 Task: Slide 20 - Welcome-1.
Action: Mouse moved to (31, 76)
Screenshot: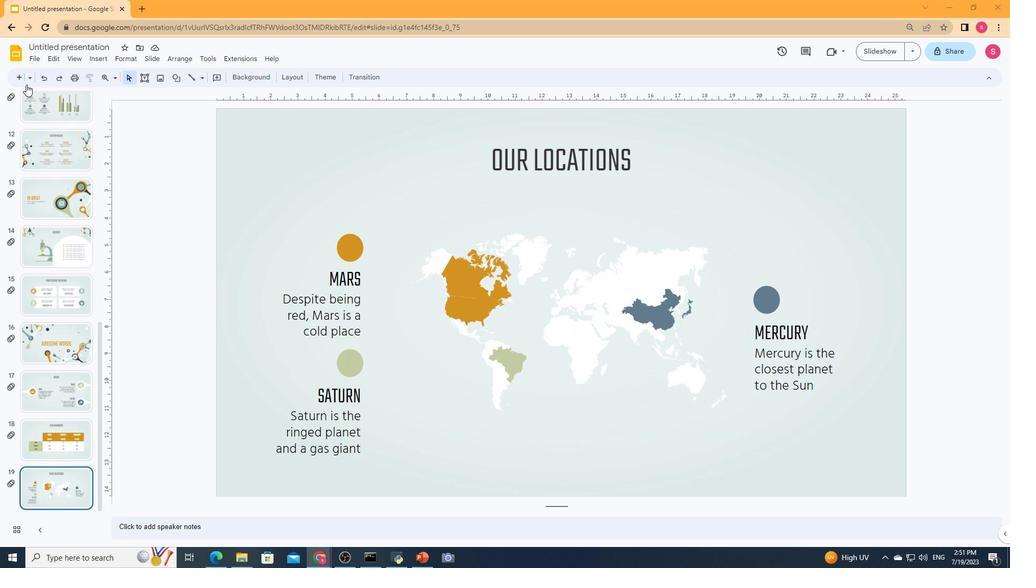 
Action: Mouse pressed left at (31, 76)
Screenshot: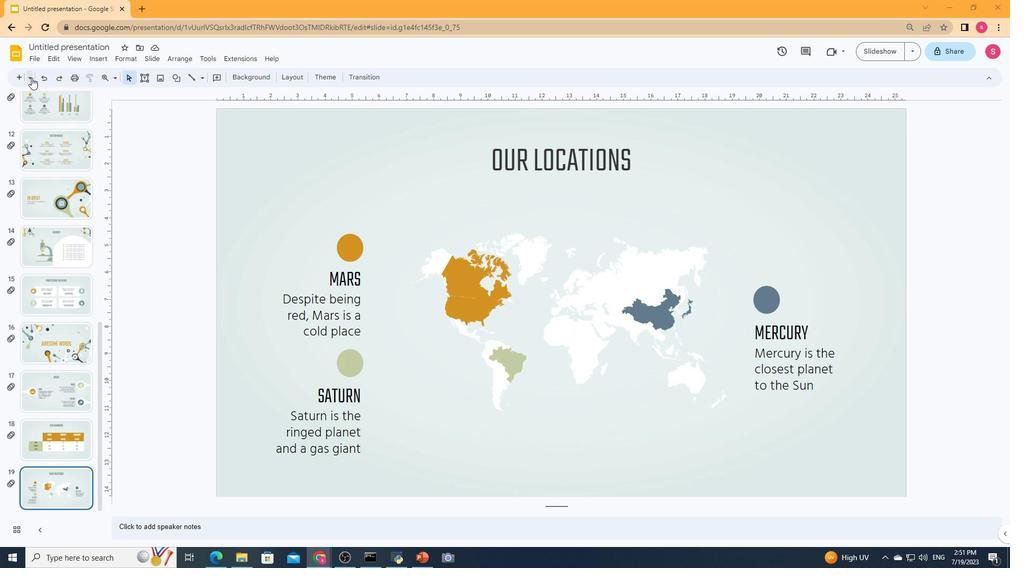 
Action: Mouse moved to (168, 300)
Screenshot: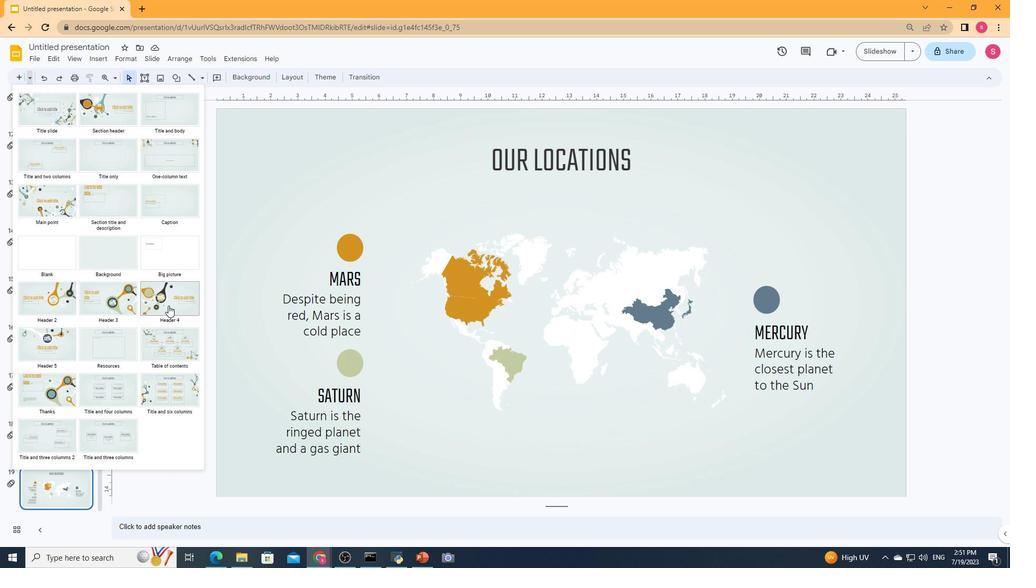 
Action: Mouse pressed left at (168, 300)
Screenshot: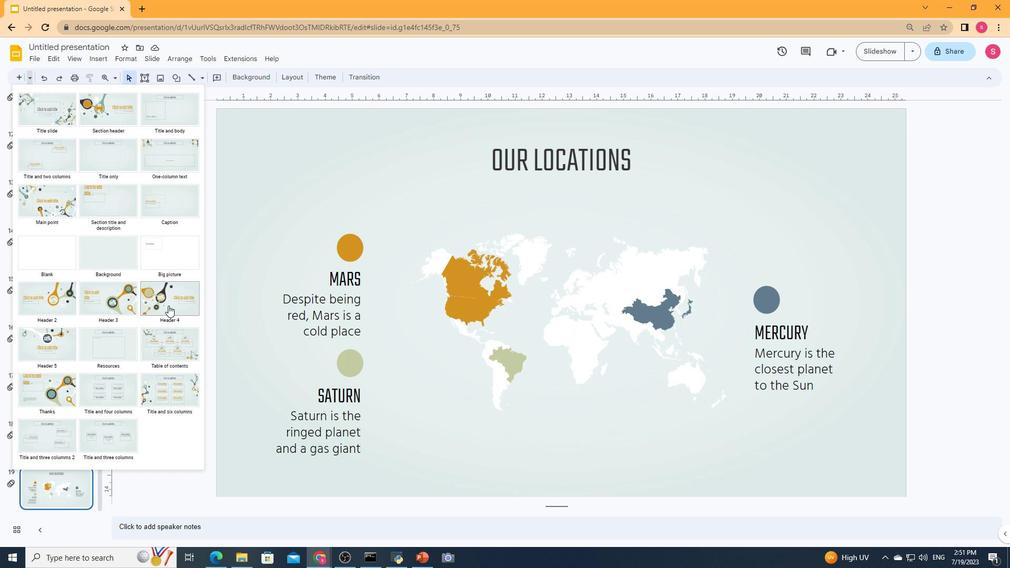 
Action: Mouse moved to (482, 300)
Screenshot: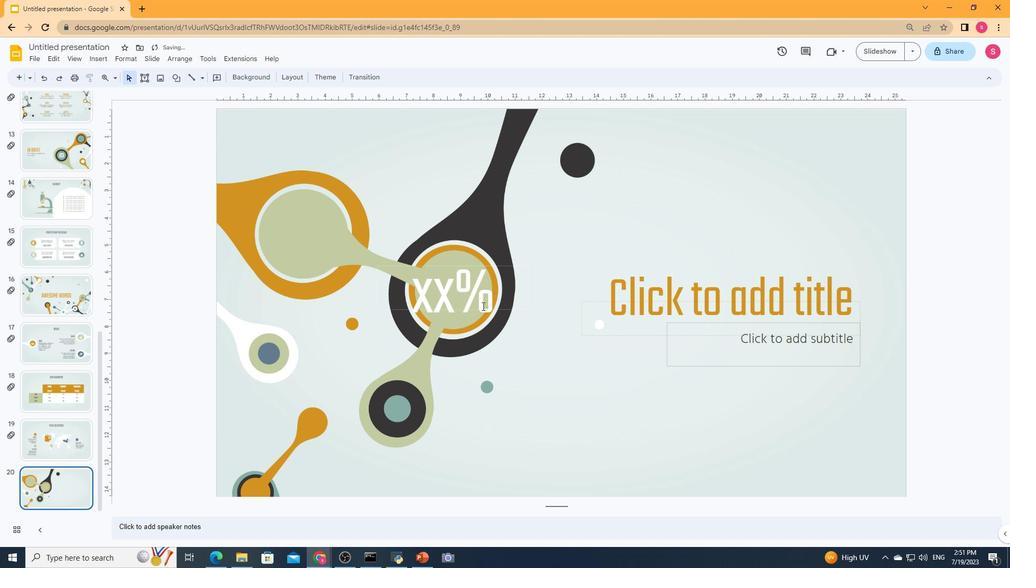 
Action: Mouse pressed left at (482, 300)
Screenshot: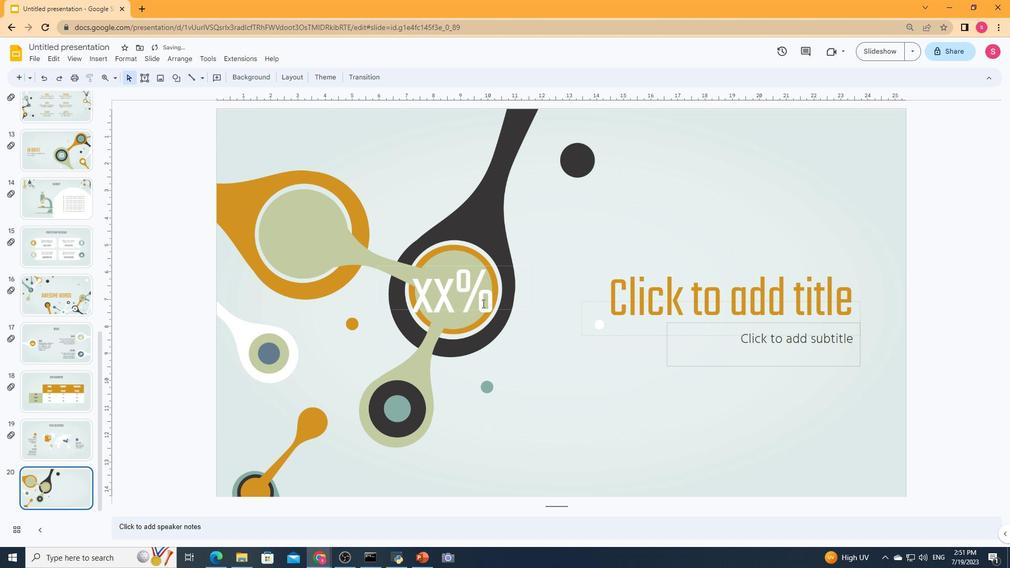 
Action: Key pressed 04
Screenshot: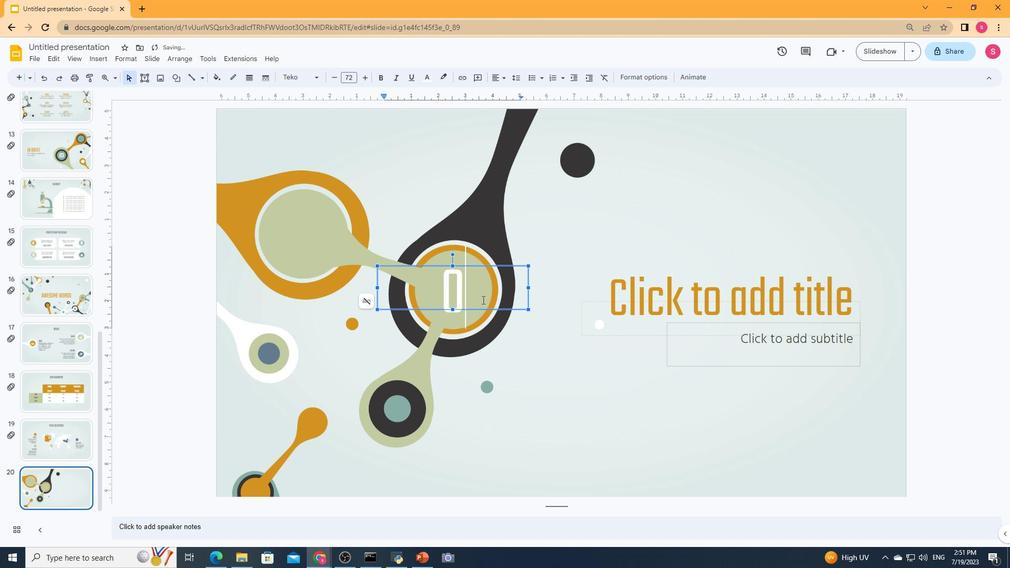 
Action: Mouse moved to (631, 307)
Screenshot: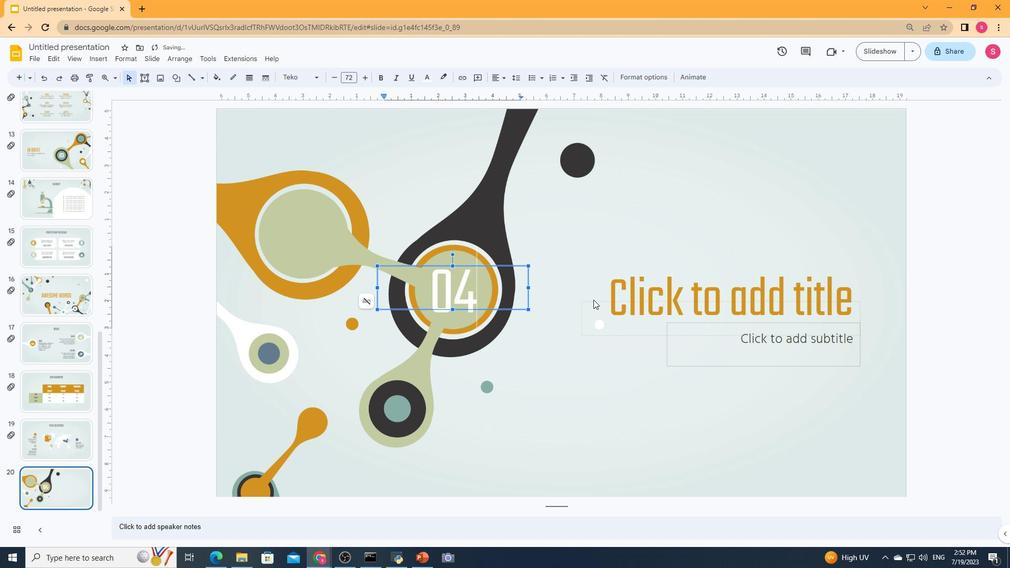 
Action: Mouse pressed left at (631, 307)
Screenshot: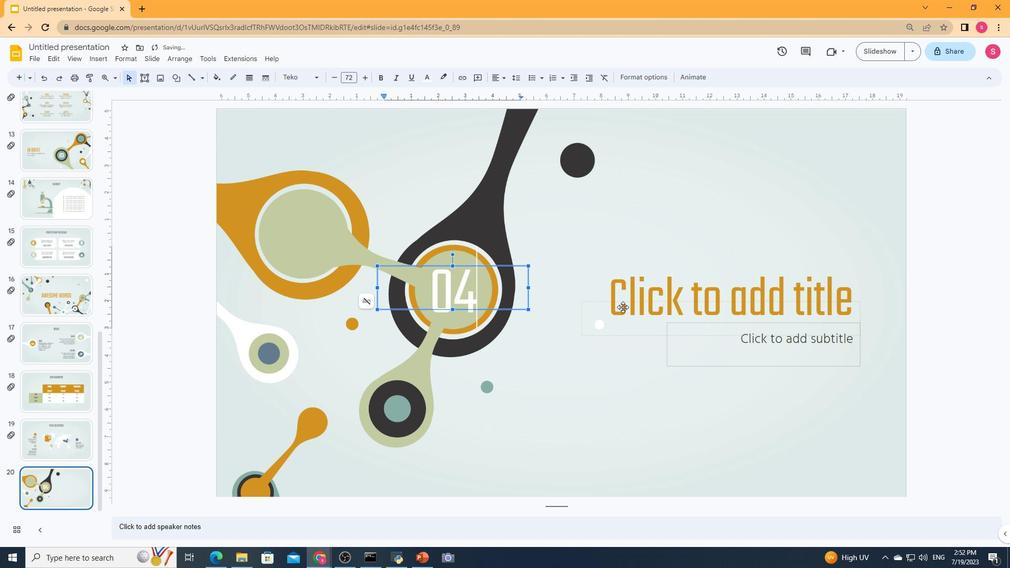 
Action: Mouse moved to (631, 308)
Screenshot: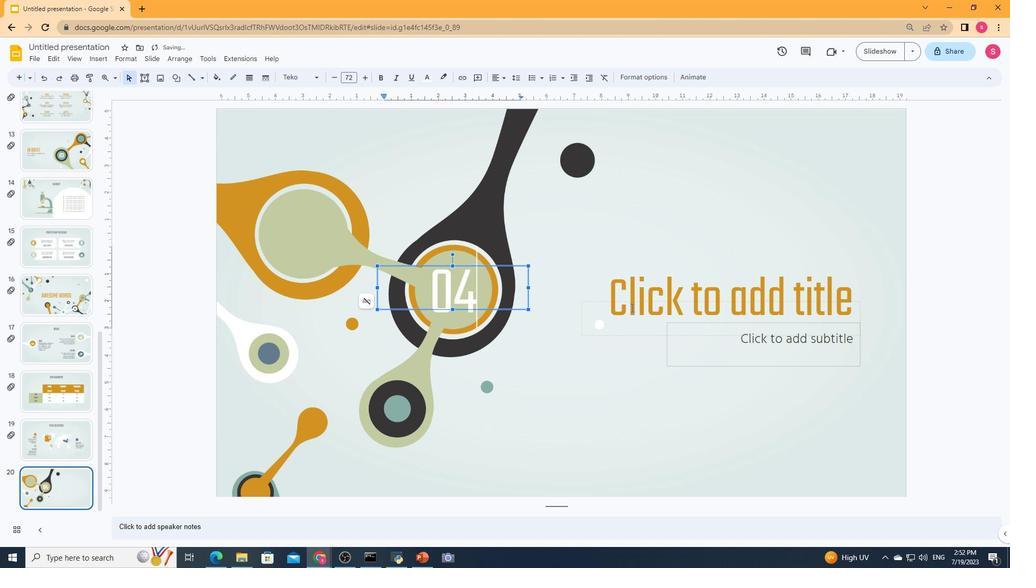 
Action: Key pressed <Key.shift><Key.shift><Key.shift><Key.shift><Key.shift><Key.shift>WELCOME
Screenshot: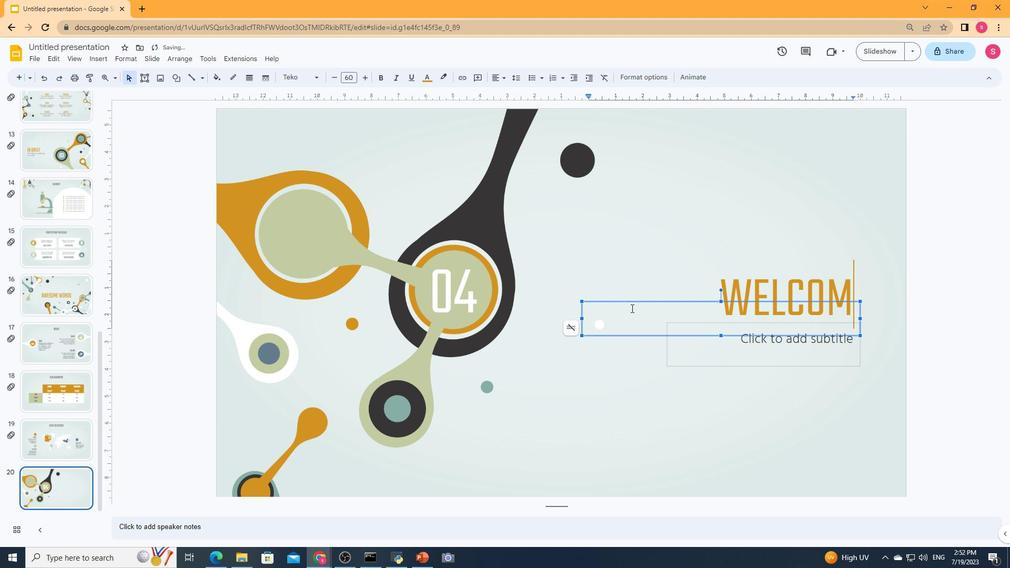 
Action: Mouse moved to (726, 347)
Screenshot: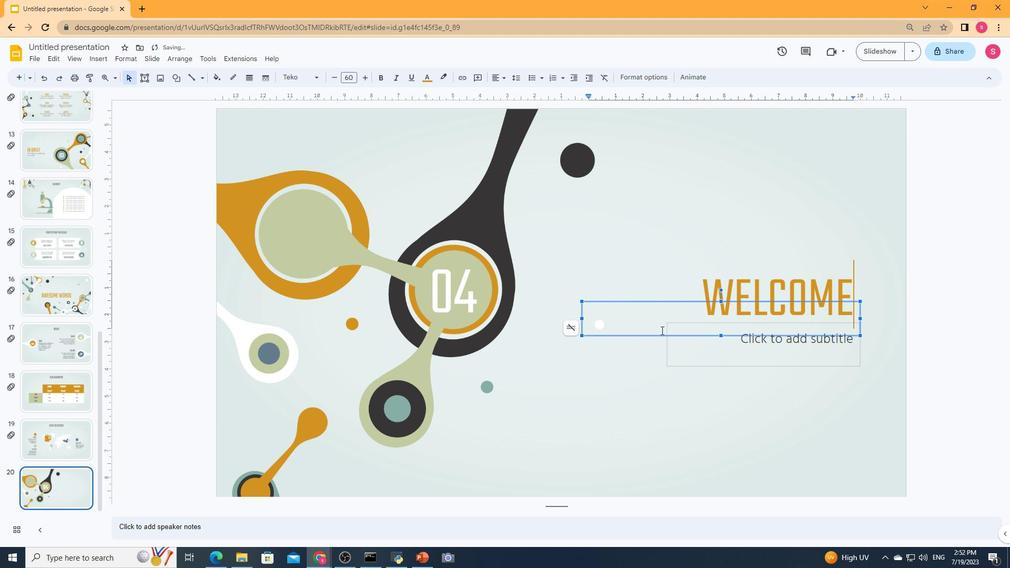 
Action: Mouse pressed left at (726, 347)
Screenshot: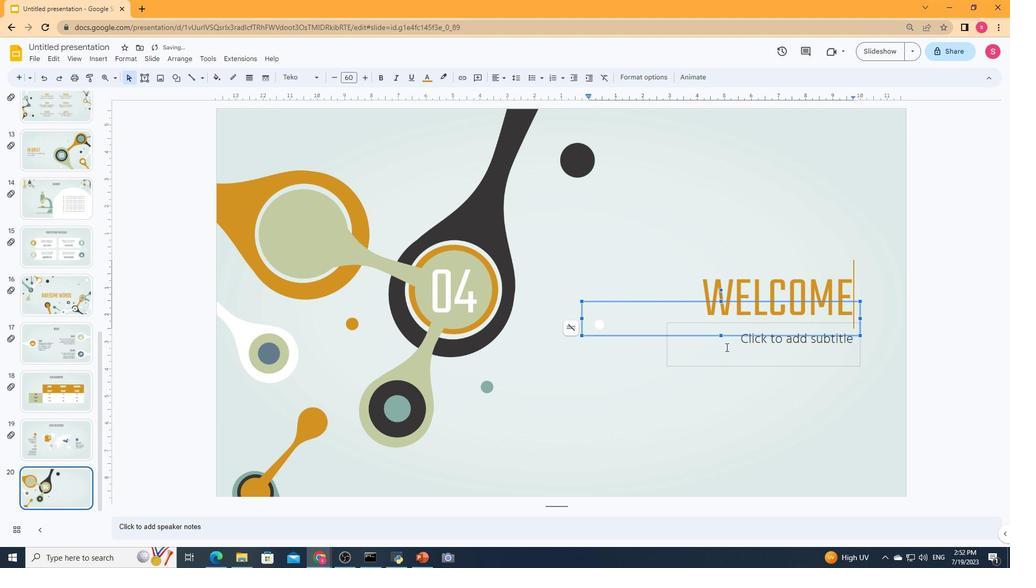 
Action: Key pressed <Key.shift><Key.shift><Key.shift><Key.shift><Key.shift><Key.shift><Key.shift><Key.shift><Key.shift><Key.shift>You<Key.space>could<Key.space>enter<Key.space>a<Key.space>subtitle<Key.space>here<Key.space>if<Key.space>you<Key.space>ned<Key.backspace><Key.backspace>eed<Key.space>it
Screenshot: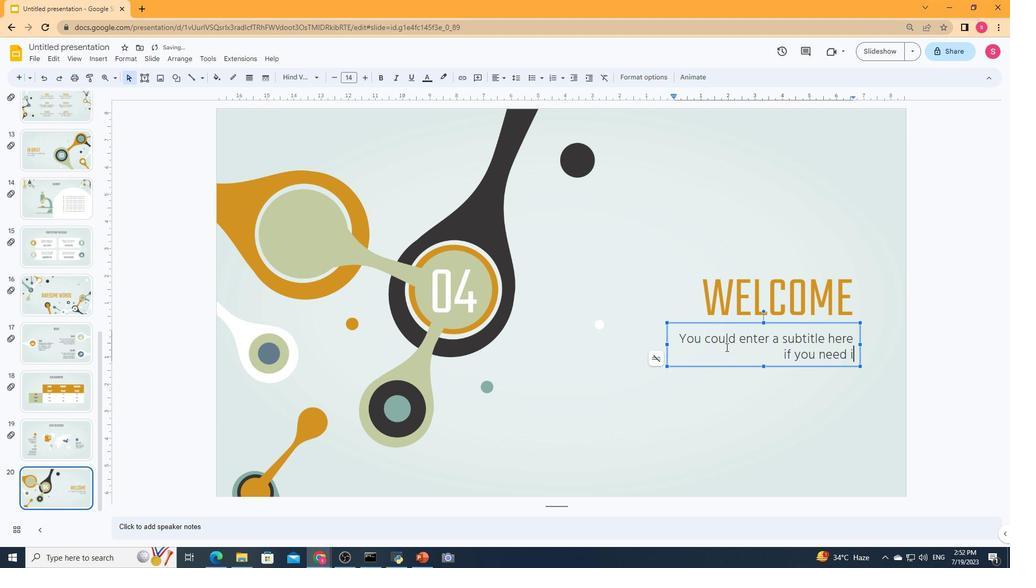 
Action: Mouse moved to (792, 235)
Screenshot: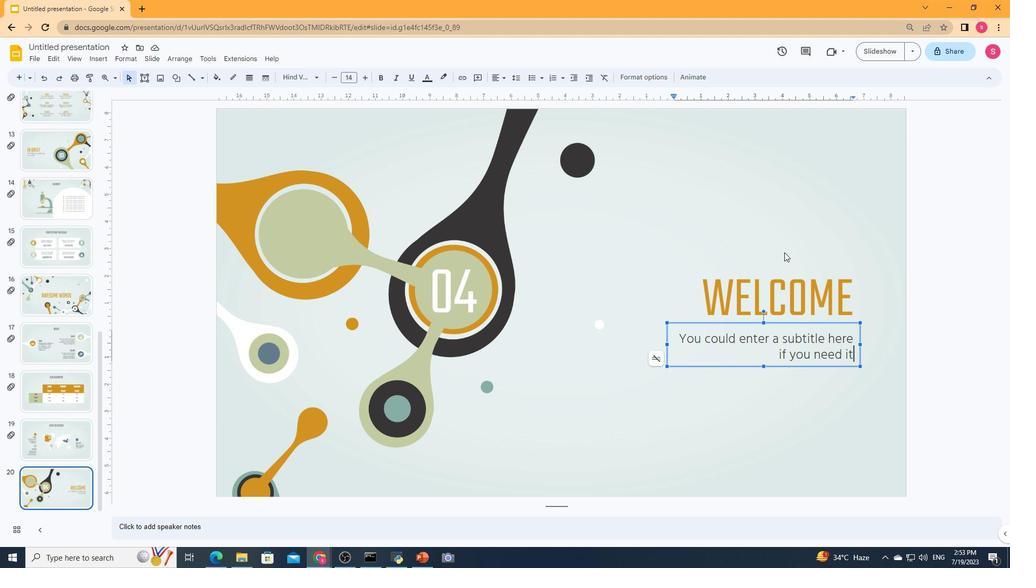 
Action: Mouse pressed left at (792, 235)
Screenshot: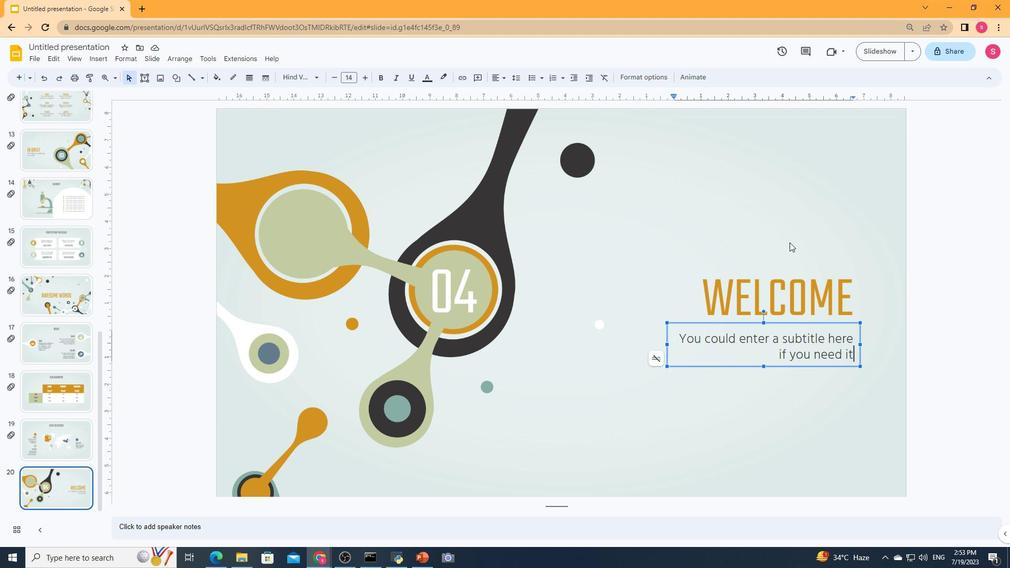 
Action: Mouse moved to (360, 81)
Screenshot: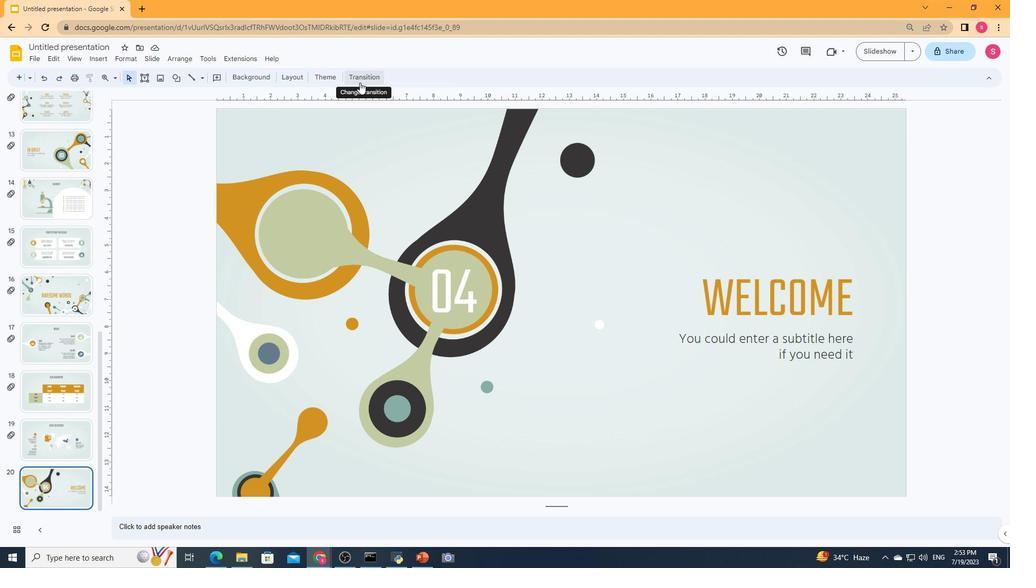 
Action: Mouse pressed left at (360, 81)
Screenshot: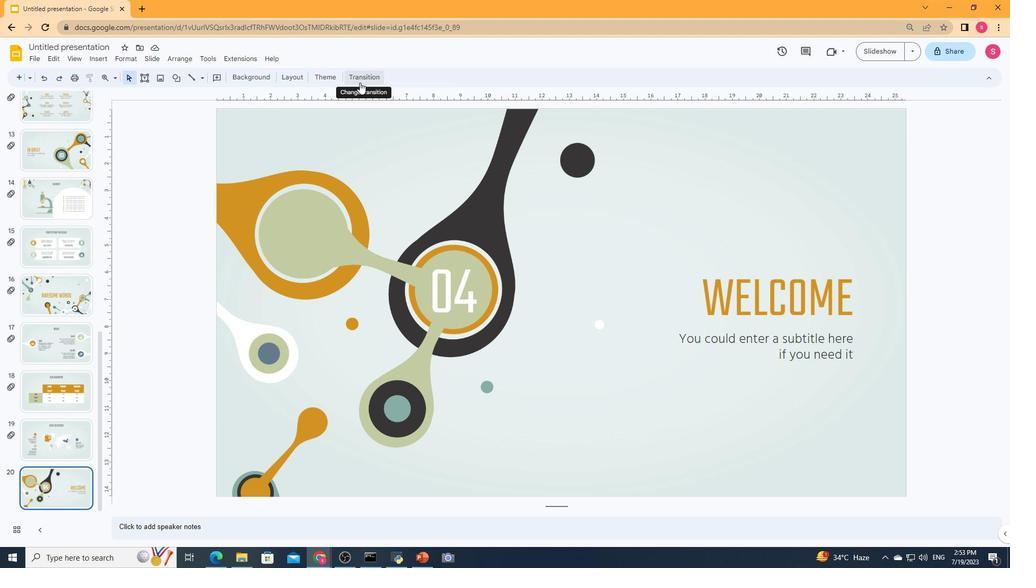 
Action: Mouse moved to (892, 168)
Screenshot: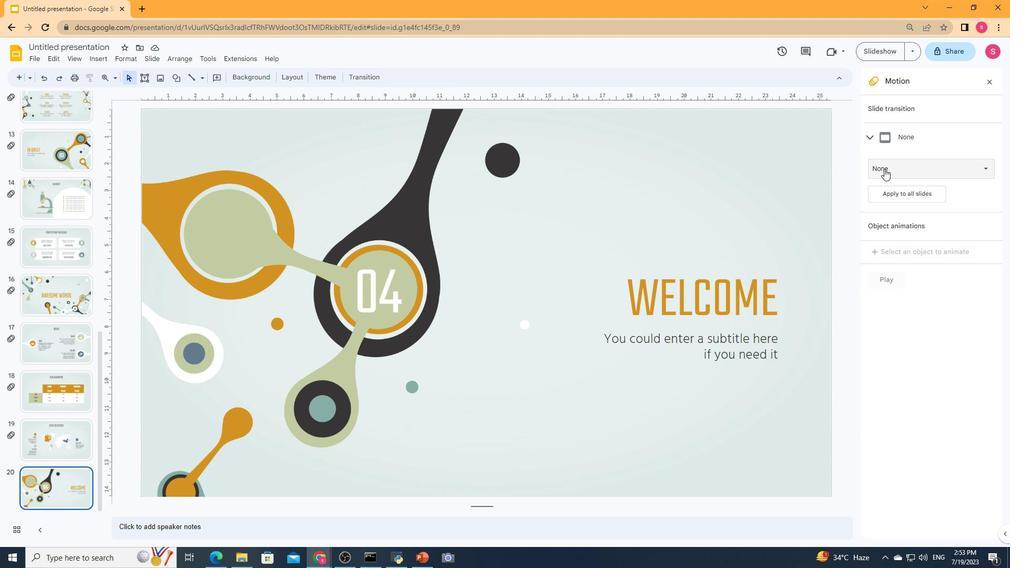 
Action: Mouse pressed left at (892, 168)
Screenshot: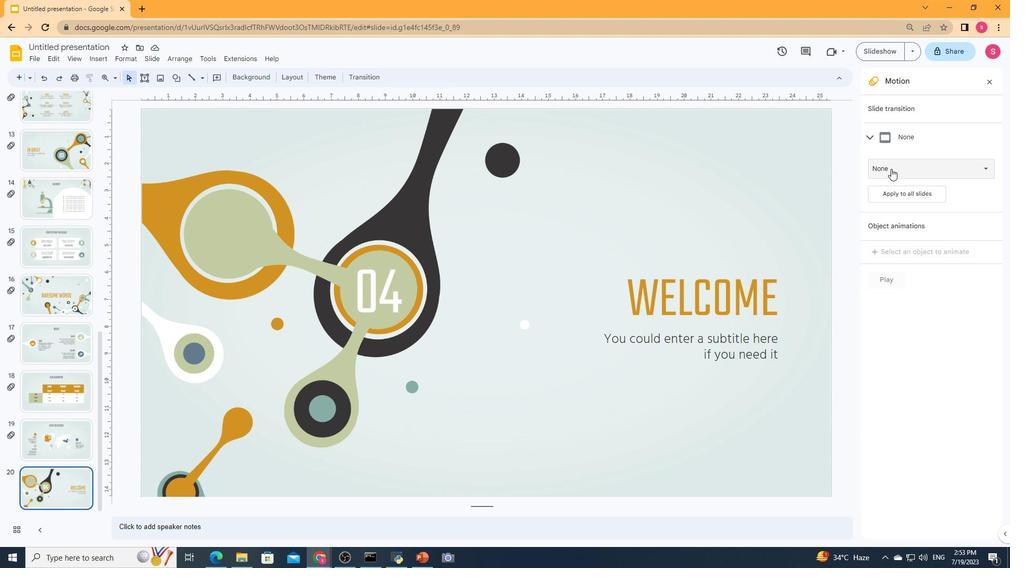 
Action: Mouse moved to (897, 299)
Screenshot: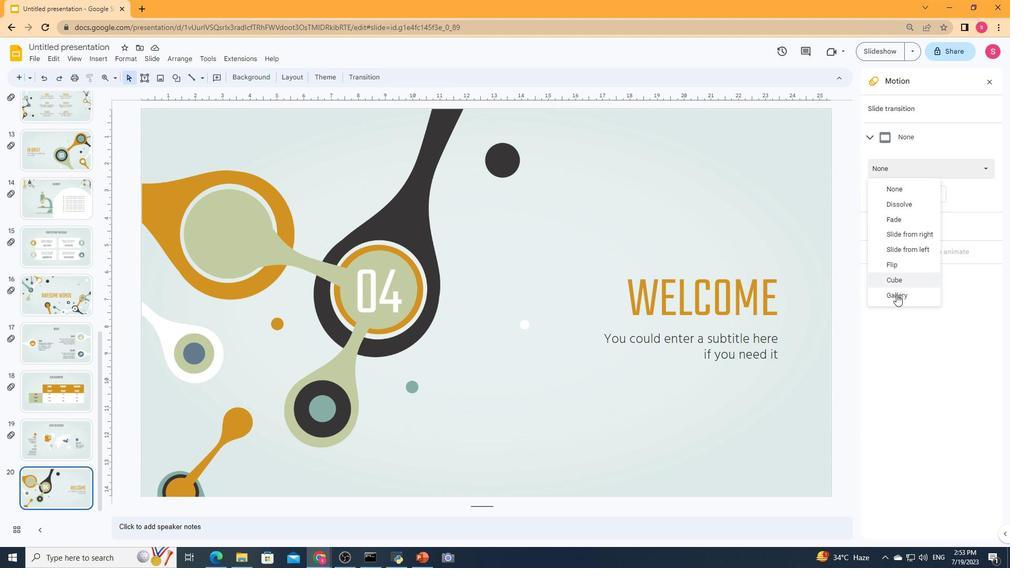 
Action: Mouse pressed left at (897, 299)
Screenshot: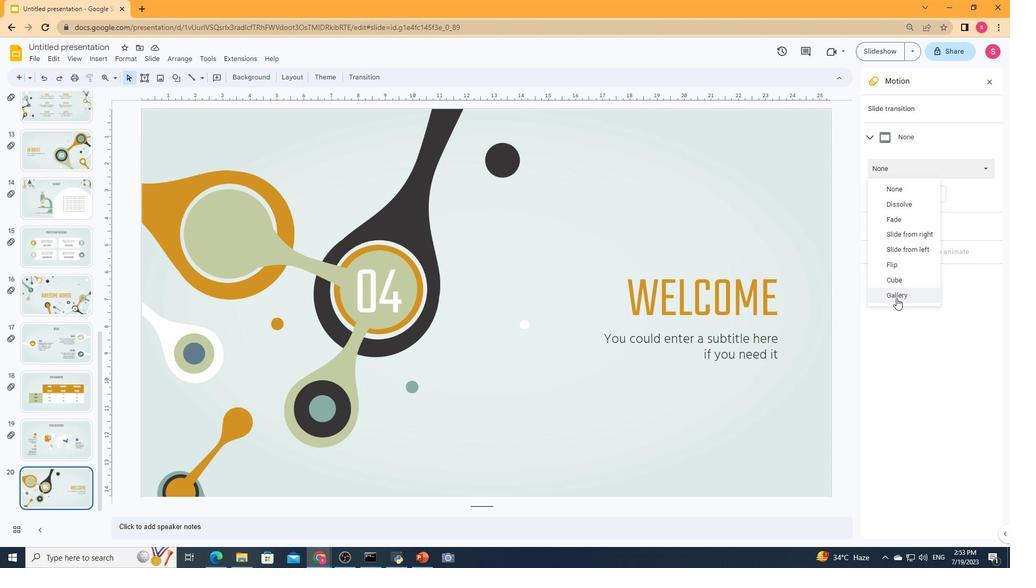 
Action: Mouse moved to (979, 189)
Screenshot: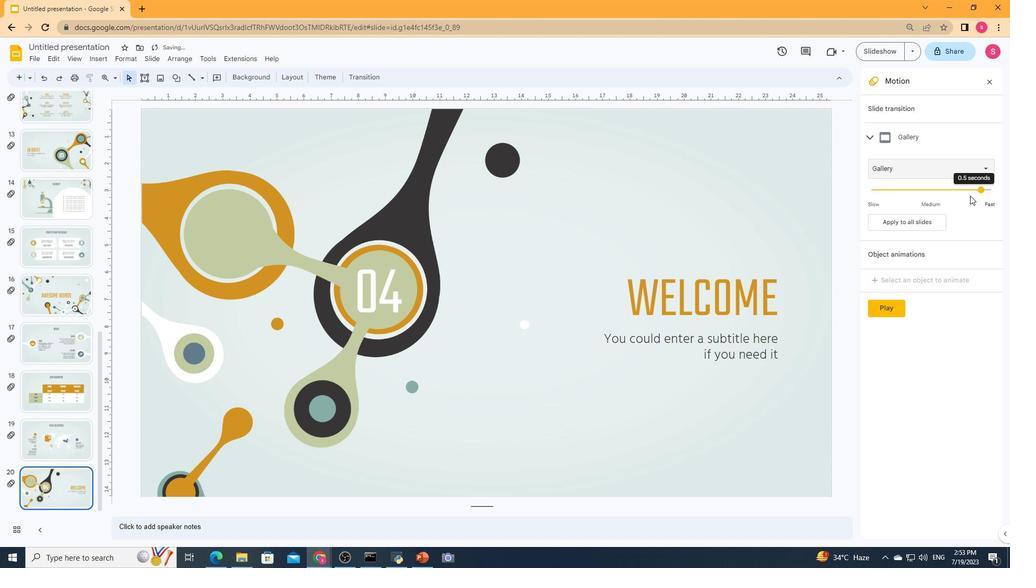 
Action: Mouse pressed left at (979, 189)
Screenshot: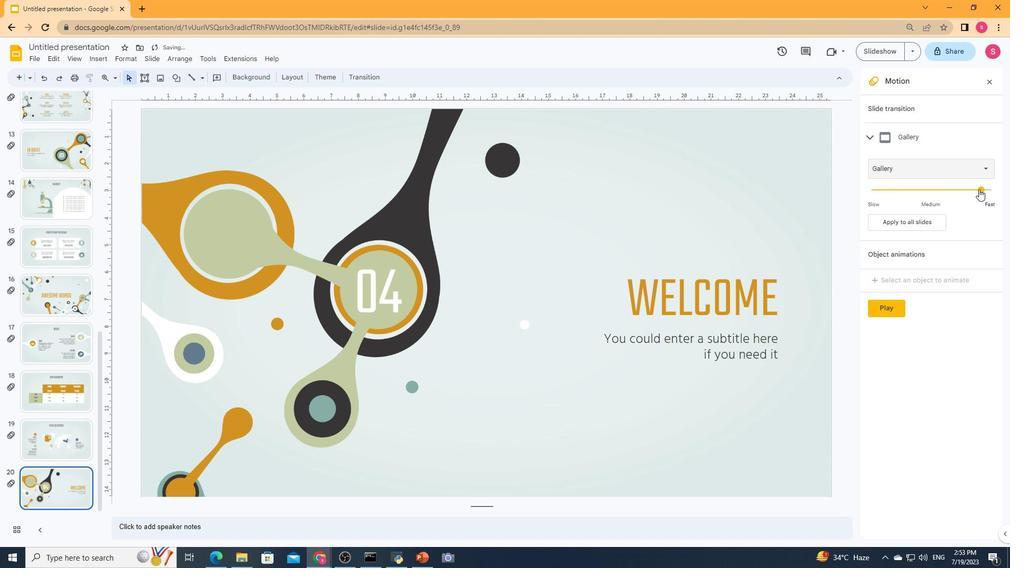 
Action: Mouse moved to (508, 310)
Screenshot: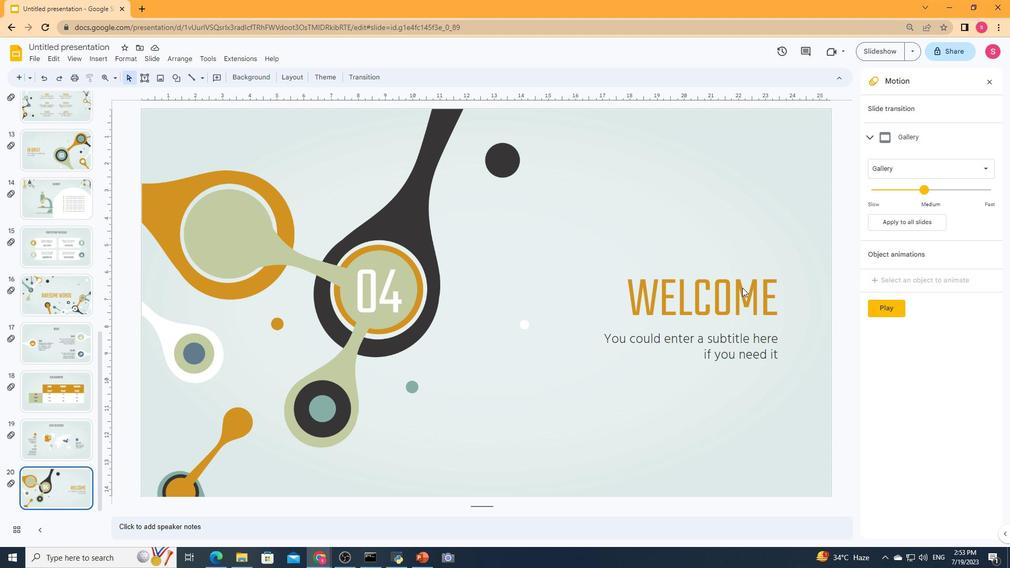 
Action: Mouse pressed left at (508, 310)
Screenshot: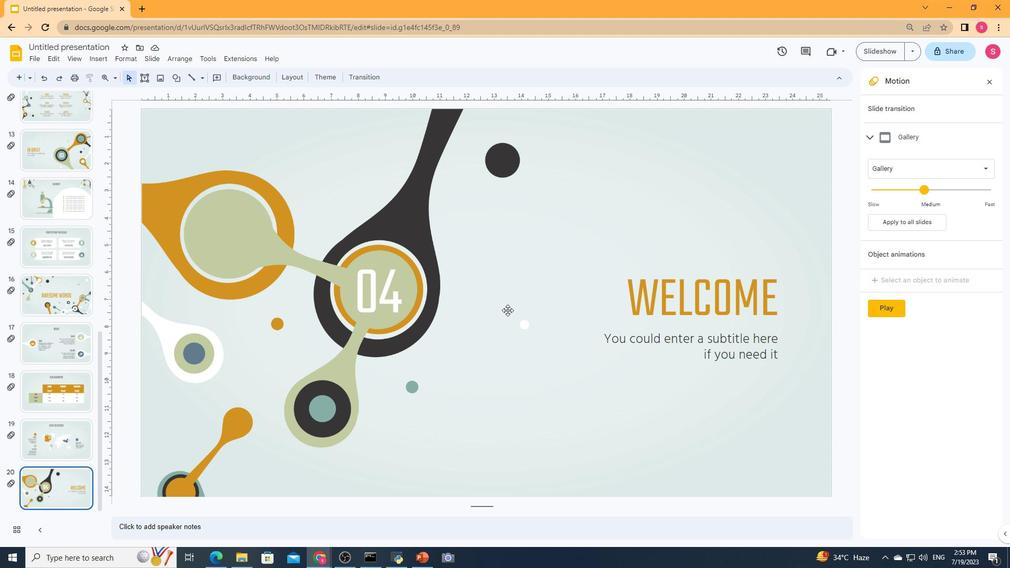 
Action: Mouse moved to (372, 301)
Screenshot: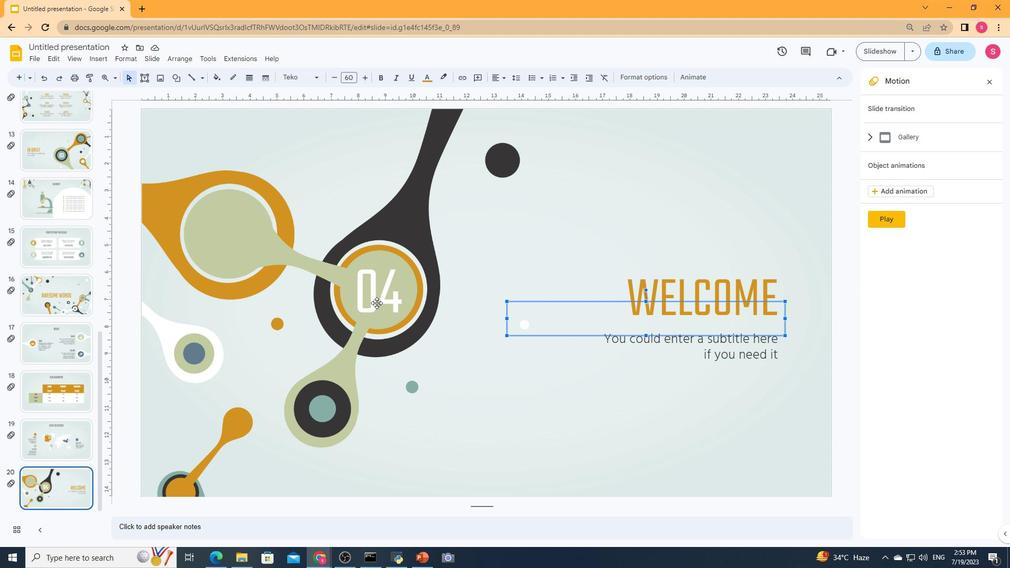 
Action: Mouse pressed left at (372, 301)
Screenshot: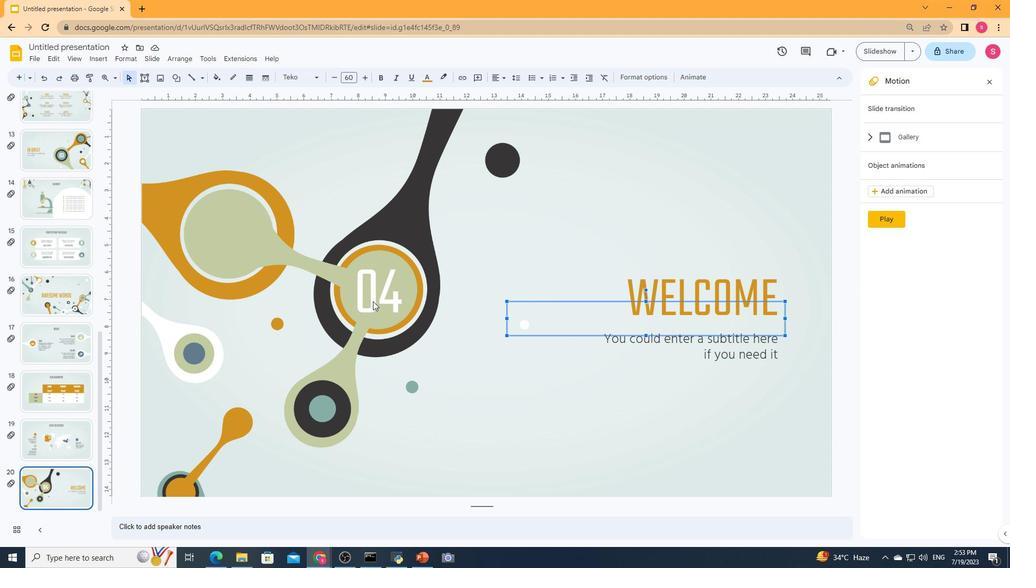 
Action: Mouse moved to (899, 194)
Screenshot: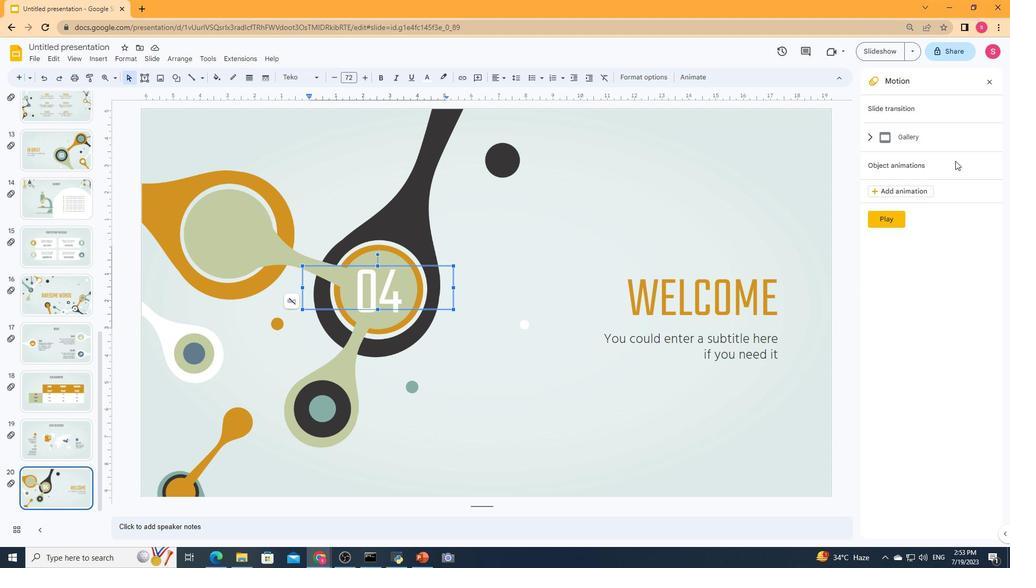 
Action: Mouse pressed left at (899, 194)
Screenshot: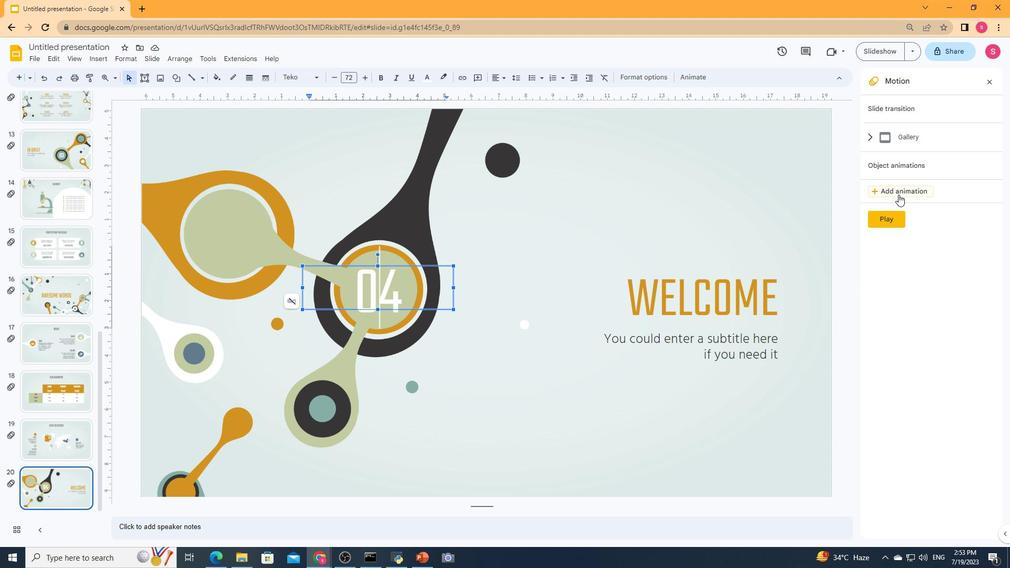 
Action: Mouse moved to (898, 224)
Screenshot: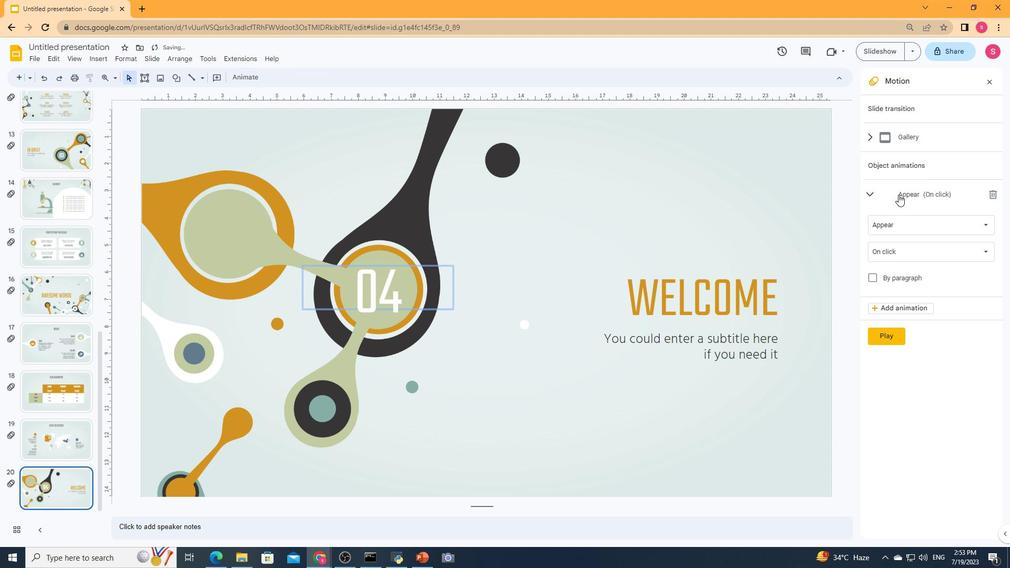 
Action: Mouse pressed left at (898, 224)
Screenshot: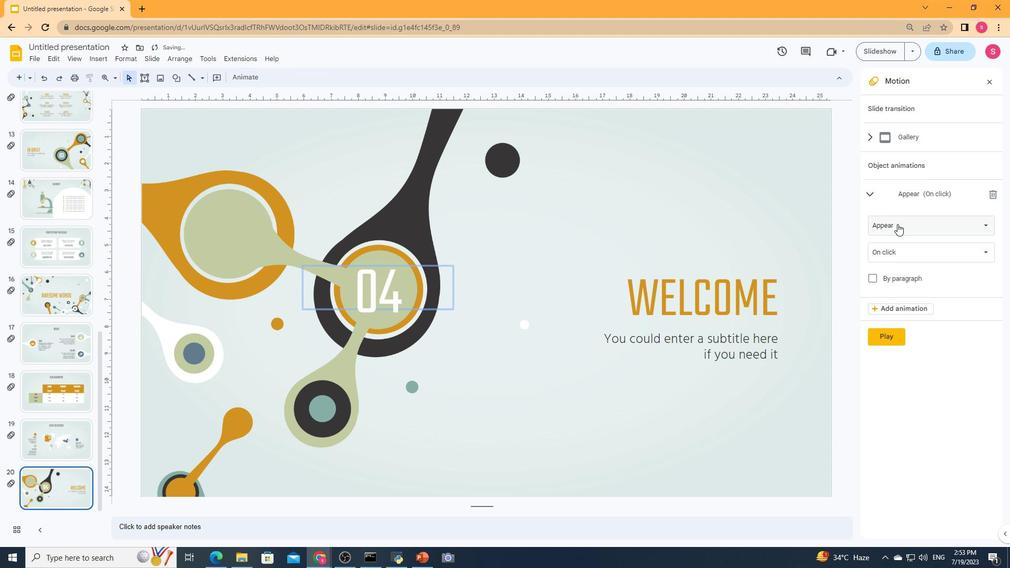 
Action: Mouse moved to (907, 433)
Screenshot: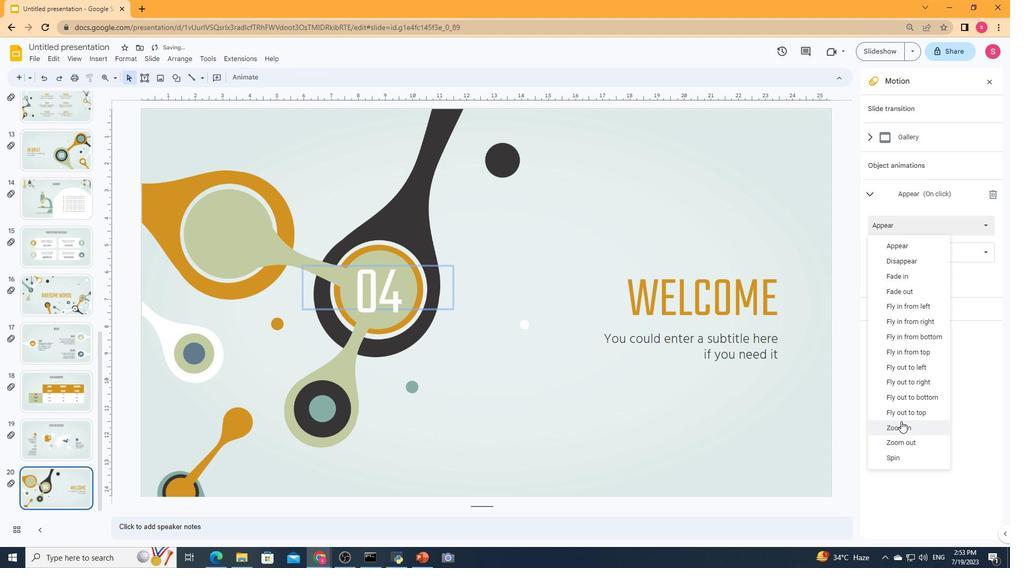
Action: Mouse pressed left at (907, 433)
Screenshot: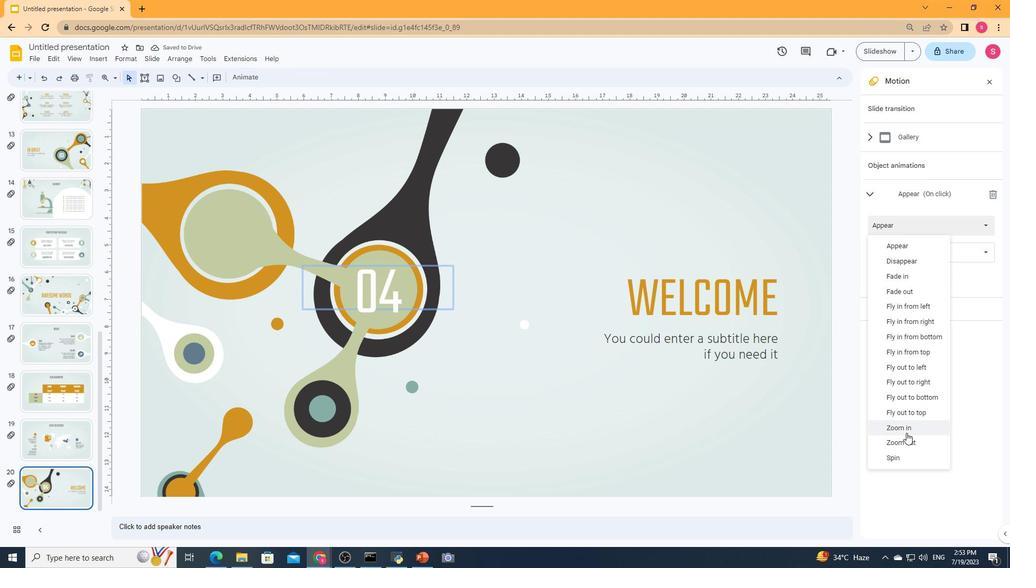 
Action: Mouse moved to (965, 297)
Screenshot: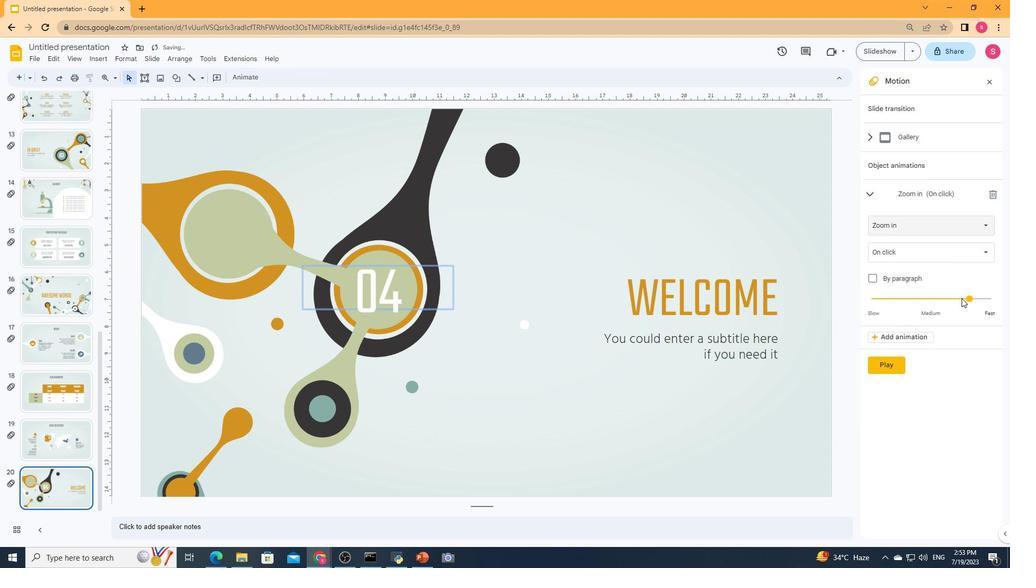
Action: Mouse pressed left at (965, 297)
Screenshot: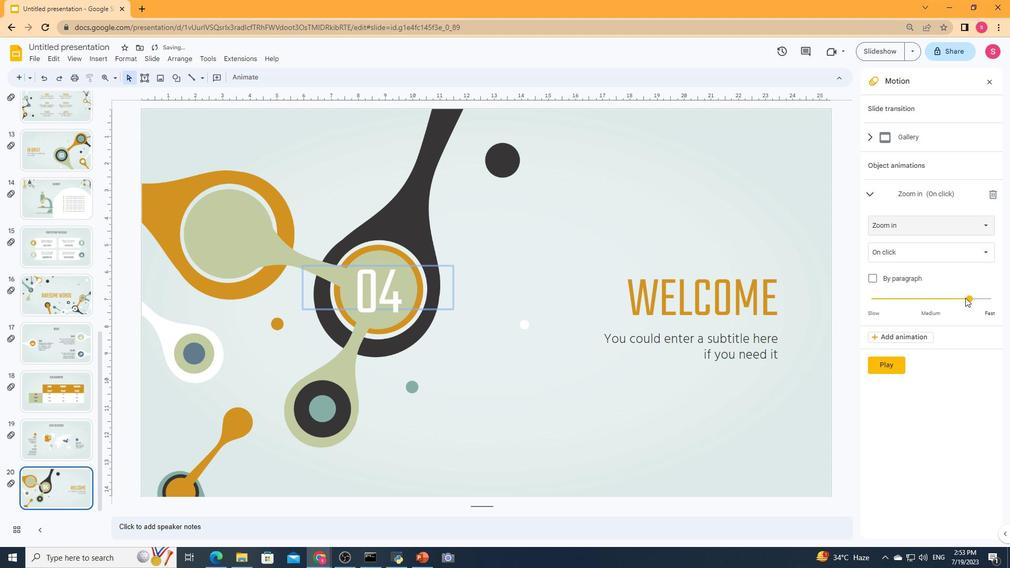 
Action: Mouse moved to (924, 253)
Screenshot: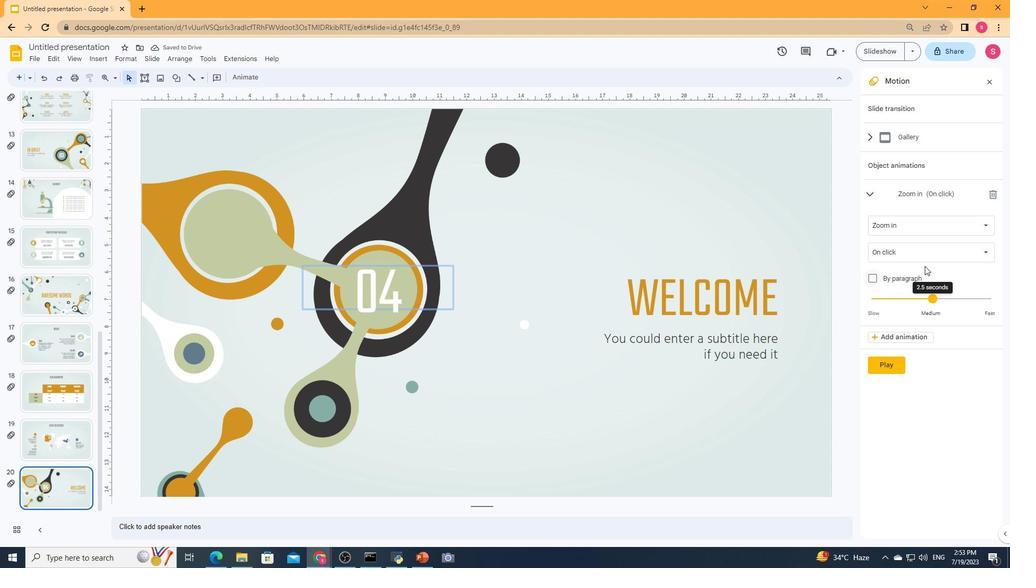
Action: Mouse pressed left at (924, 253)
Screenshot: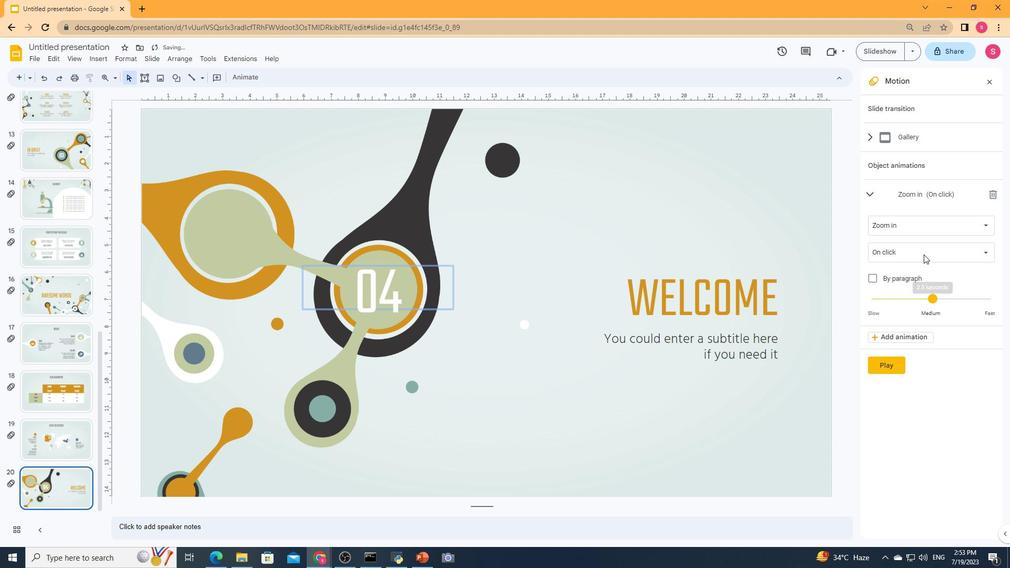
Action: Mouse moved to (919, 257)
Screenshot: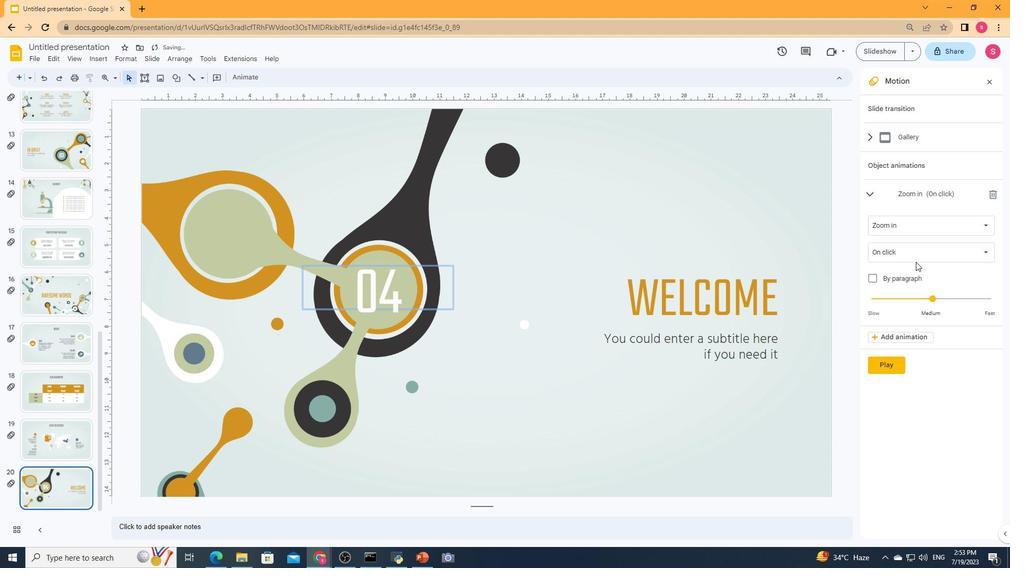 
Action: Mouse pressed left at (919, 257)
Screenshot: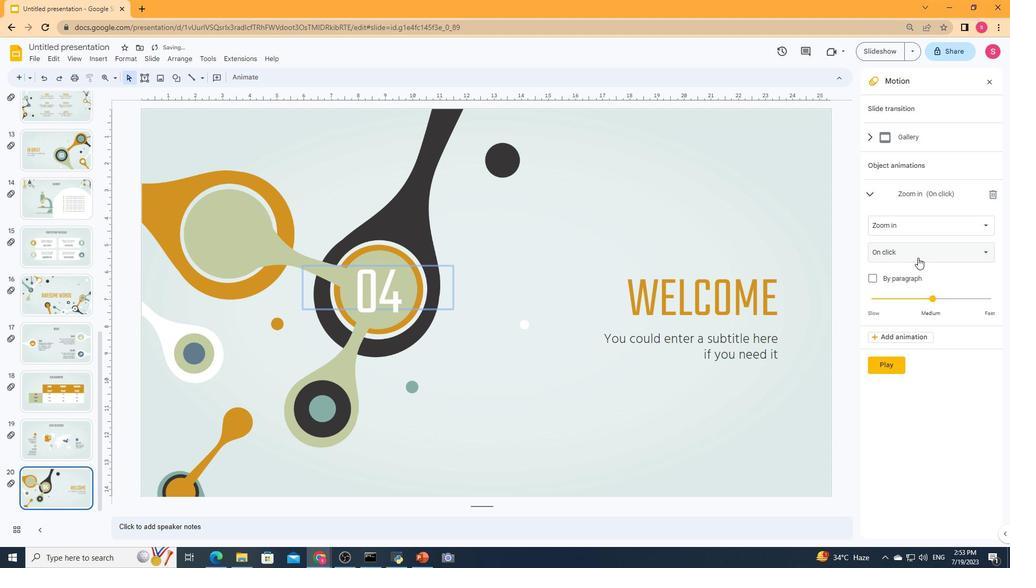
Action: Mouse moved to (908, 304)
Screenshot: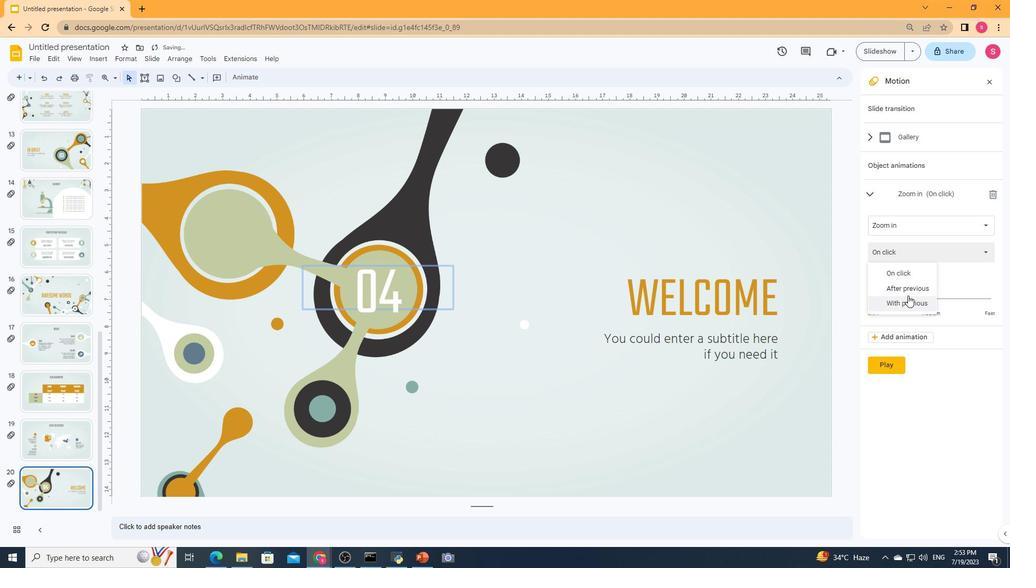 
Action: Mouse pressed left at (908, 304)
Screenshot: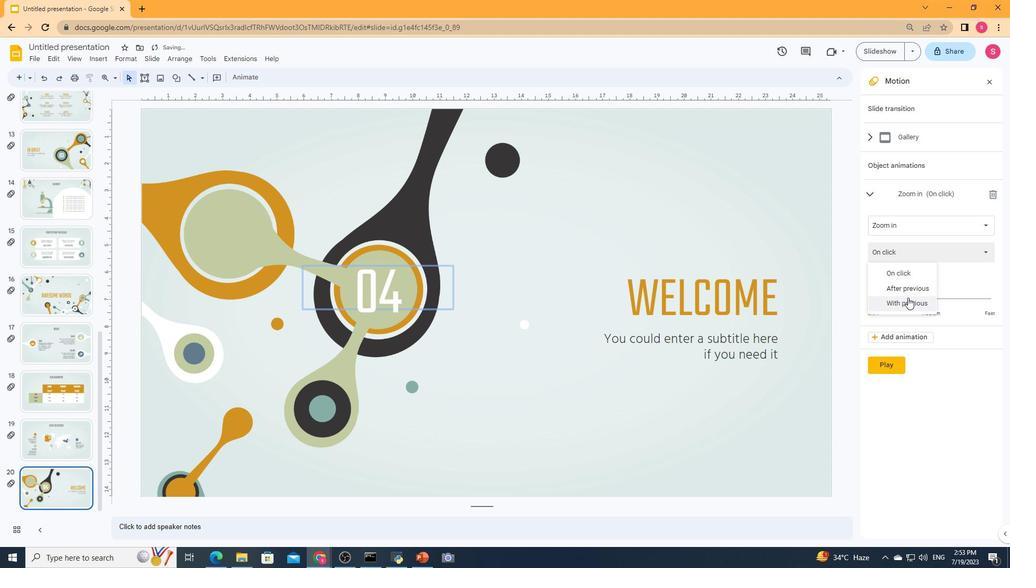 
Action: Mouse moved to (889, 364)
Screenshot: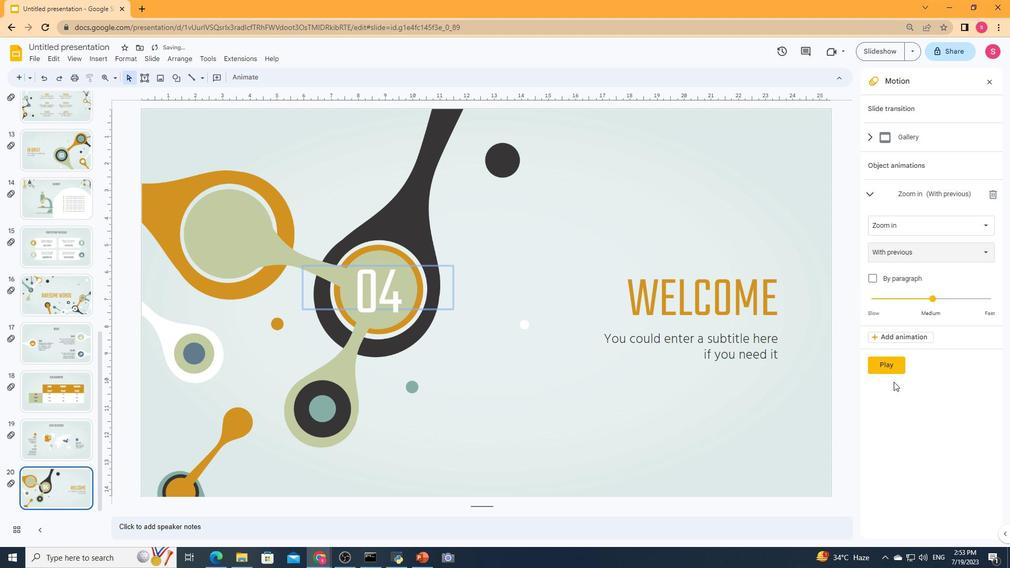 
Action: Mouse pressed left at (889, 364)
Screenshot: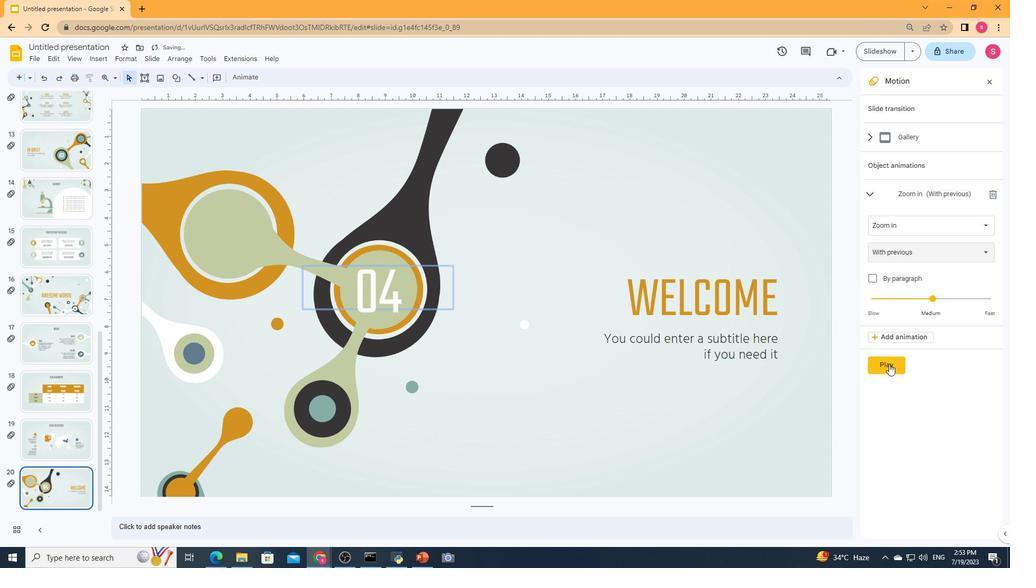 
Action: Mouse moved to (715, 299)
Screenshot: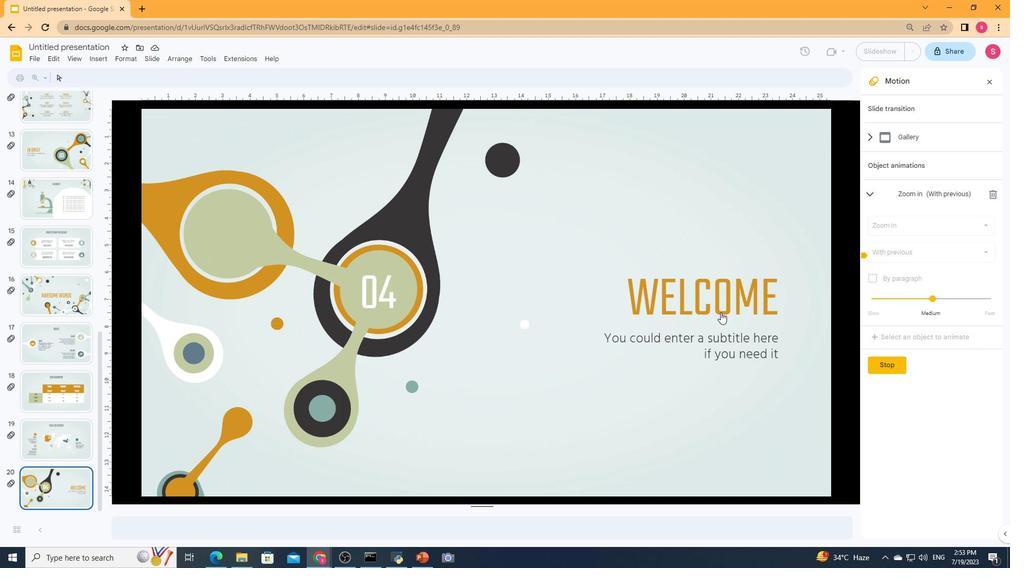 
Action: Mouse pressed left at (715, 299)
Screenshot: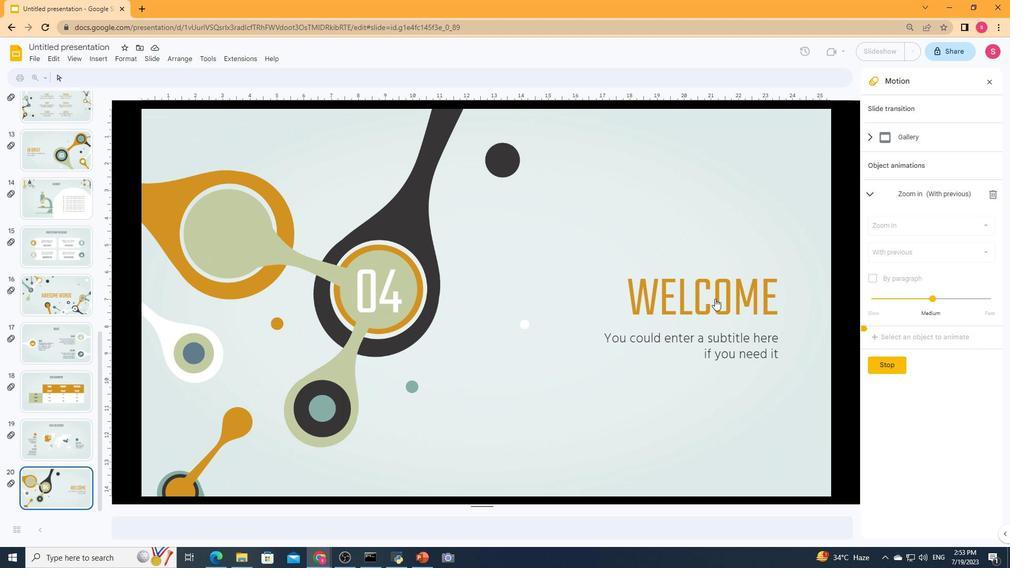 
Action: Mouse pressed left at (715, 299)
Screenshot: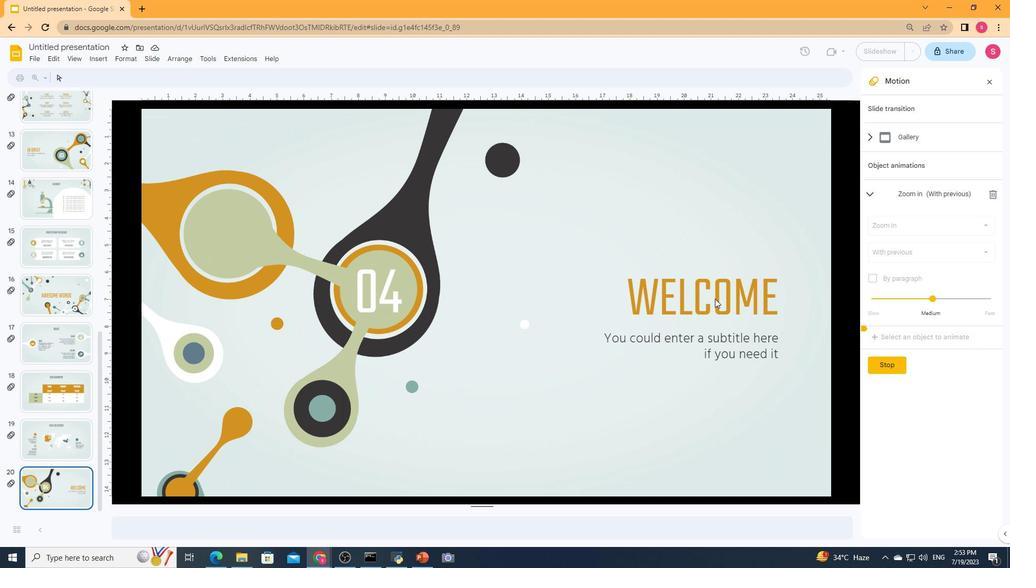 
Action: Mouse moved to (892, 227)
Screenshot: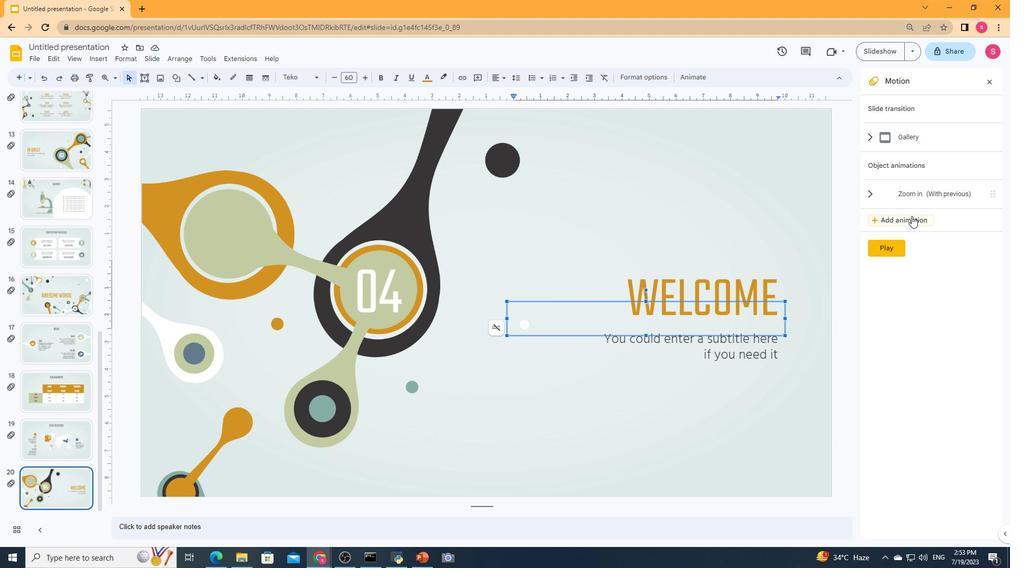 
Action: Mouse pressed left at (892, 227)
Screenshot: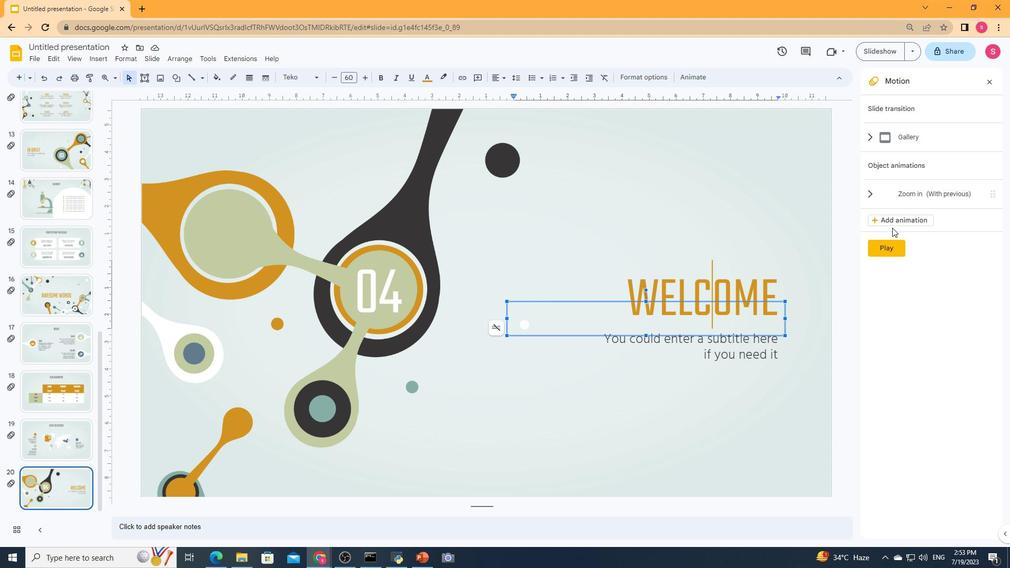 
Action: Mouse moved to (894, 220)
Screenshot: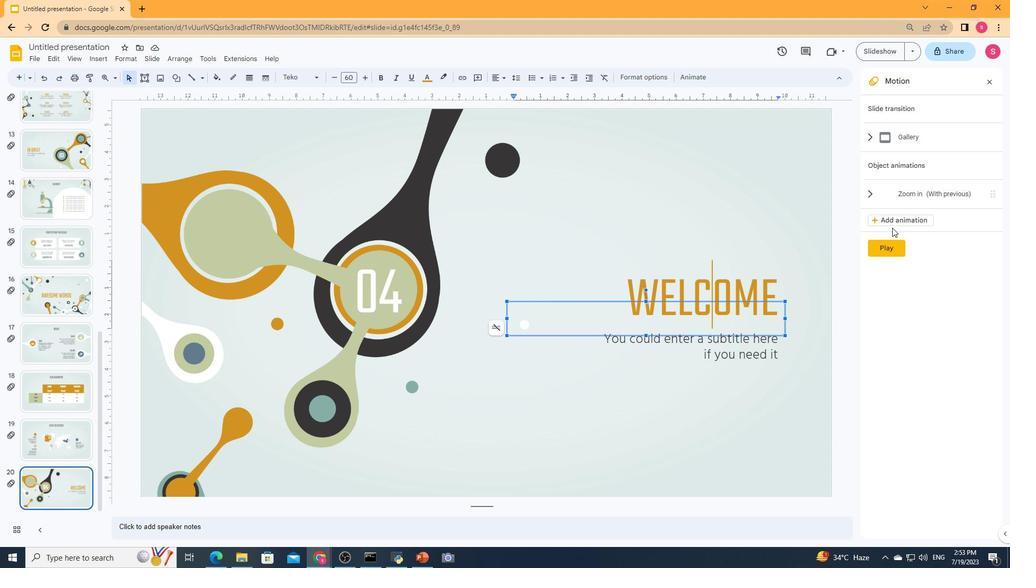 
Action: Mouse pressed left at (894, 220)
Screenshot: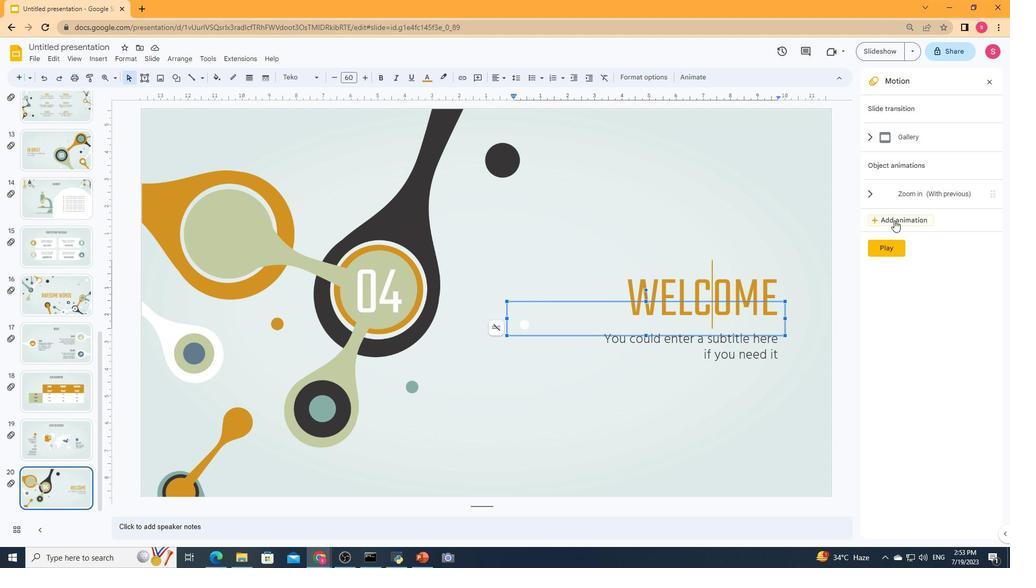 
Action: Mouse moved to (897, 255)
Screenshot: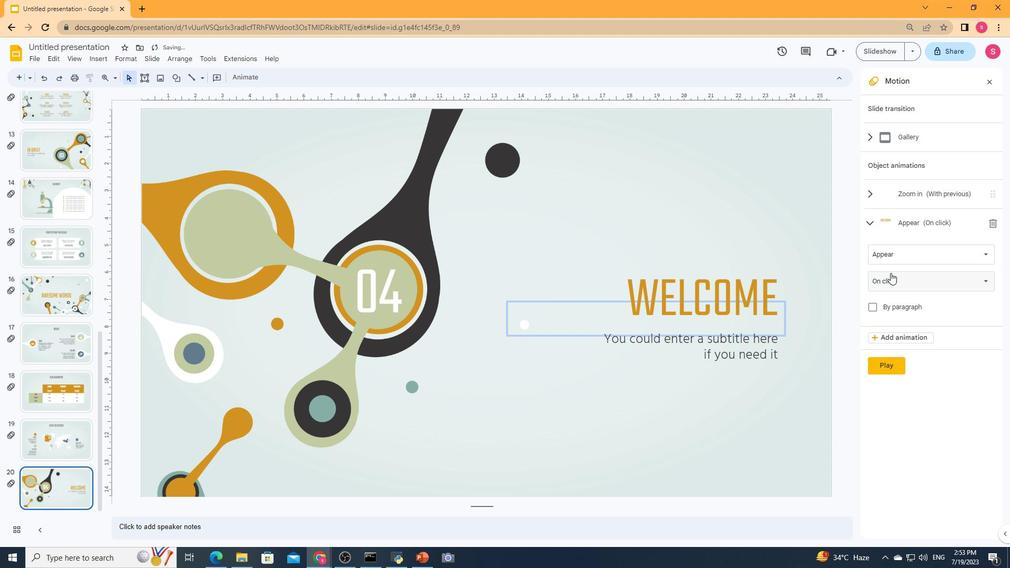 
Action: Mouse pressed left at (897, 255)
Screenshot: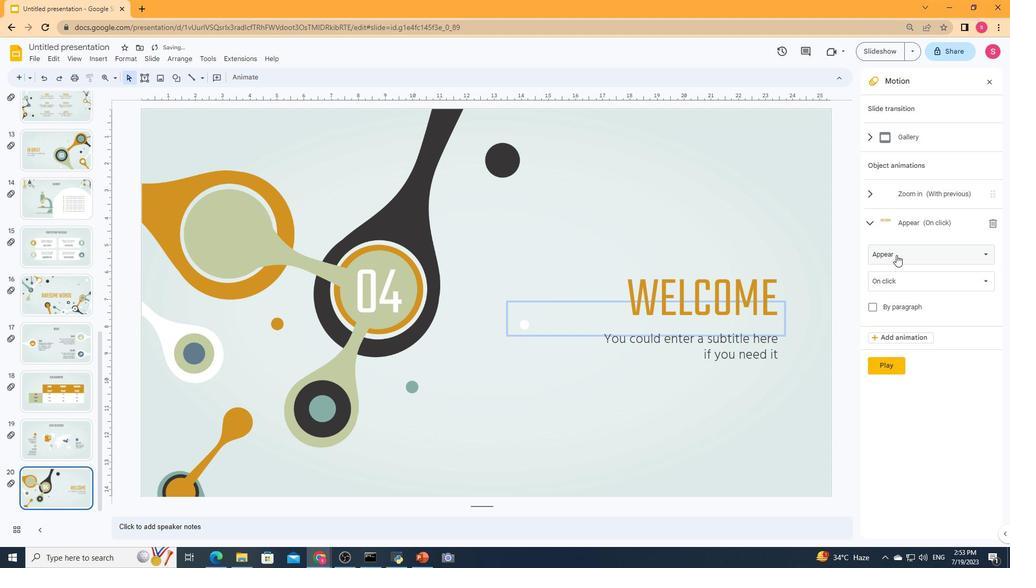 
Action: Mouse moved to (918, 378)
Screenshot: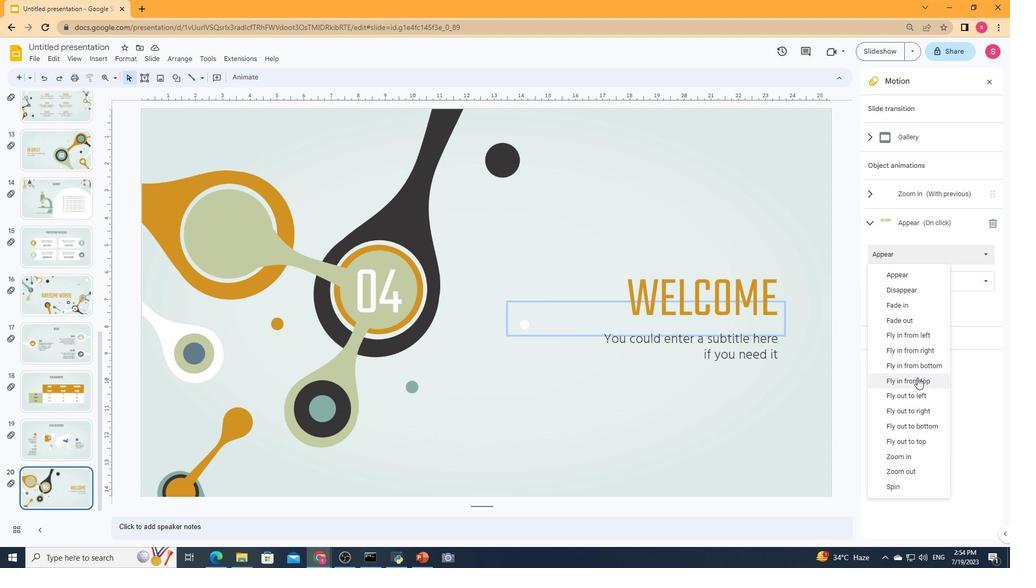 
Action: Mouse pressed left at (918, 378)
Screenshot: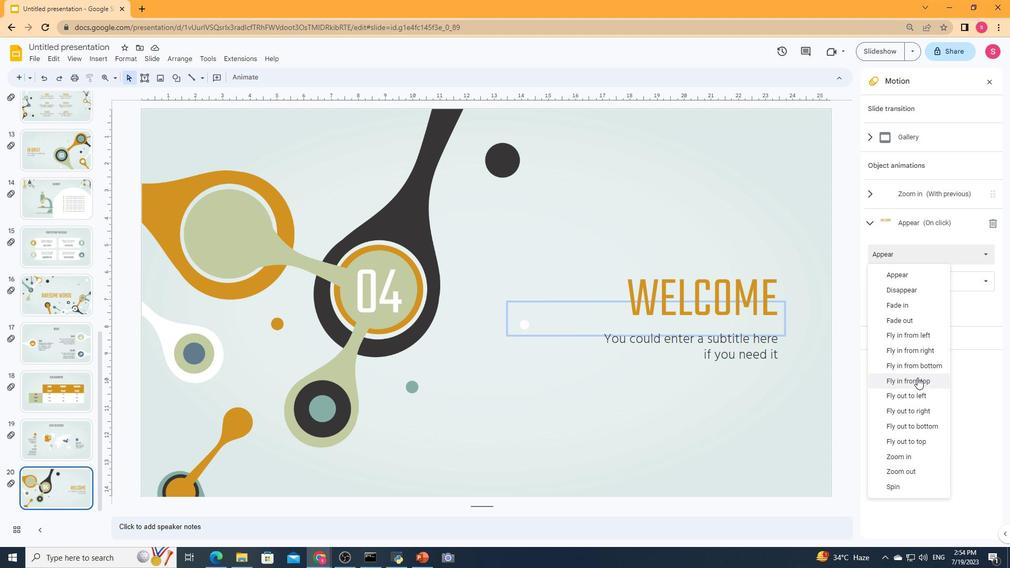 
Action: Mouse moved to (971, 330)
Screenshot: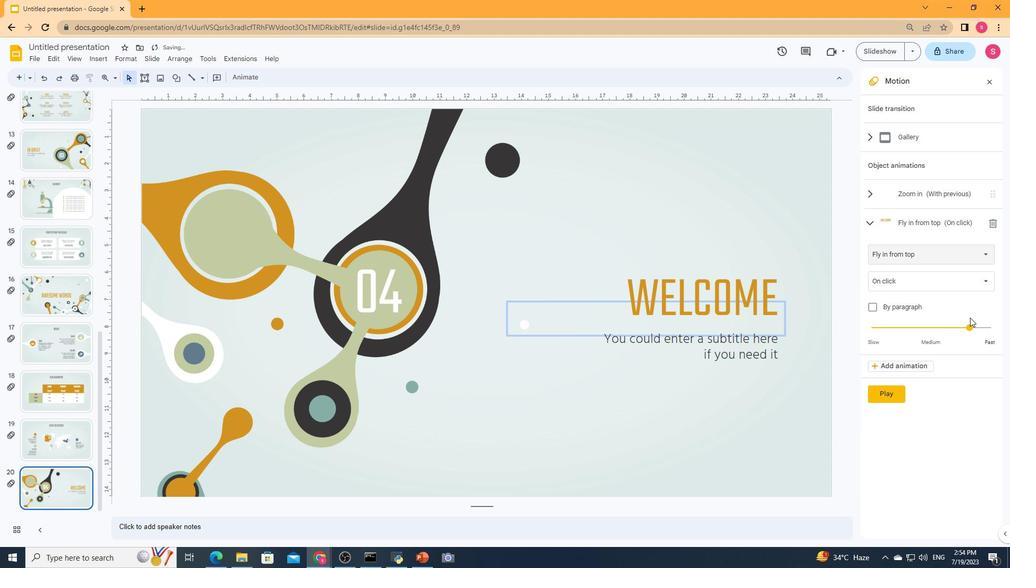 
Action: Mouse pressed left at (971, 330)
Screenshot: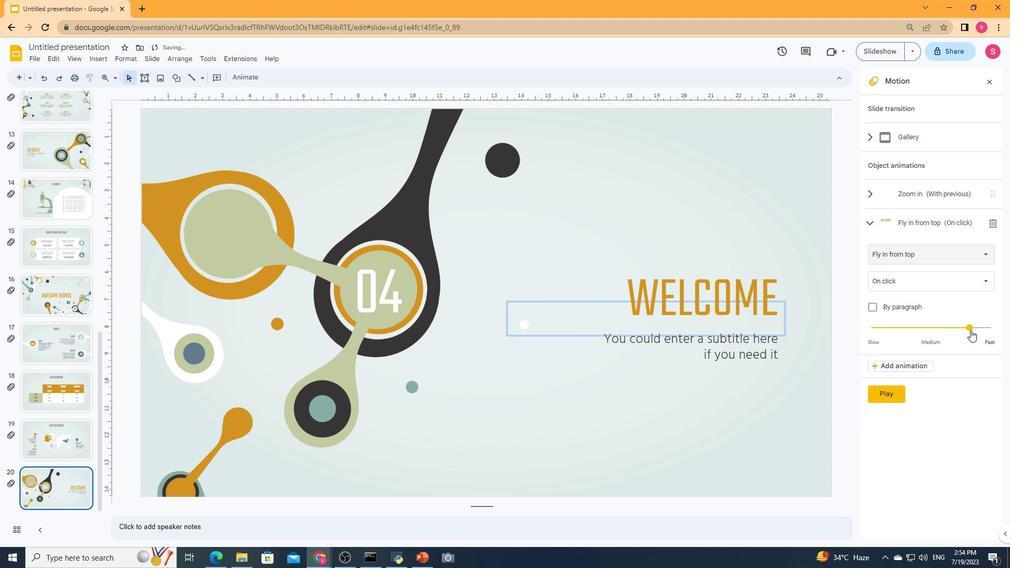
Action: Mouse moved to (947, 282)
Screenshot: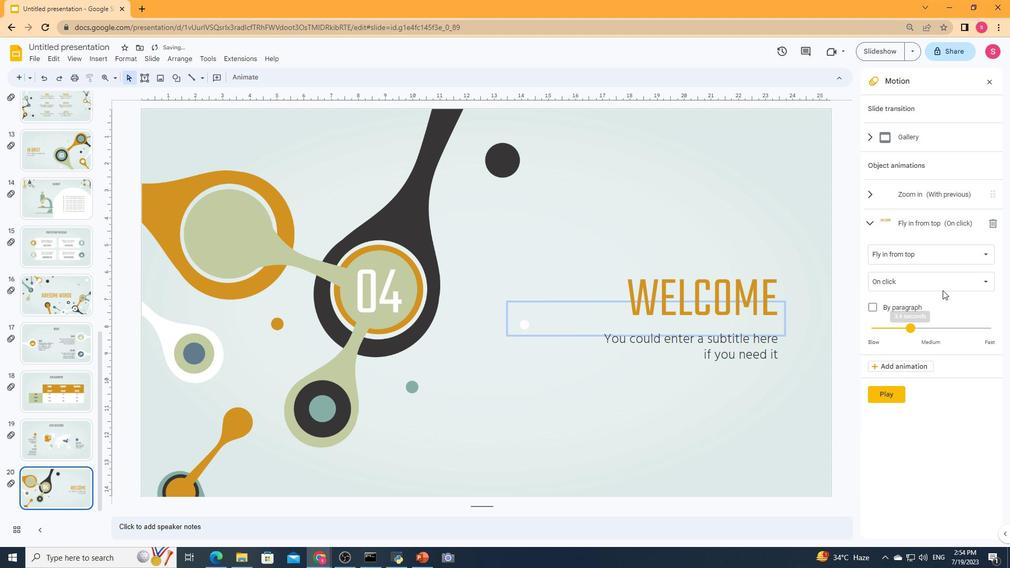 
Action: Mouse pressed left at (947, 282)
Screenshot: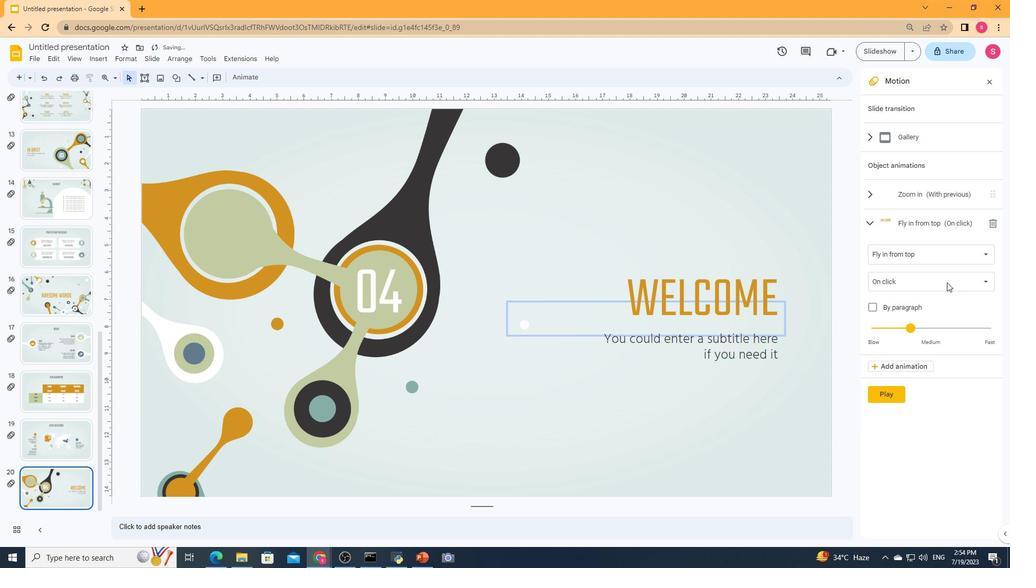 
Action: Mouse moved to (952, 277)
Screenshot: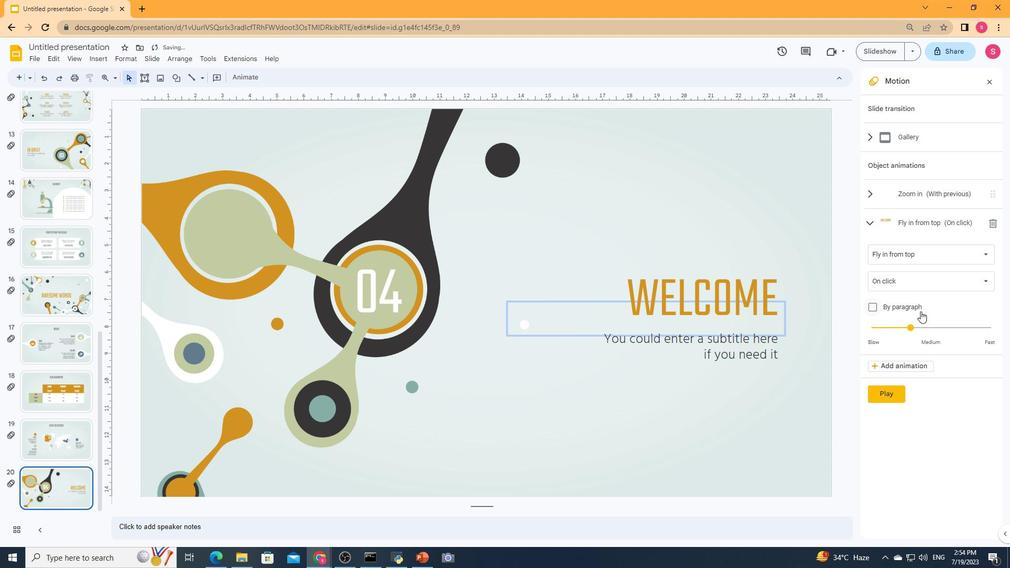 
Action: Mouse pressed left at (952, 277)
Screenshot: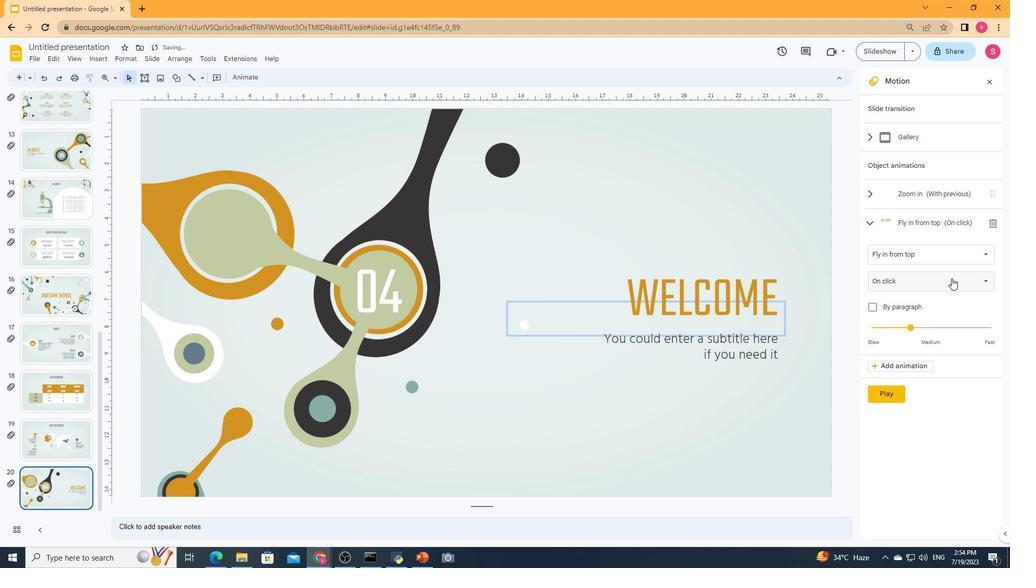 
Action: Mouse moved to (905, 329)
Screenshot: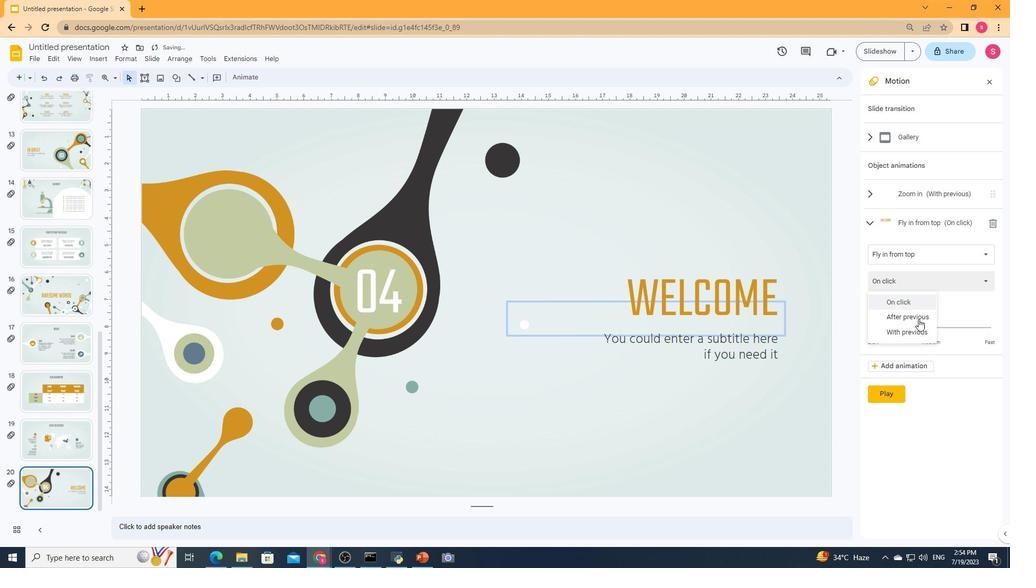 
Action: Mouse pressed left at (905, 329)
Screenshot: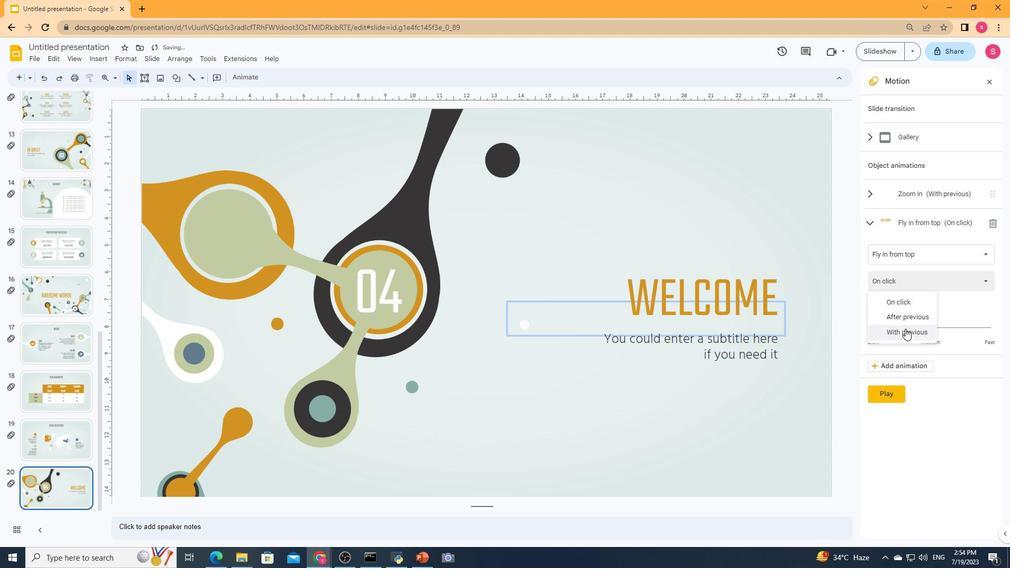 
Action: Mouse moved to (743, 353)
Screenshot: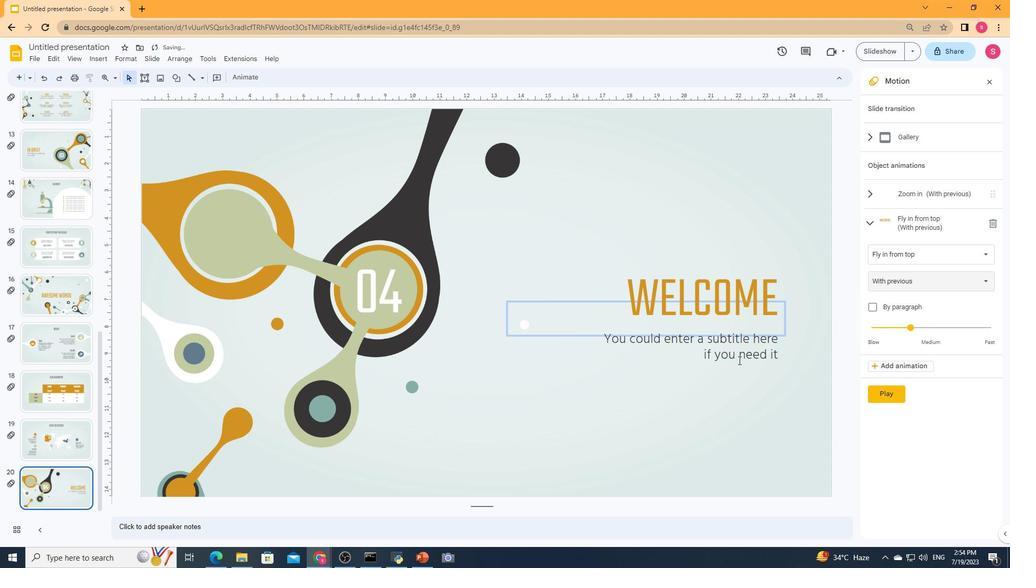 
Action: Mouse pressed left at (743, 353)
Screenshot: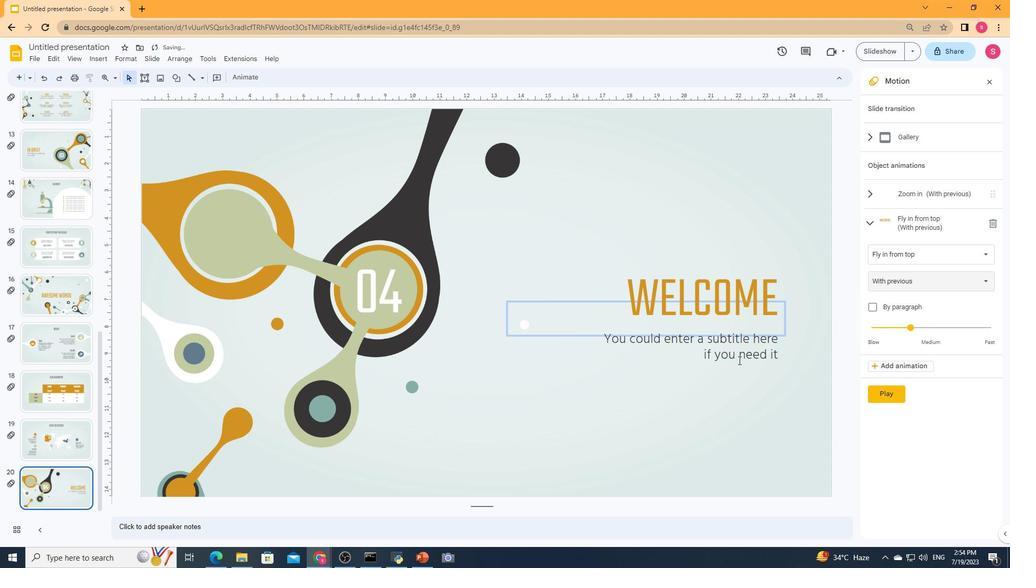 
Action: Mouse moved to (921, 246)
Screenshot: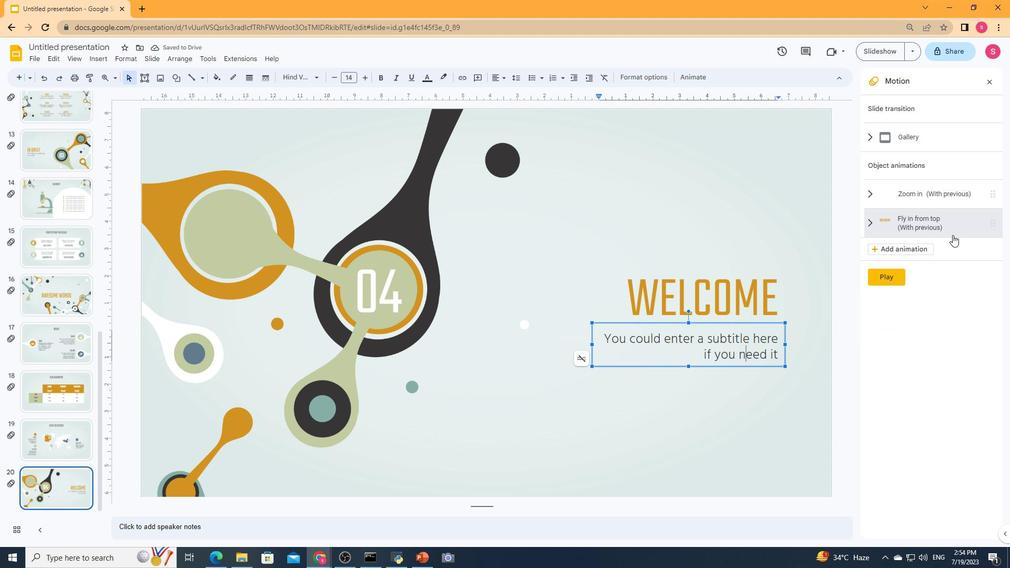 
Action: Mouse pressed left at (921, 246)
Screenshot: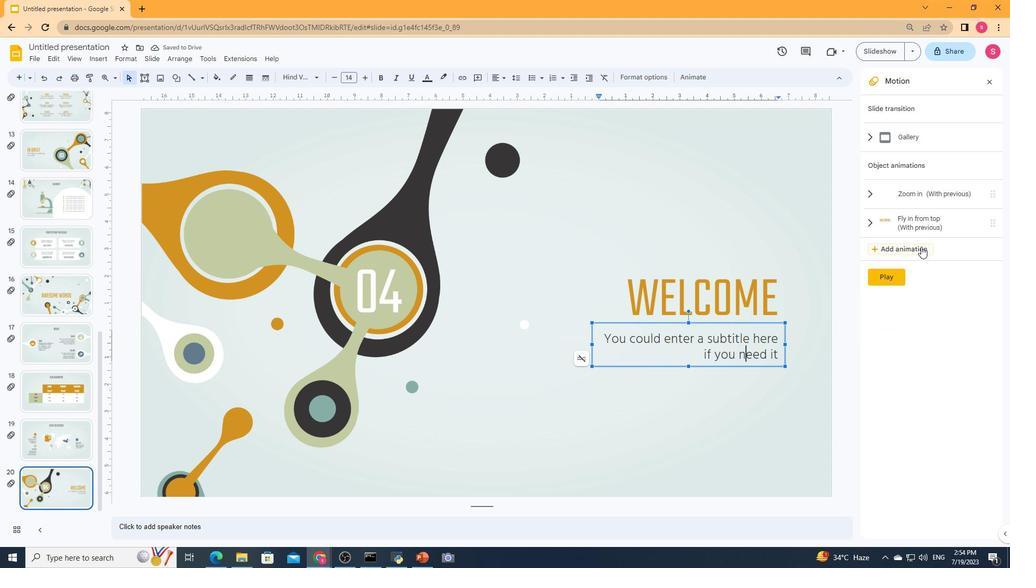 
Action: Mouse moved to (909, 281)
Screenshot: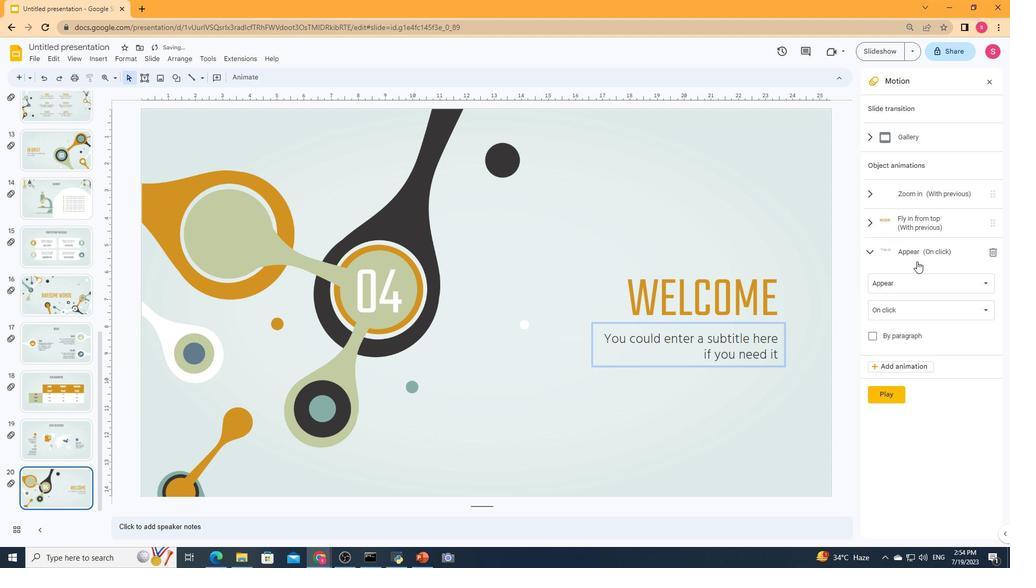 
Action: Mouse pressed left at (909, 281)
Screenshot: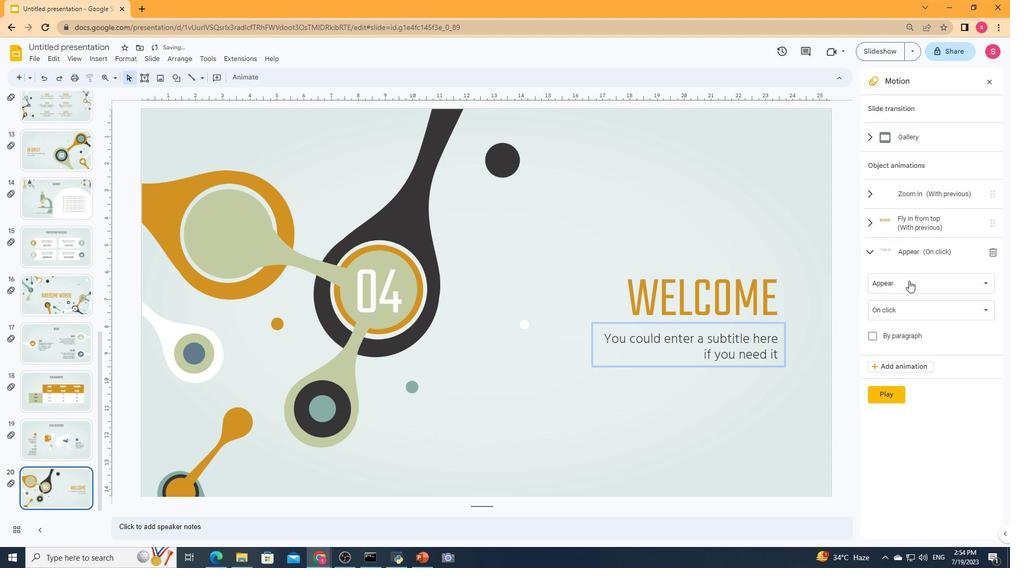 
Action: Mouse moved to (900, 400)
Screenshot: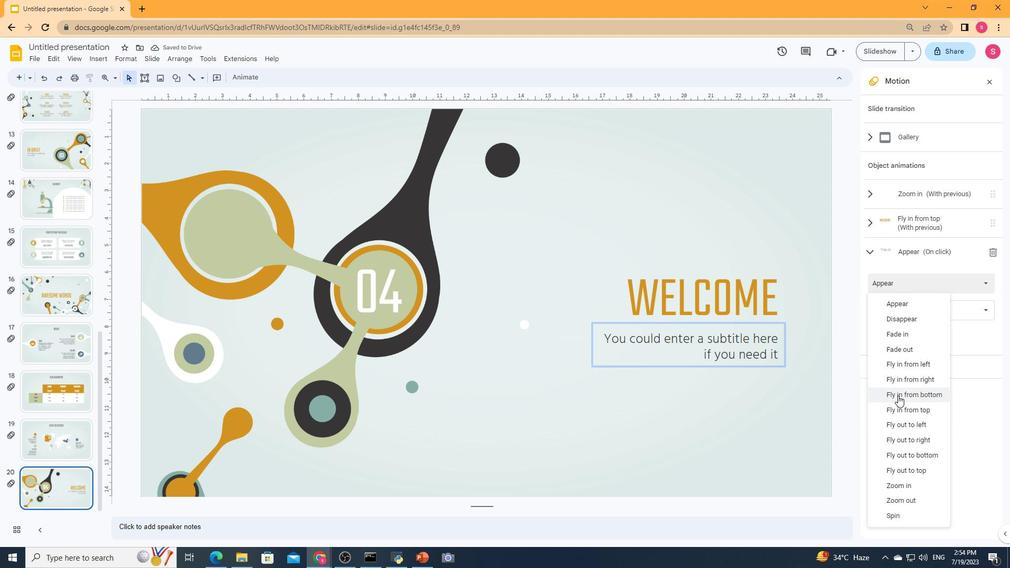 
Action: Mouse pressed left at (900, 400)
Screenshot: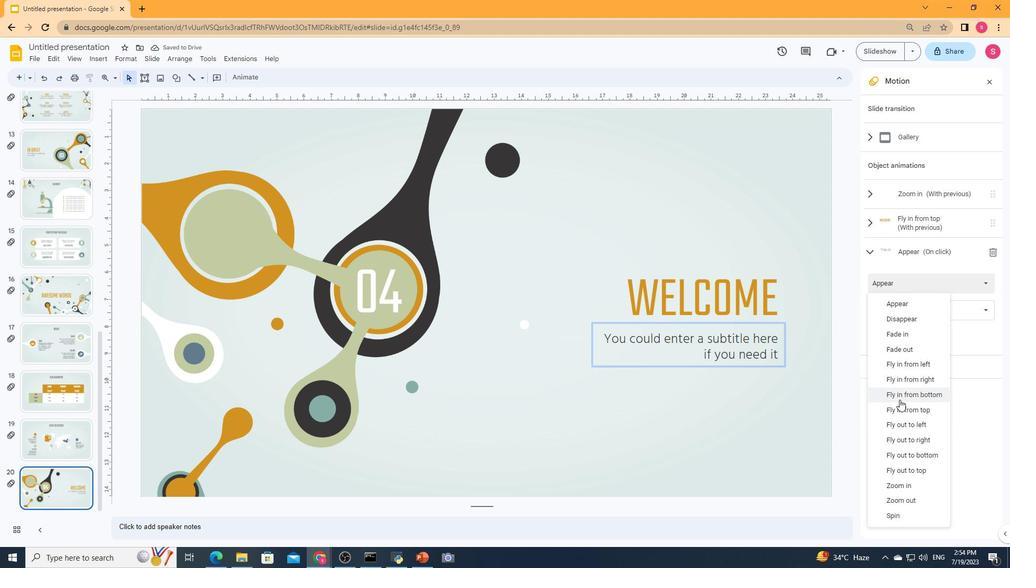 
Action: Mouse moved to (924, 310)
Screenshot: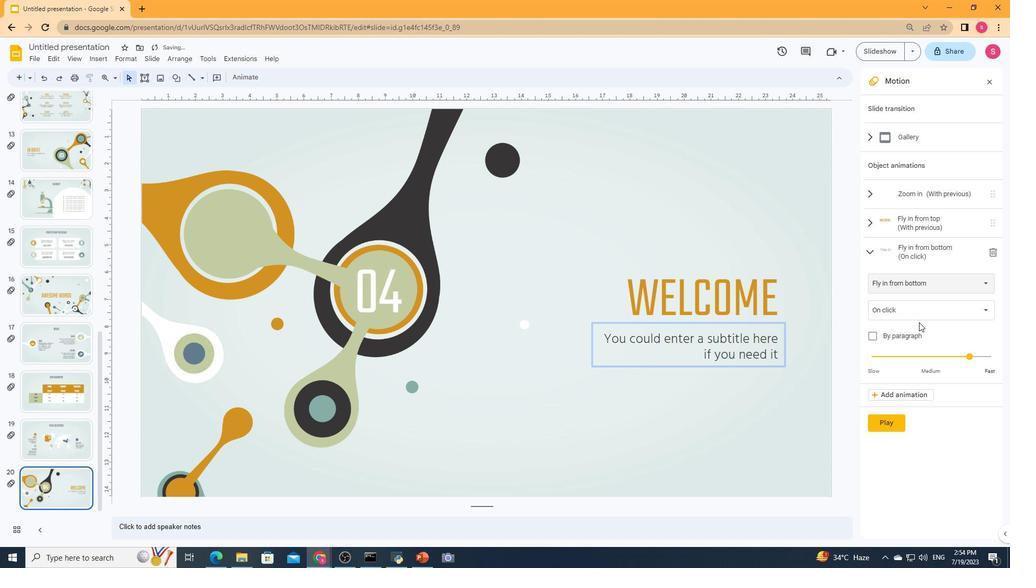 
Action: Mouse pressed left at (924, 310)
Screenshot: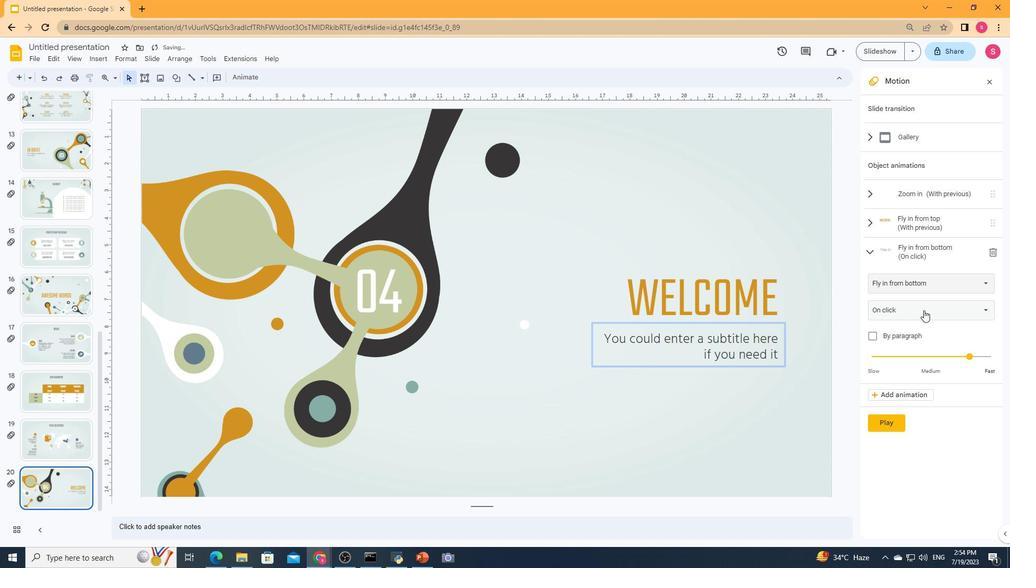 
Action: Mouse moved to (905, 362)
Screenshot: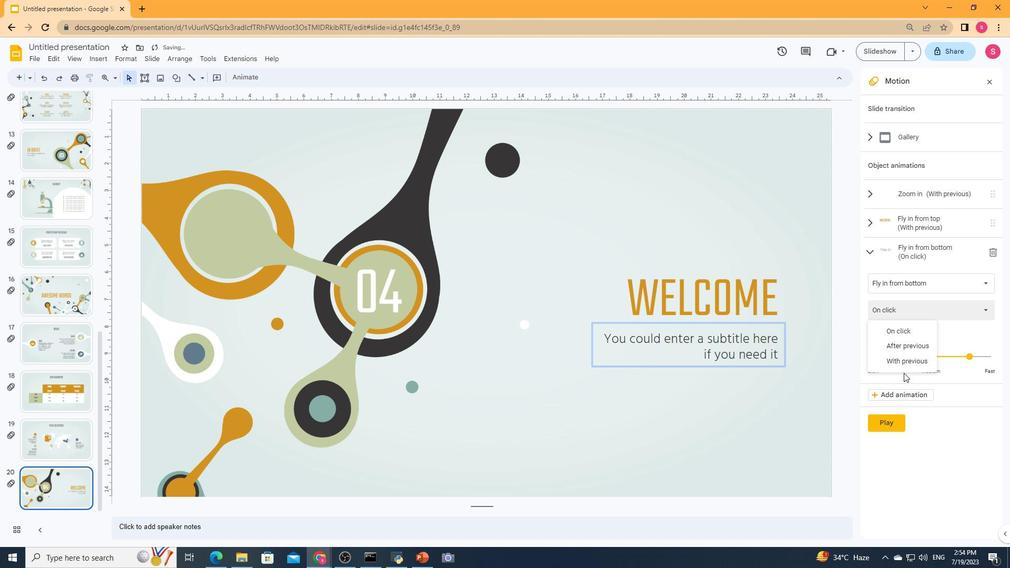 
Action: Mouse pressed left at (905, 362)
Screenshot: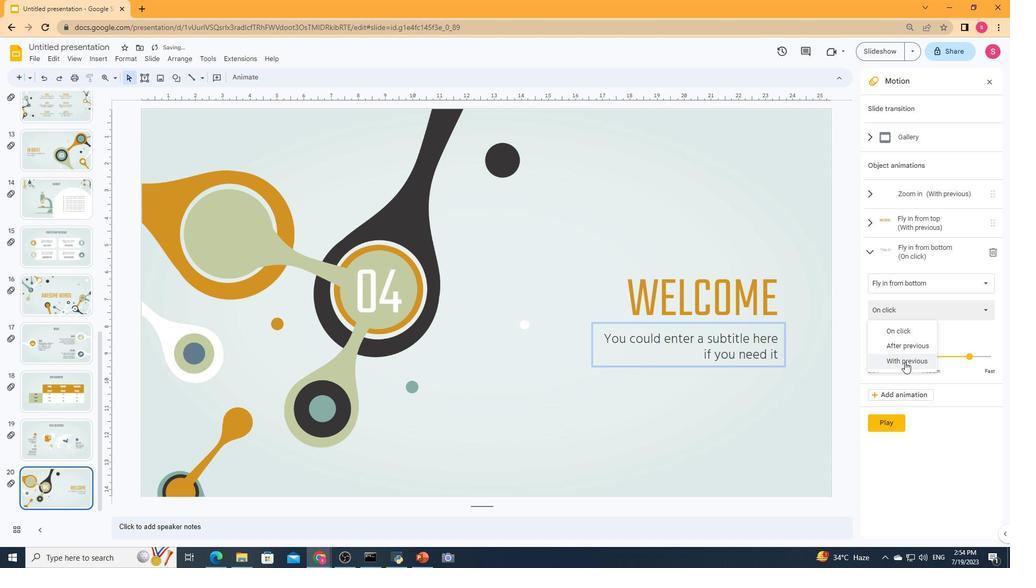 
Action: Mouse moved to (969, 357)
Screenshot: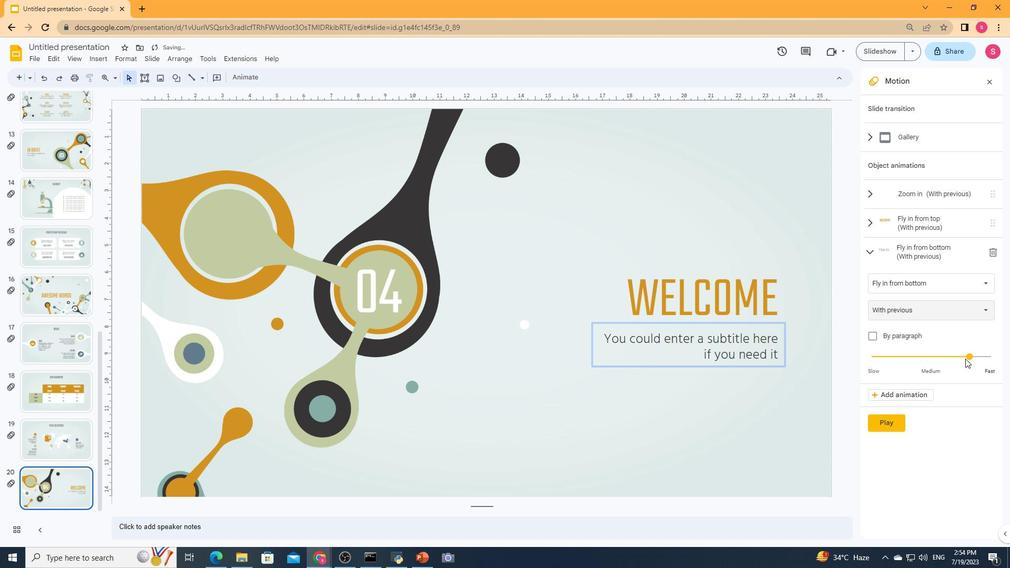 
Action: Mouse pressed left at (969, 357)
Screenshot: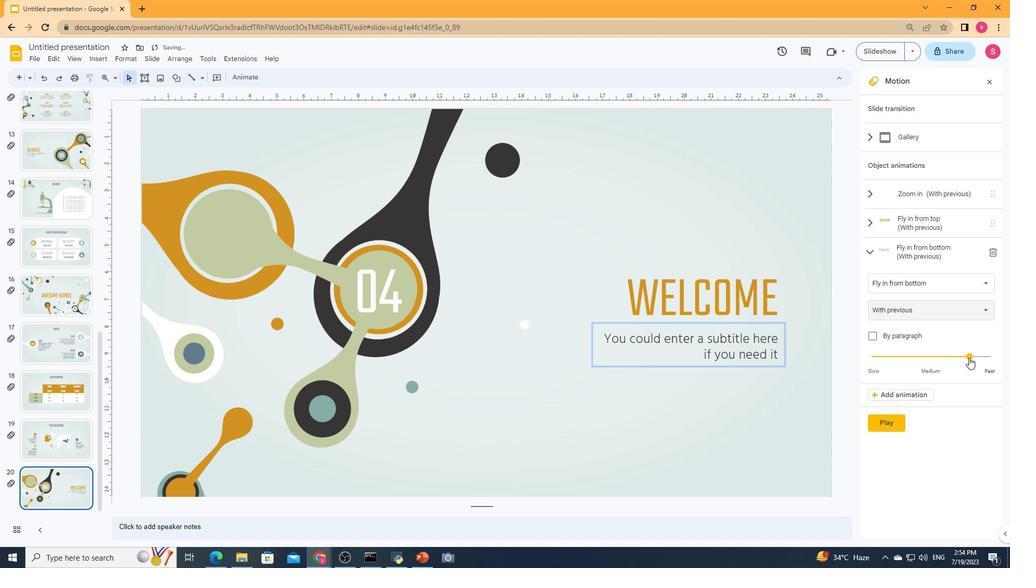 
Action: Mouse moved to (892, 419)
Screenshot: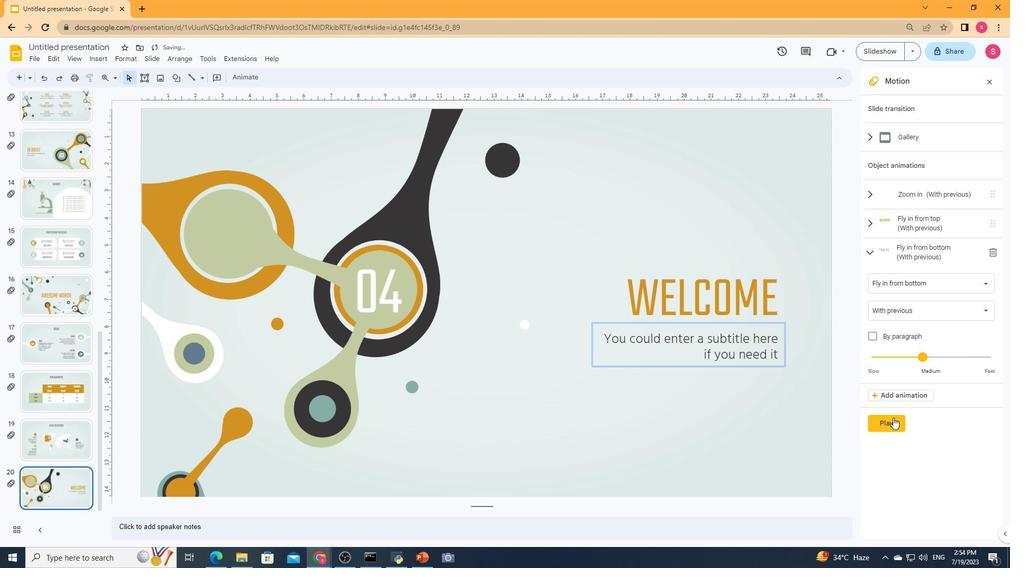 
Action: Mouse pressed left at (892, 419)
Screenshot: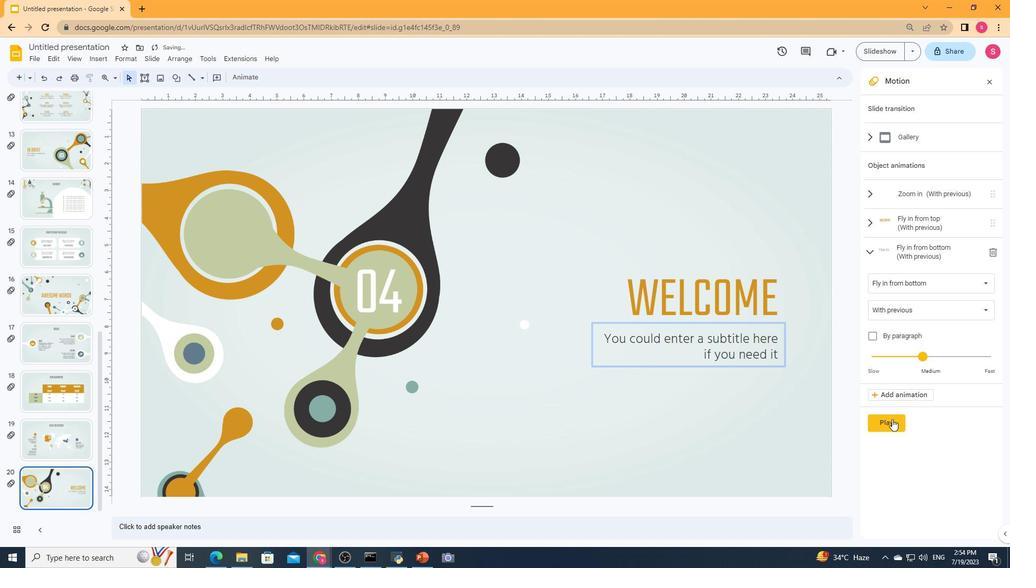 
Action: Mouse moved to (892, 420)
Screenshot: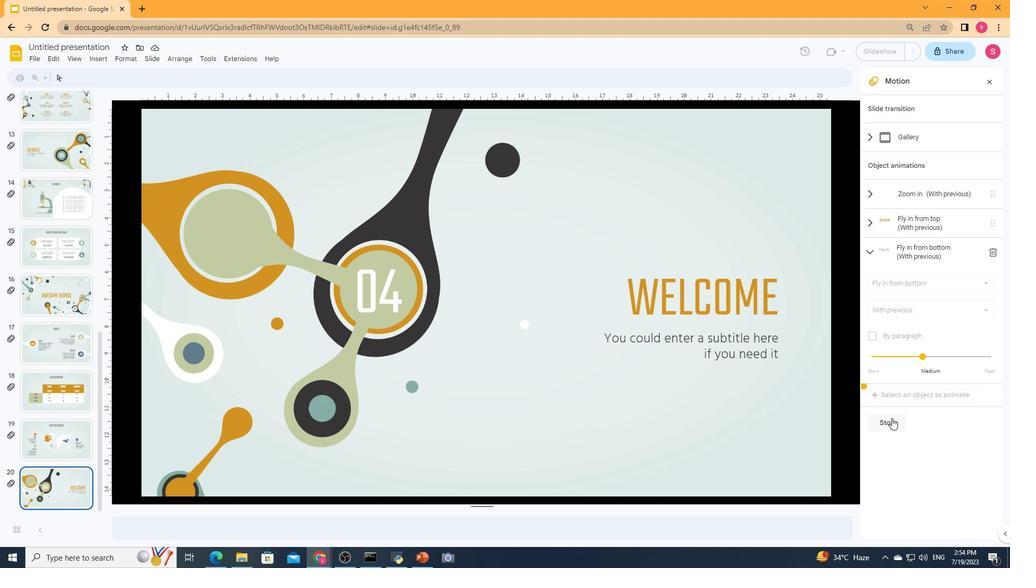 
Action: Mouse pressed left at (892, 420)
Screenshot: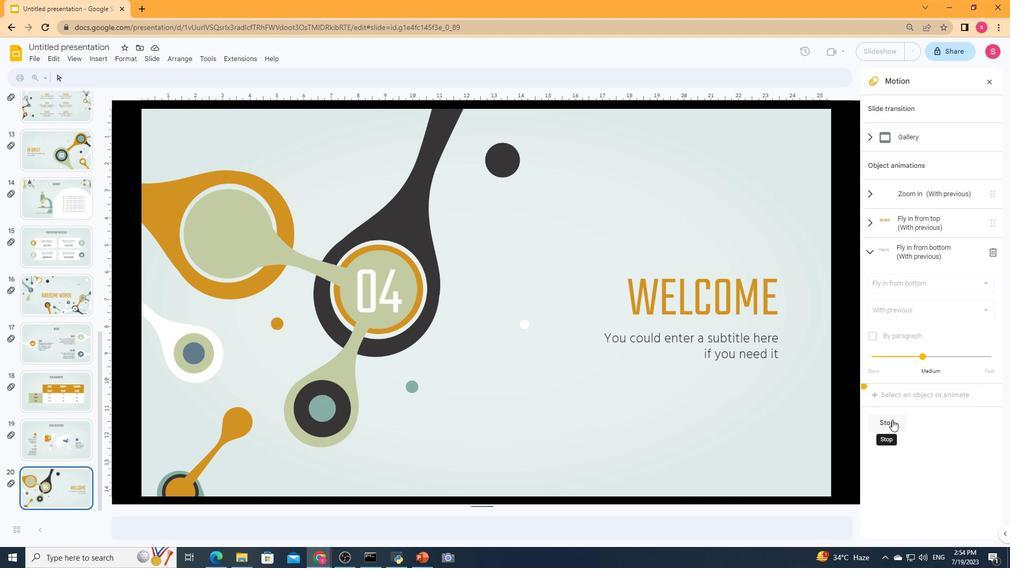 
Action: Mouse moved to (744, 306)
Screenshot: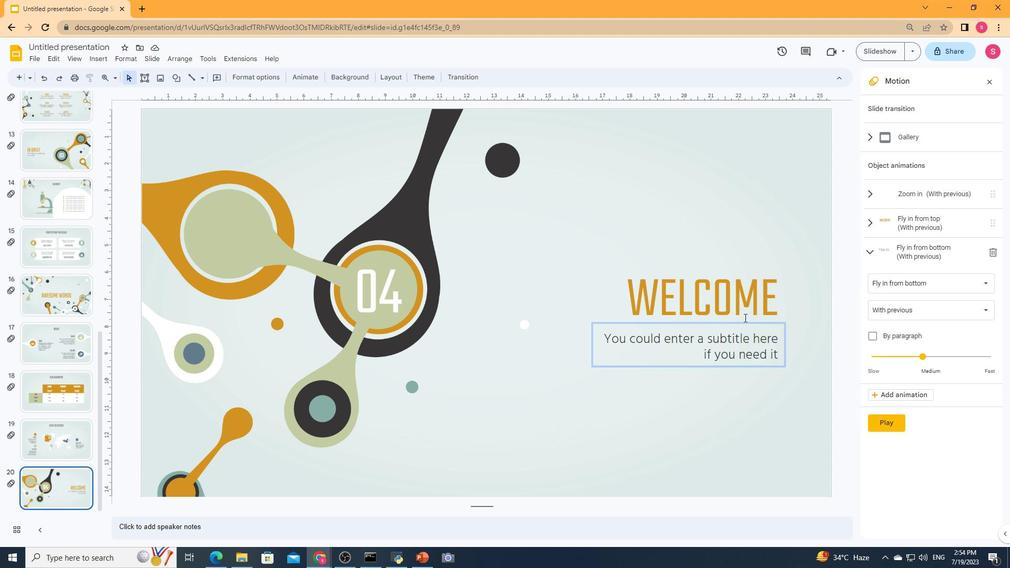 
Action: Mouse pressed left at (744, 306)
Screenshot: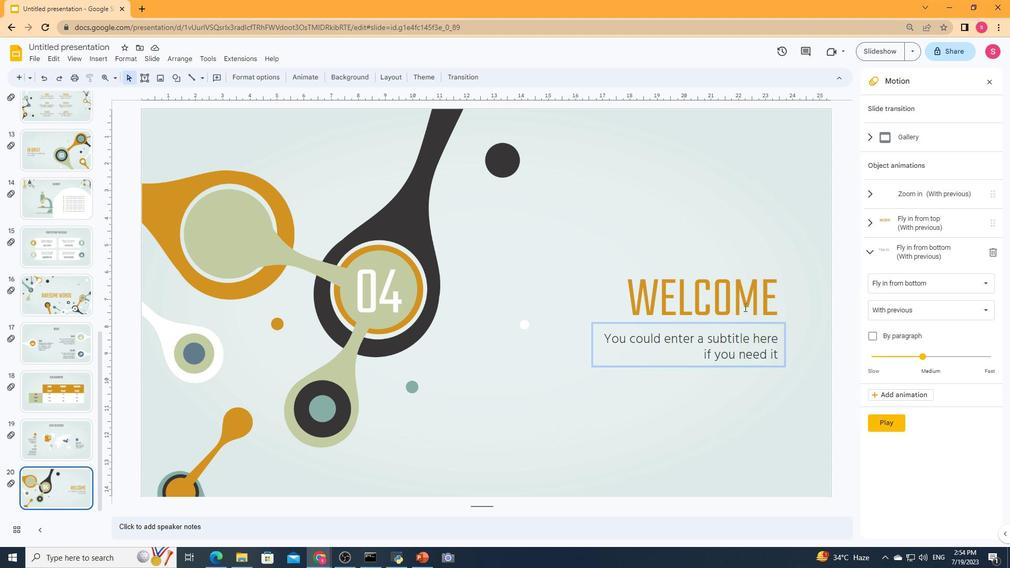 
Action: Mouse moved to (887, 276)
Screenshot: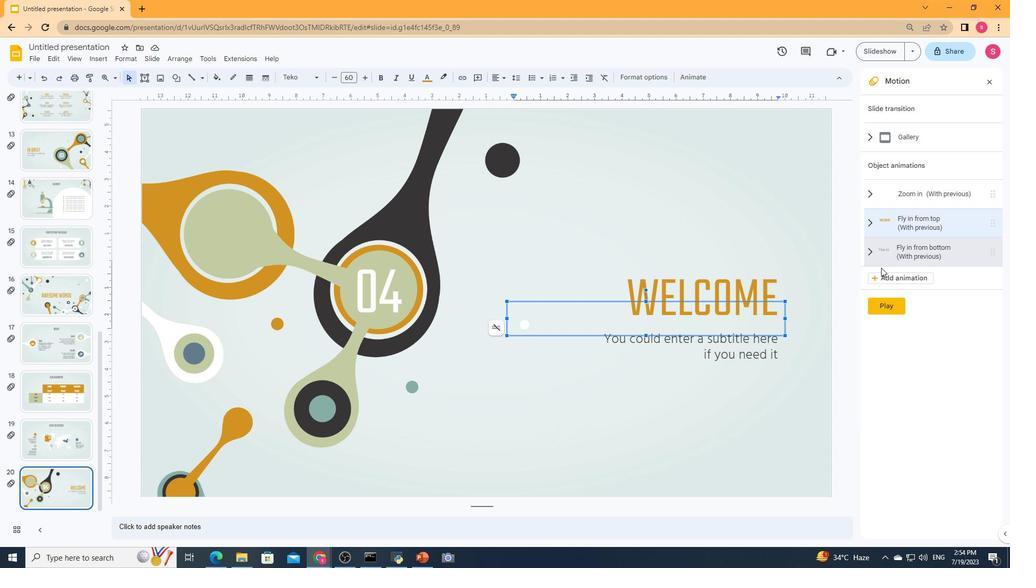 
Action: Mouse pressed left at (887, 276)
Screenshot: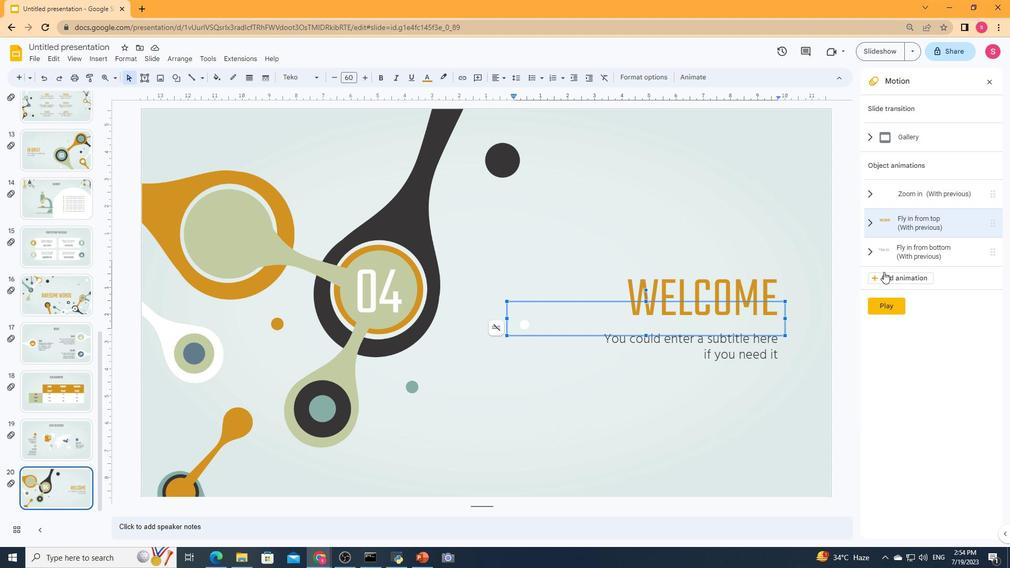 
Action: Mouse moved to (898, 314)
Screenshot: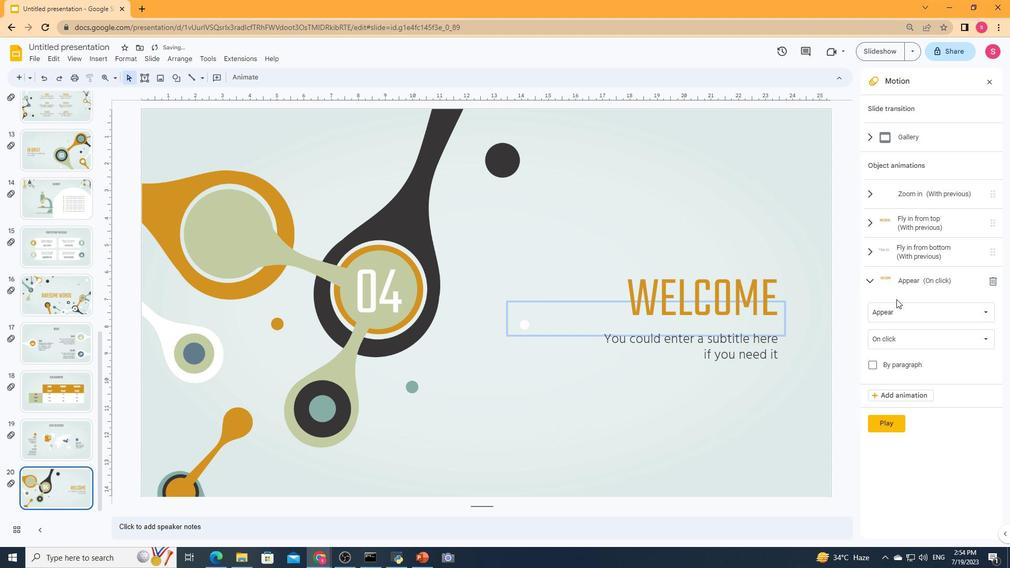 
Action: Mouse pressed left at (898, 314)
Screenshot: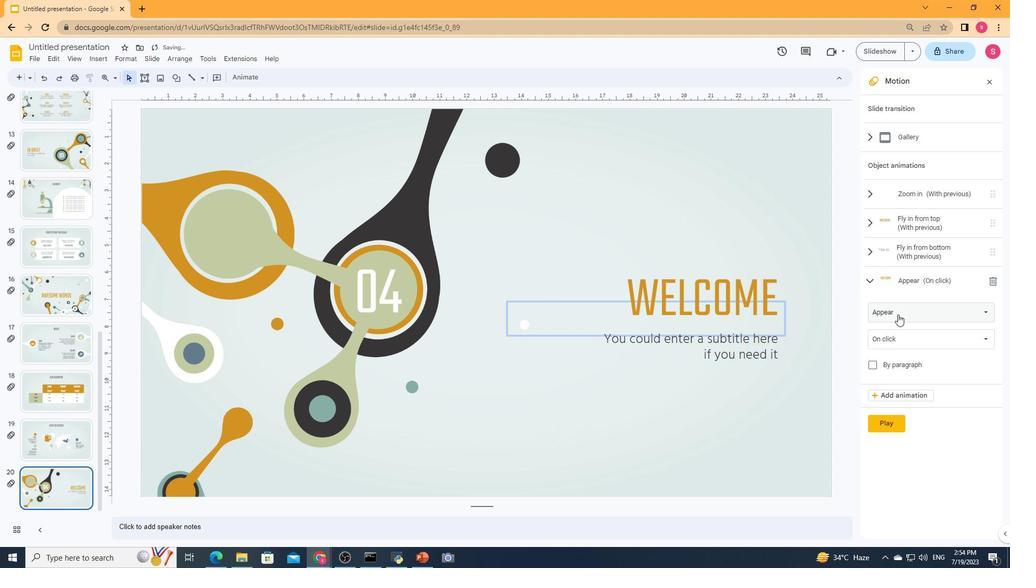 
Action: Mouse moved to (908, 243)
Screenshot: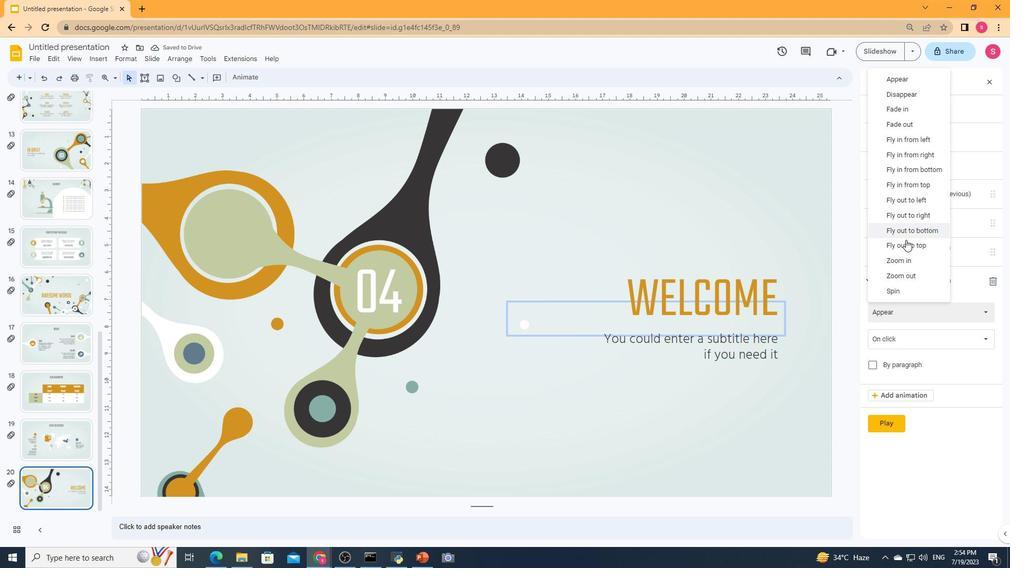 
Action: Mouse pressed left at (908, 243)
Screenshot: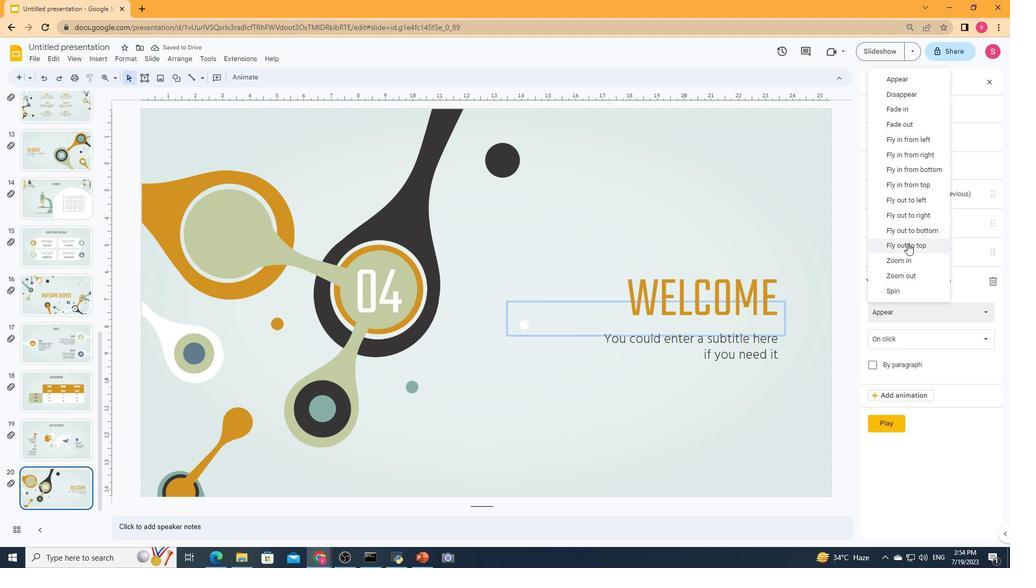 
Action: Mouse moved to (912, 344)
Screenshot: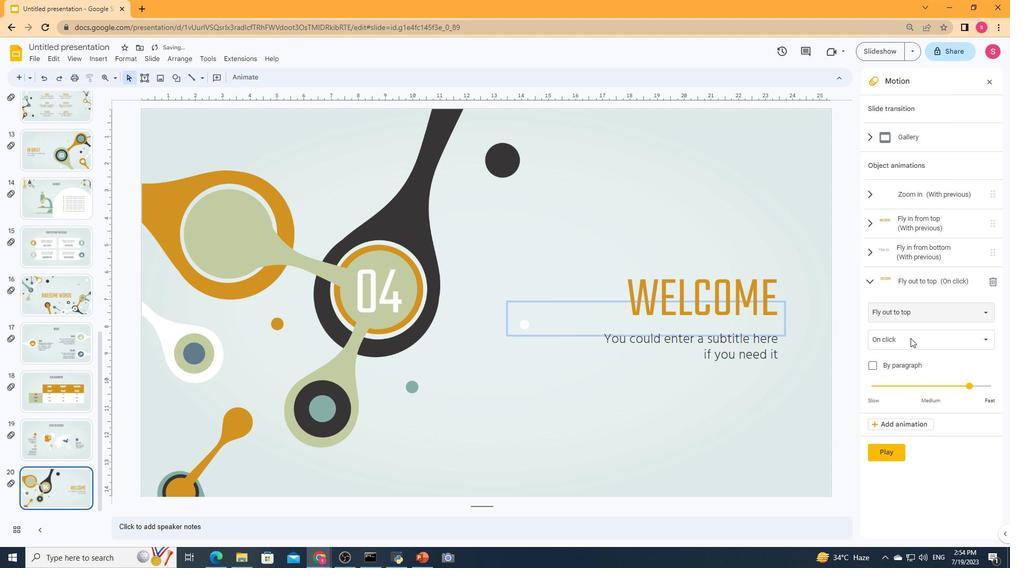 
Action: Mouse pressed left at (912, 344)
Screenshot: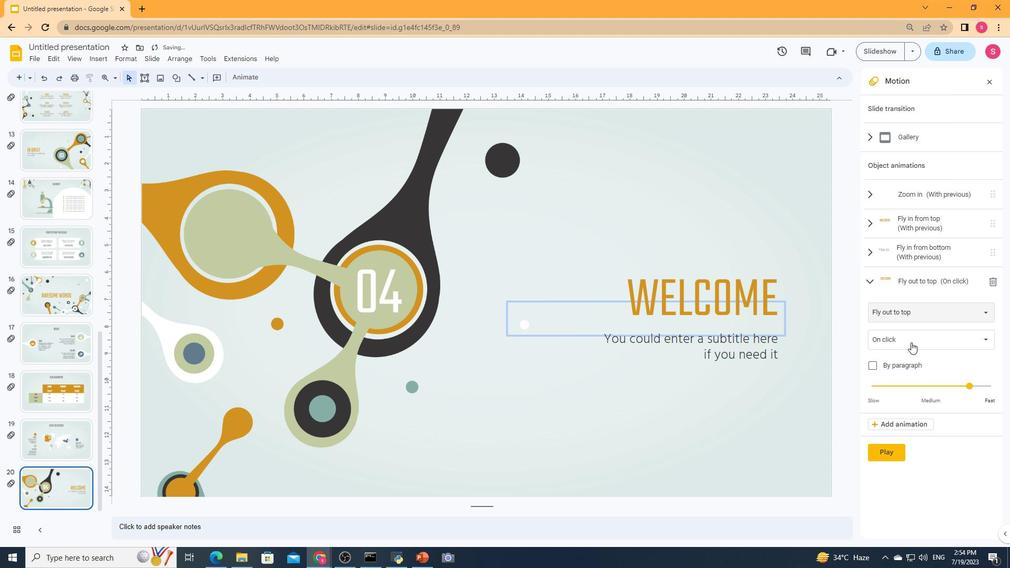 
Action: Mouse moved to (909, 369)
Screenshot: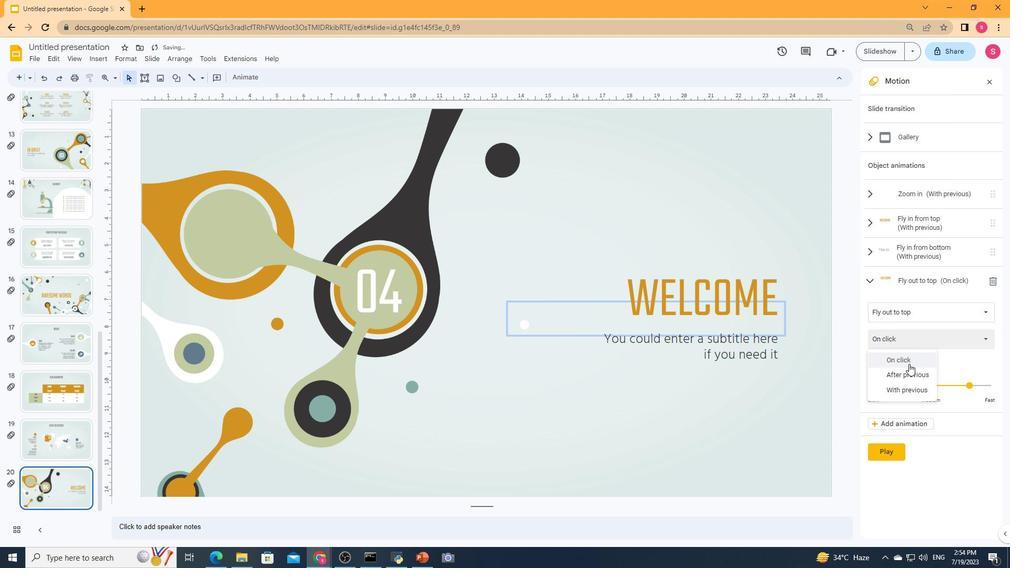 
Action: Mouse pressed left at (909, 369)
Screenshot: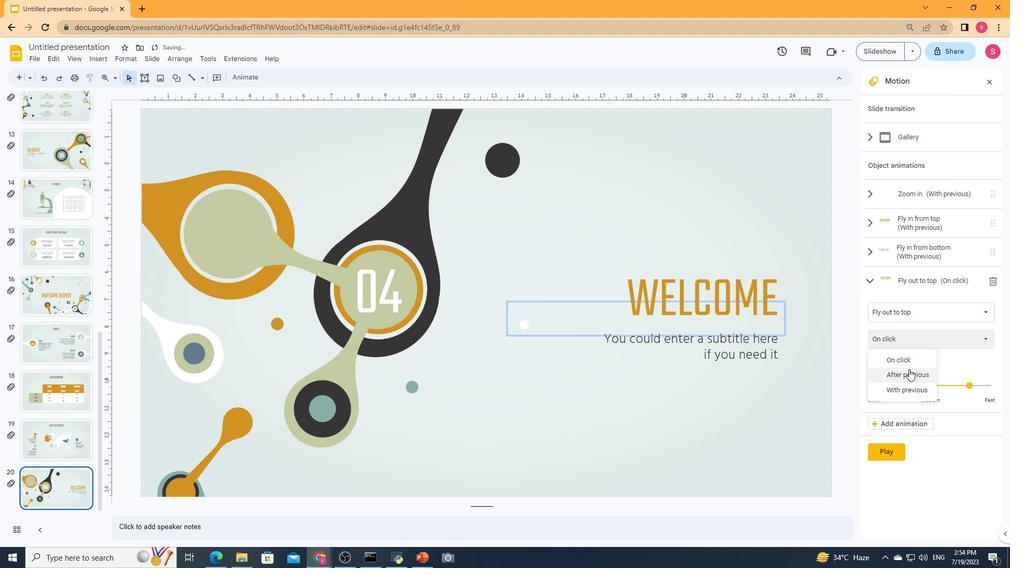 
Action: Mouse moved to (967, 385)
Screenshot: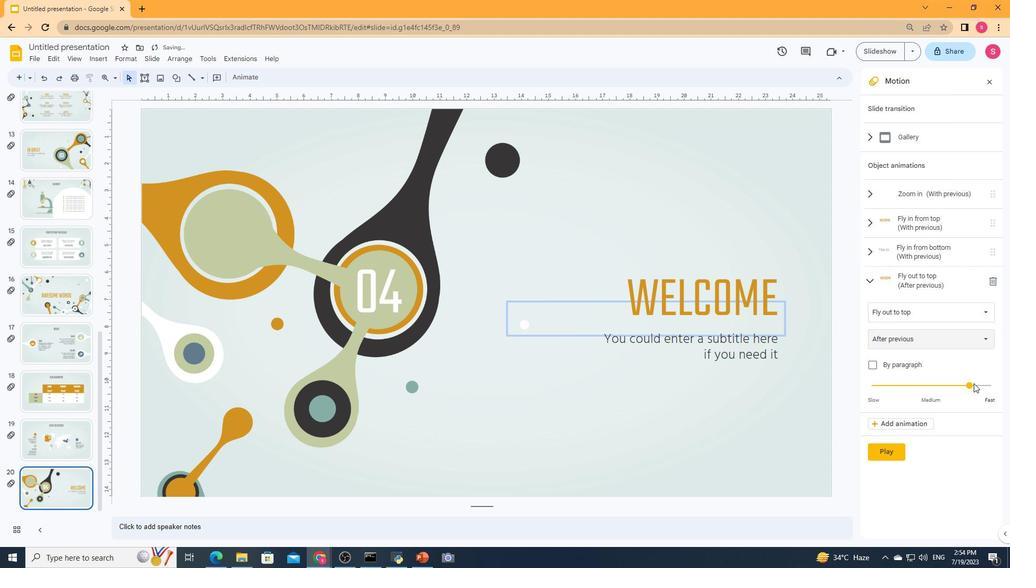 
Action: Mouse pressed left at (967, 385)
Screenshot: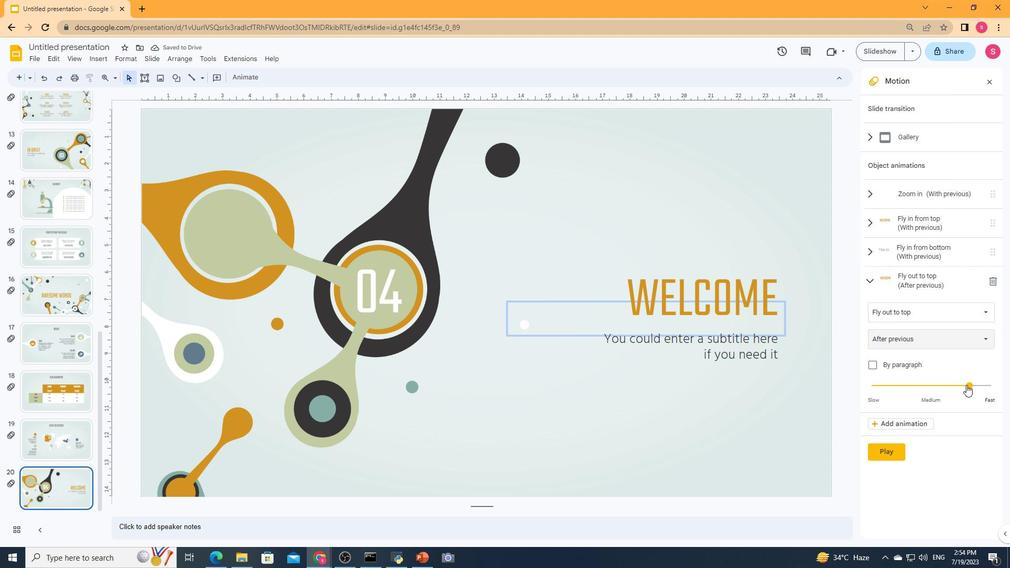 
Action: Mouse moved to (736, 354)
Screenshot: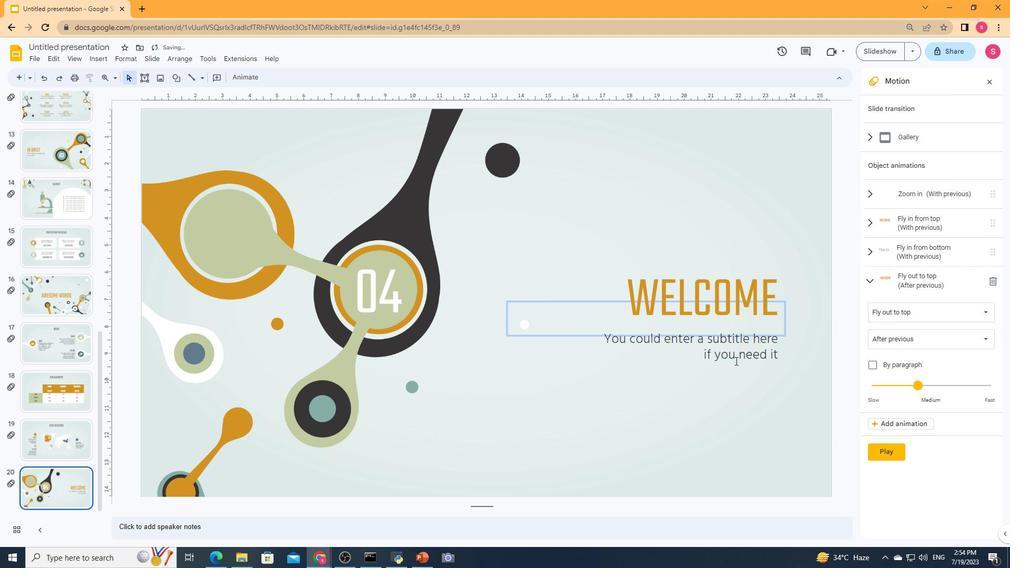 
Action: Mouse pressed left at (736, 354)
Screenshot: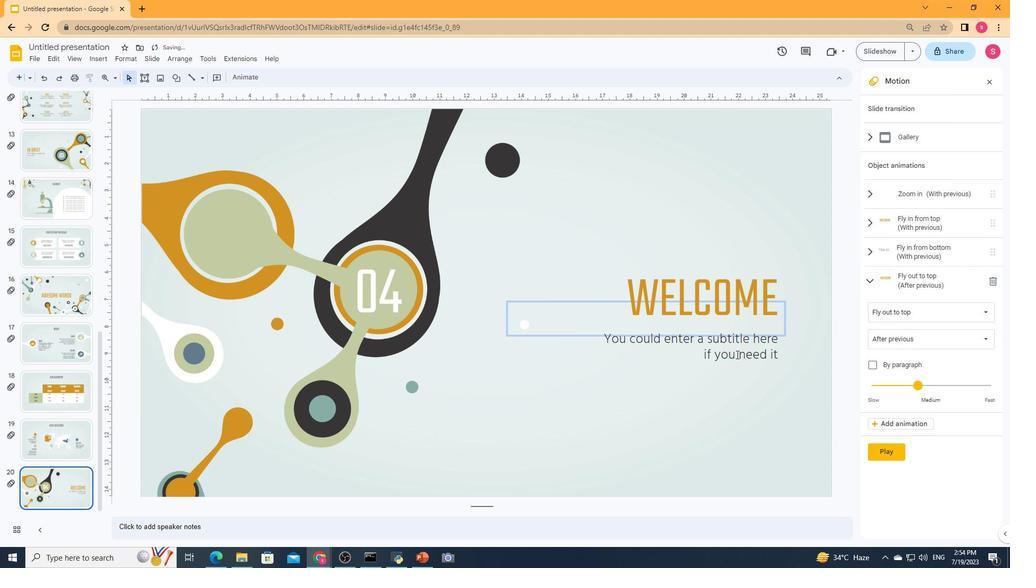 
Action: Mouse moved to (877, 303)
Screenshot: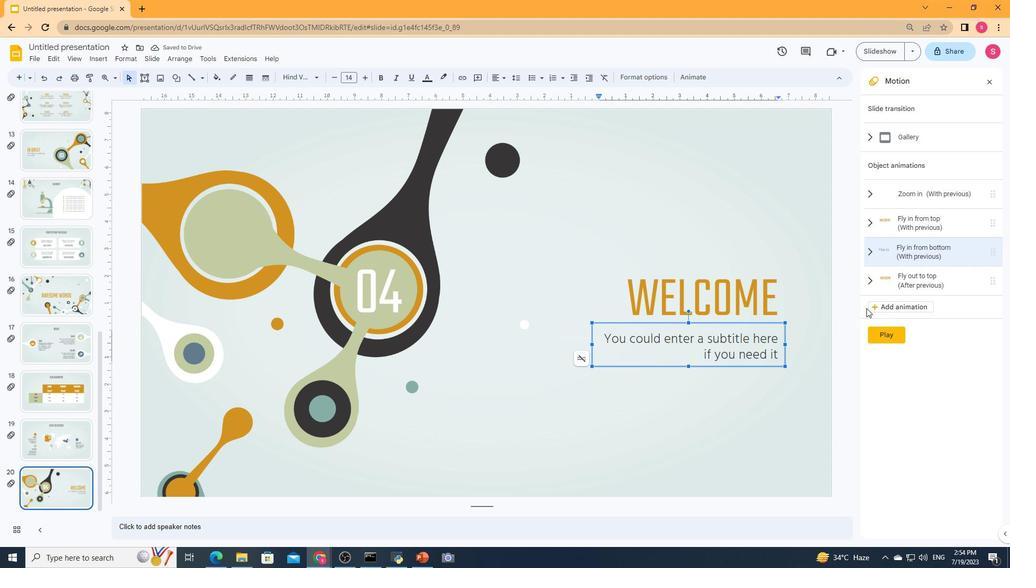 
Action: Mouse pressed left at (877, 303)
Screenshot: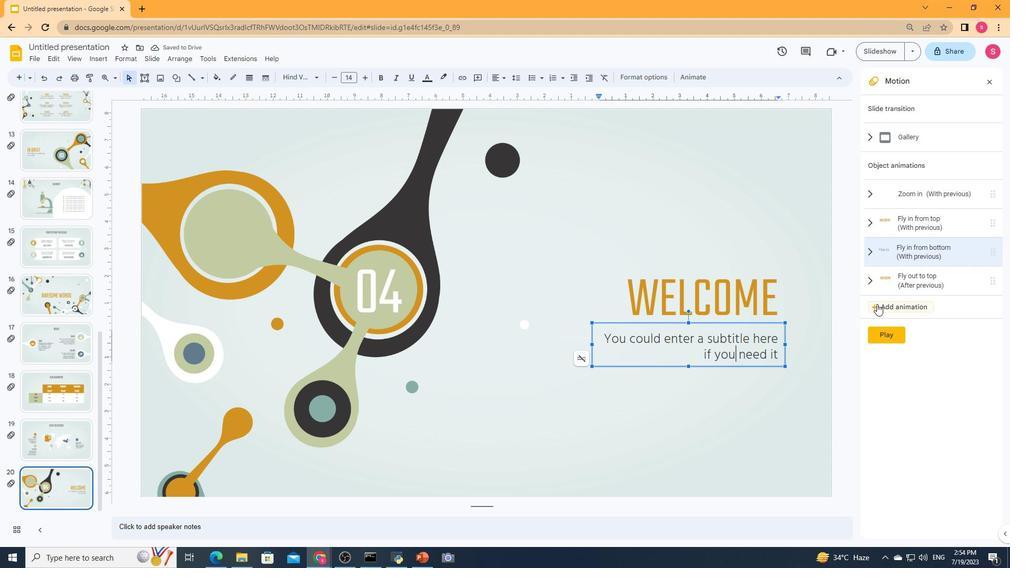 
Action: Mouse moved to (886, 339)
Screenshot: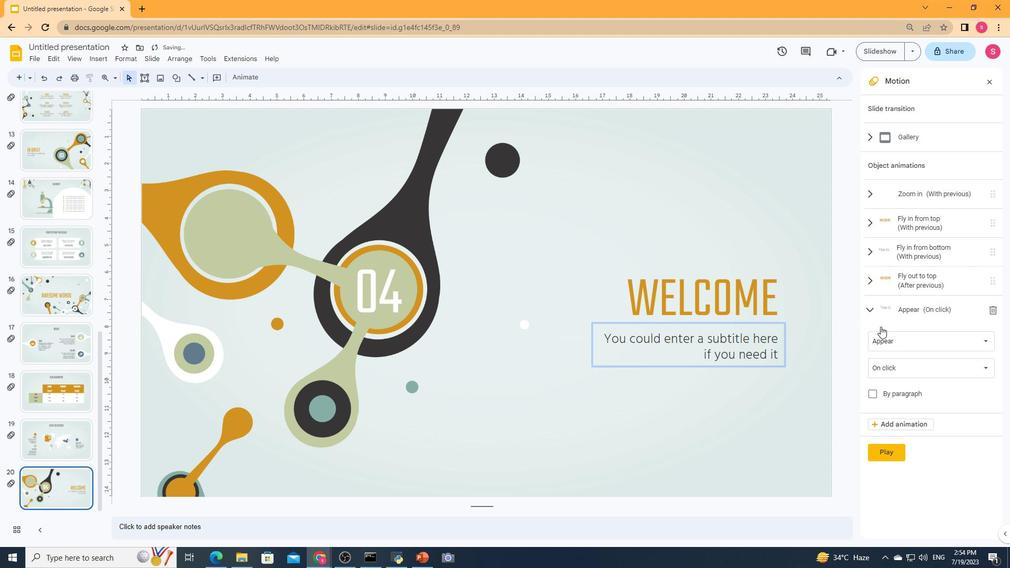 
Action: Mouse pressed left at (886, 339)
Screenshot: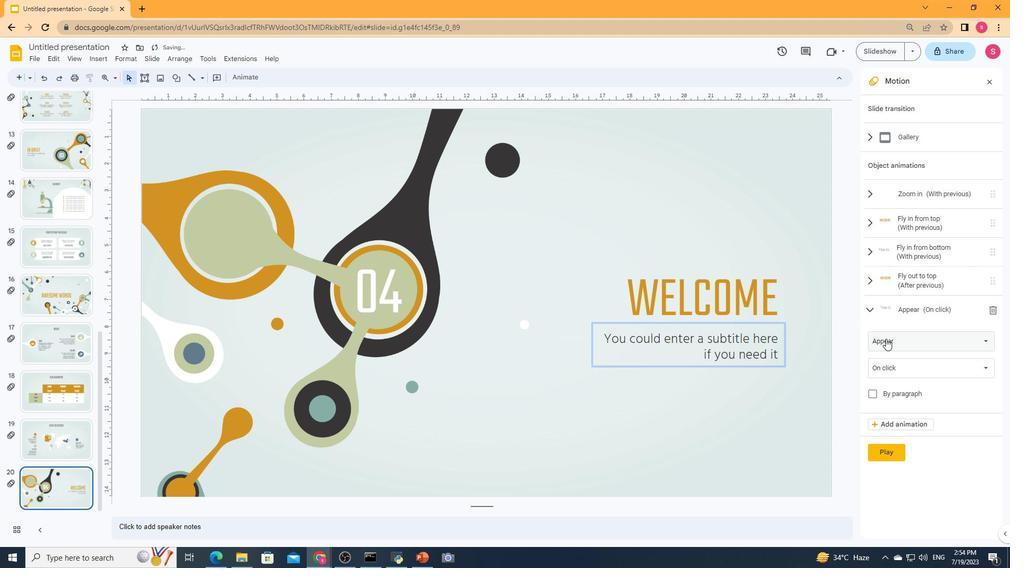
Action: Mouse moved to (908, 257)
Screenshot: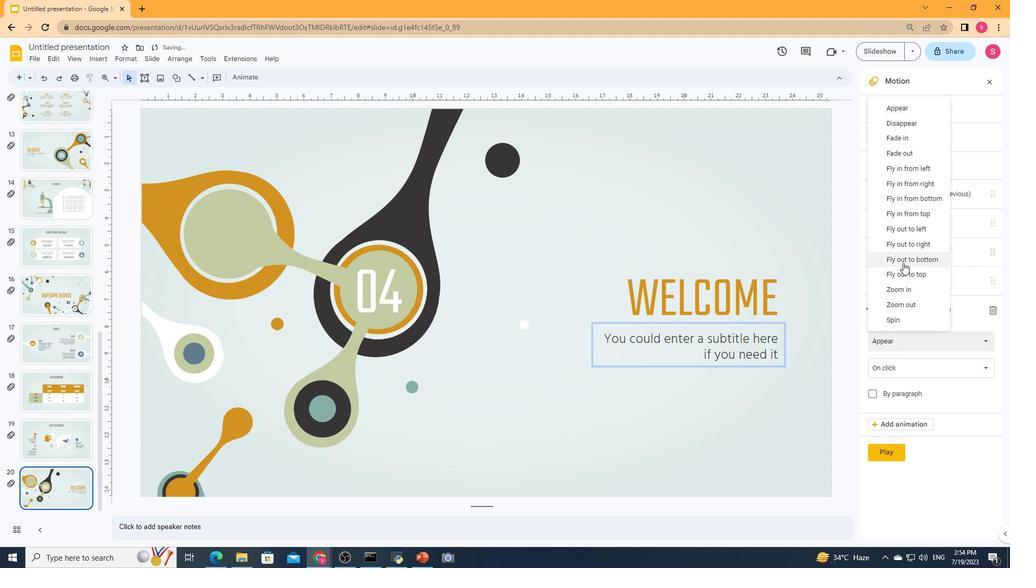 
Action: Mouse pressed left at (908, 257)
Screenshot: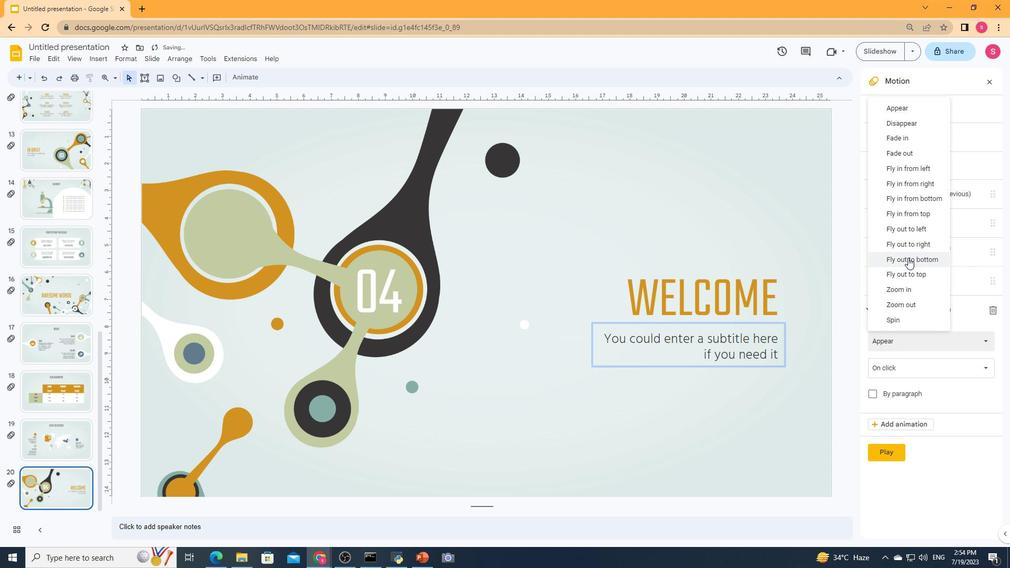
Action: Mouse moved to (917, 376)
Screenshot: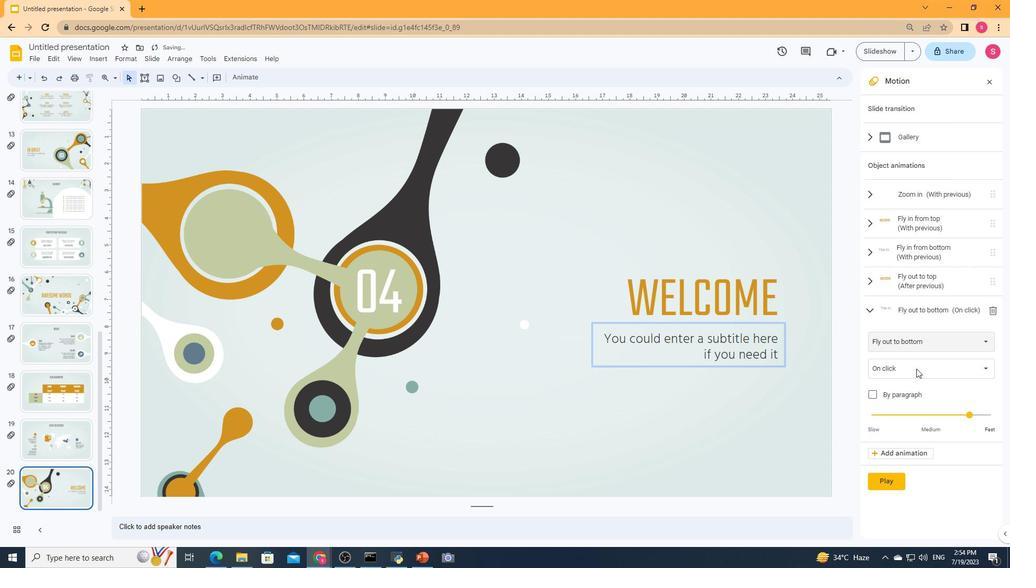 
Action: Mouse pressed left at (917, 376)
Screenshot: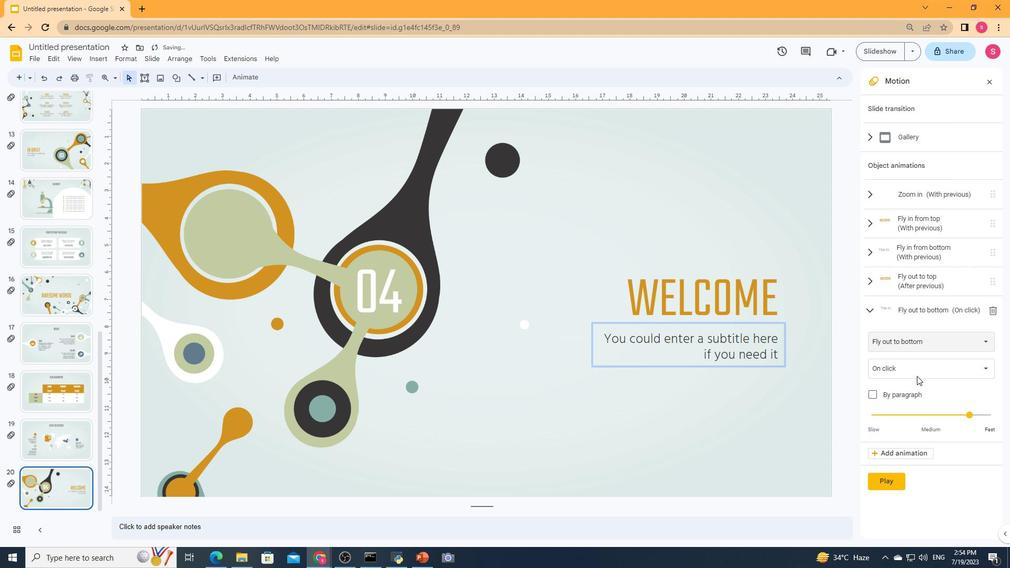 
Action: Mouse moved to (905, 420)
Screenshot: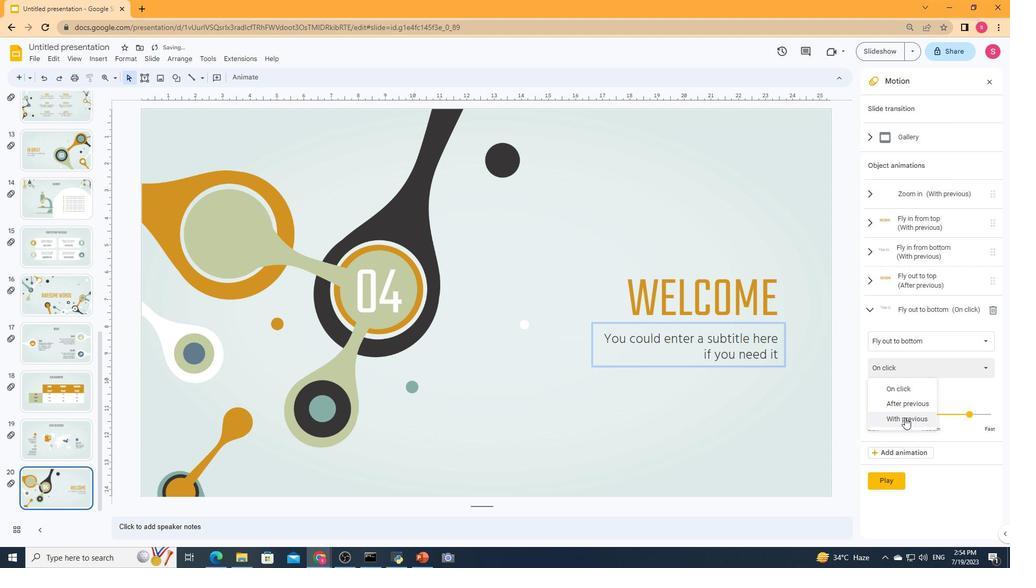 
Action: Mouse pressed left at (905, 420)
Screenshot: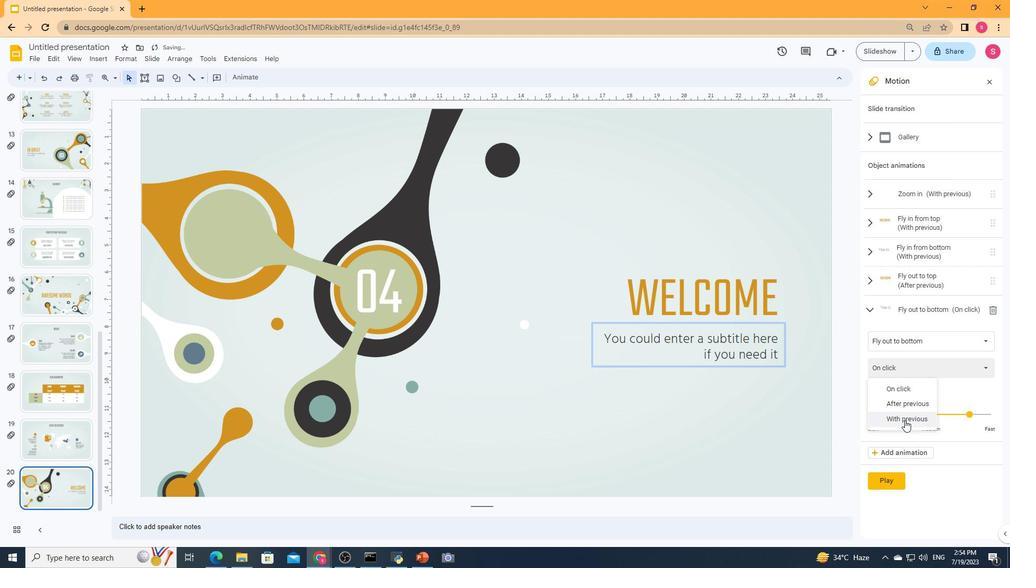 
Action: Mouse moved to (967, 415)
Screenshot: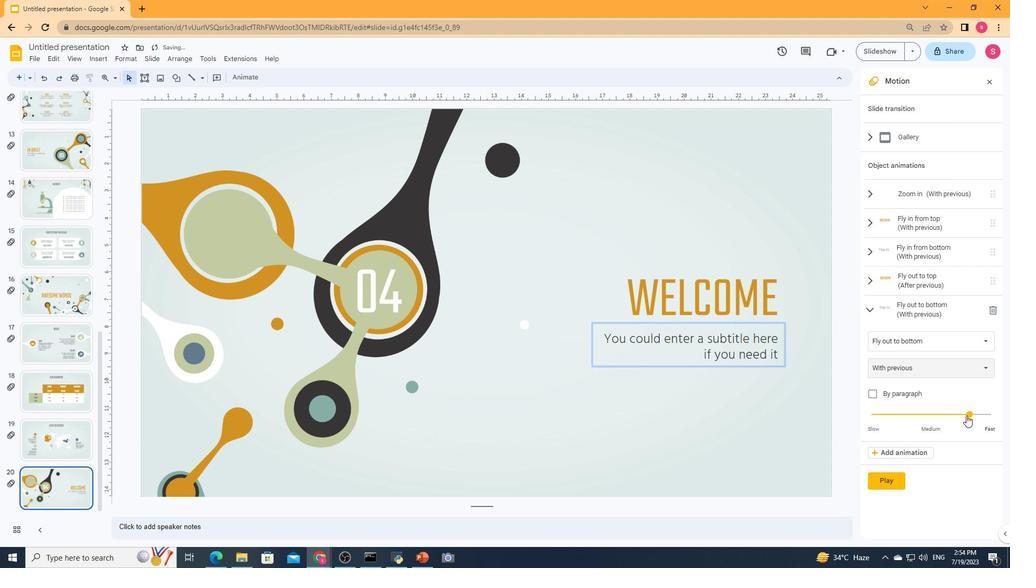 
Action: Mouse pressed left at (967, 415)
Screenshot: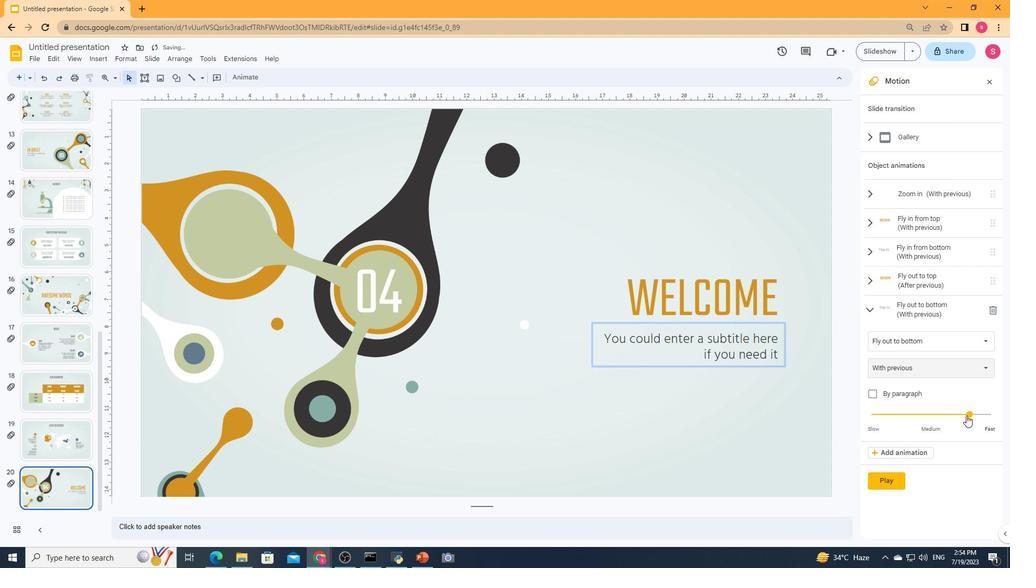 
Action: Mouse moved to (884, 486)
Screenshot: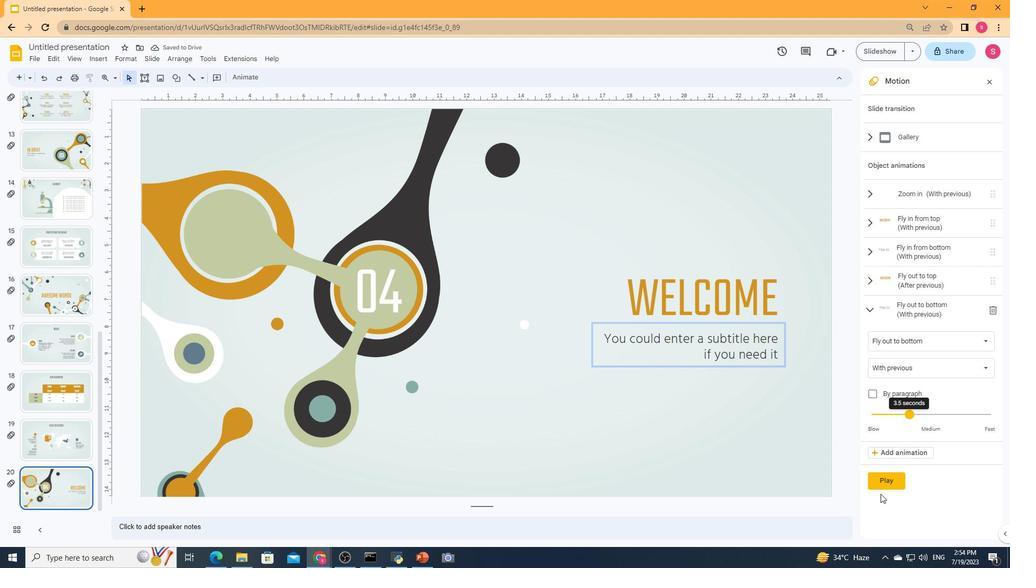 
Action: Mouse pressed left at (884, 486)
Screenshot: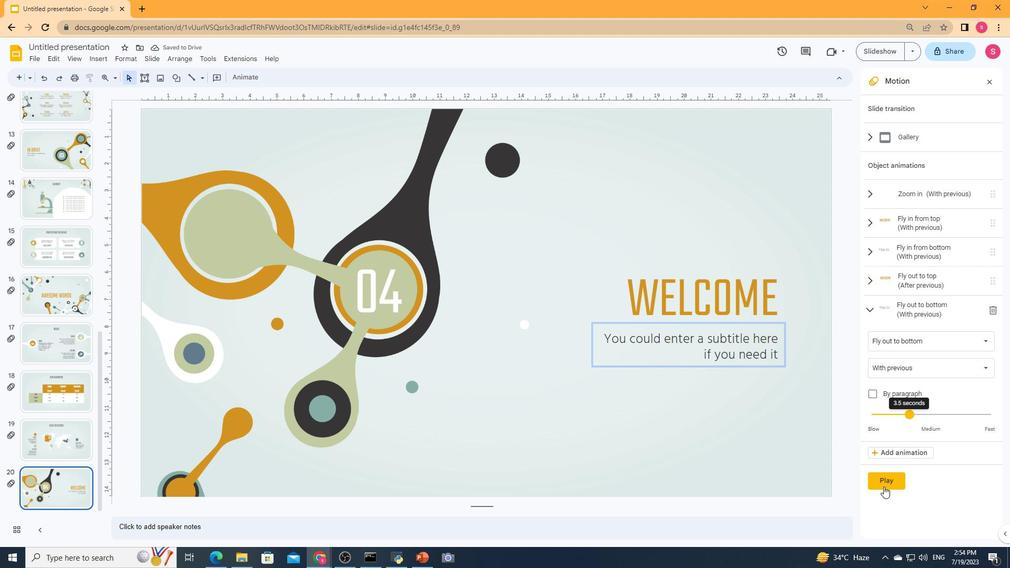 
Action: Mouse moved to (889, 484)
Screenshot: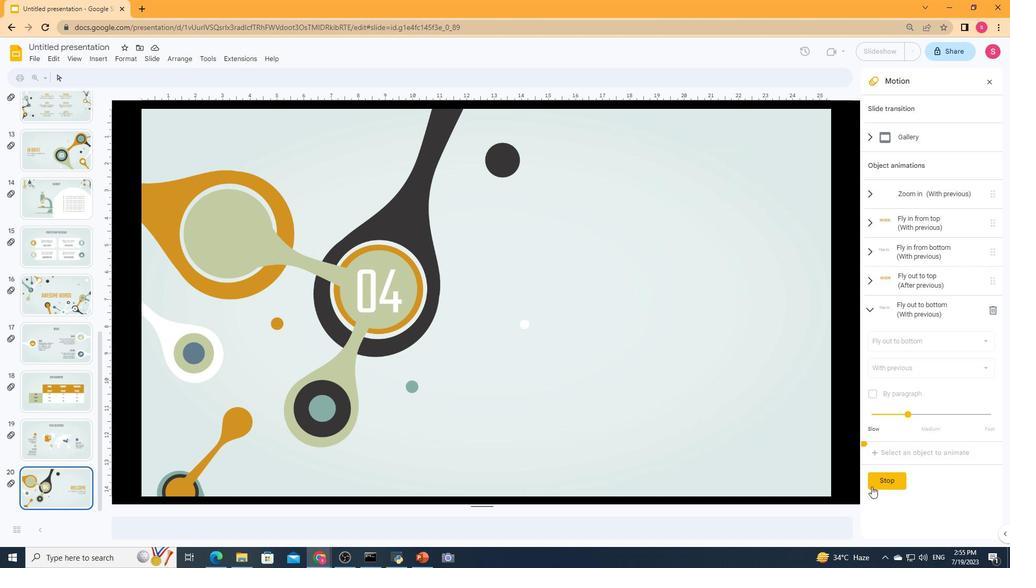 
Action: Mouse pressed left at (889, 484)
Screenshot: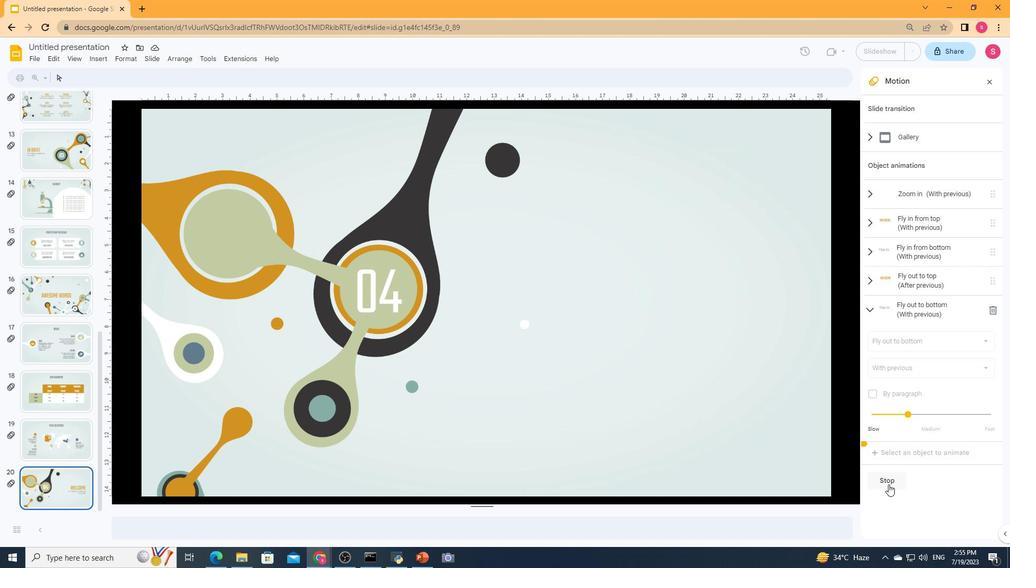 
Action: Mouse moved to (380, 292)
Screenshot: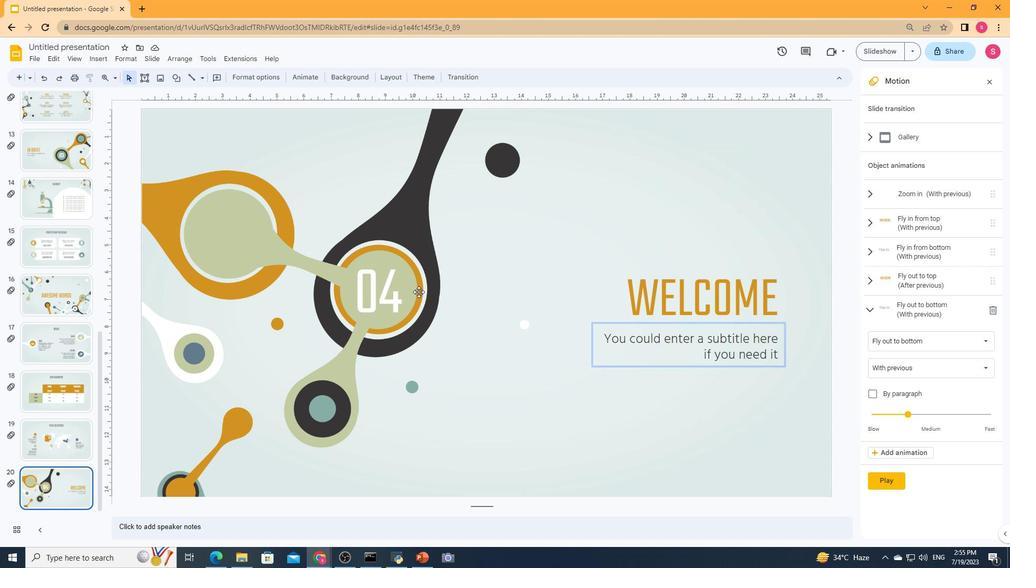 
Action: Mouse pressed left at (380, 292)
Screenshot: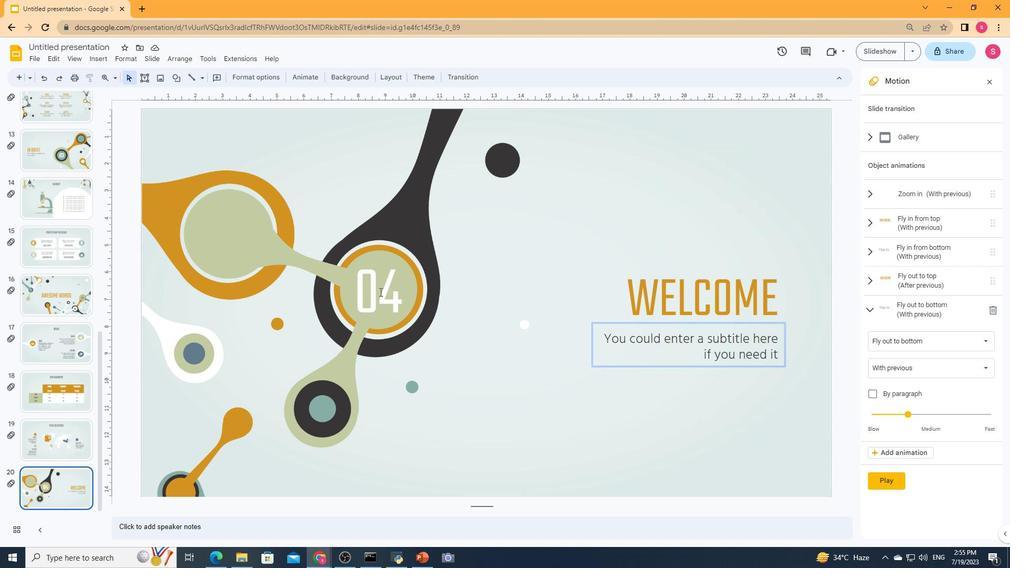 
Action: Mouse moved to (891, 336)
Screenshot: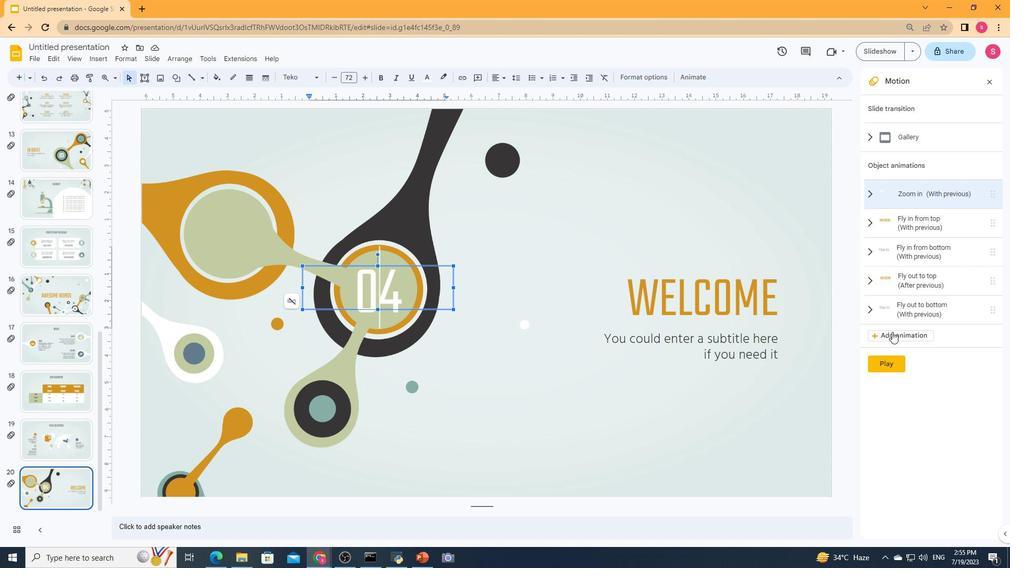 
Action: Mouse pressed left at (891, 336)
Screenshot: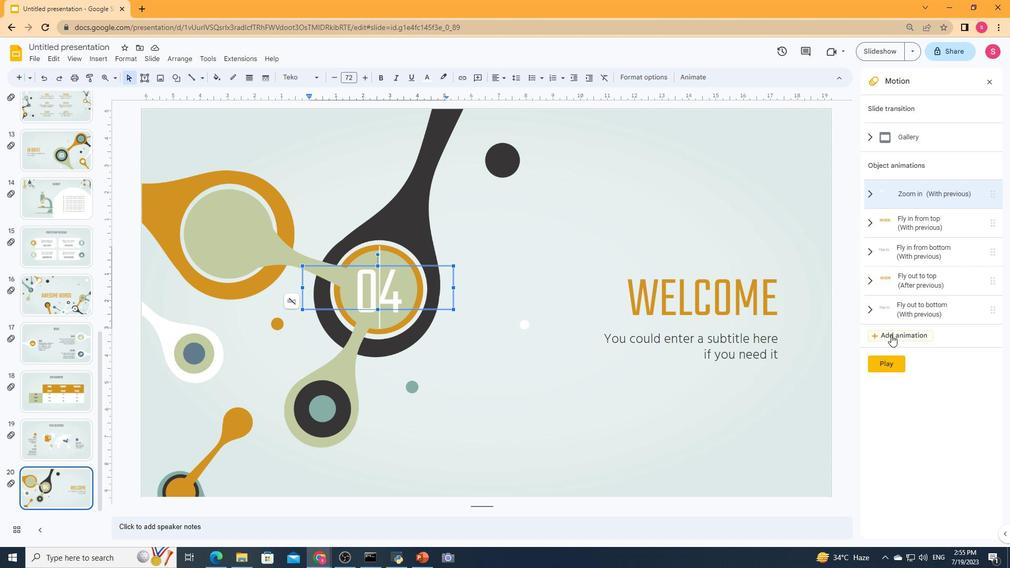 
Action: Mouse moved to (908, 371)
Screenshot: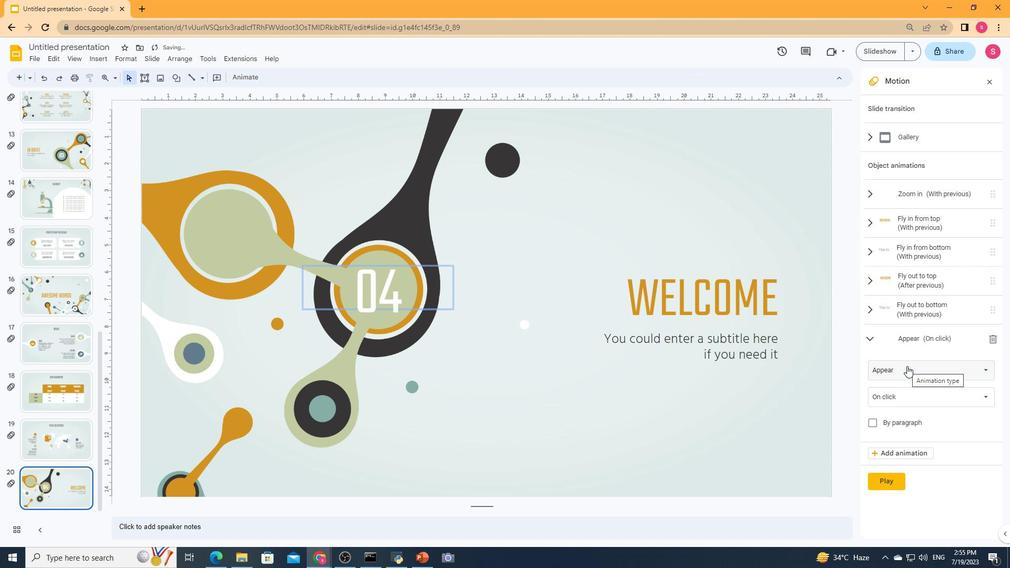 
Action: Mouse pressed left at (908, 371)
Screenshot: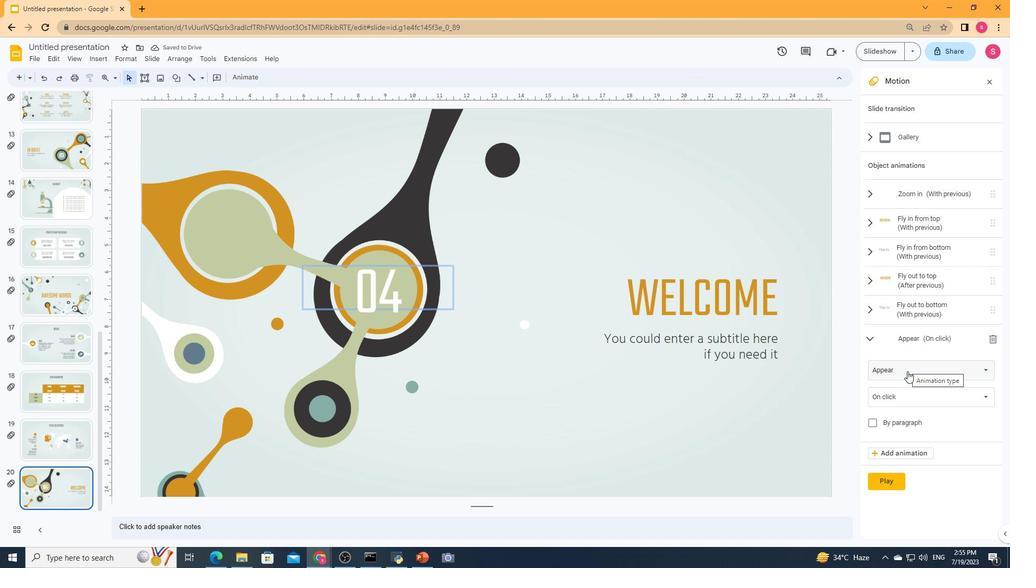 
Action: Mouse moved to (913, 336)
Screenshot: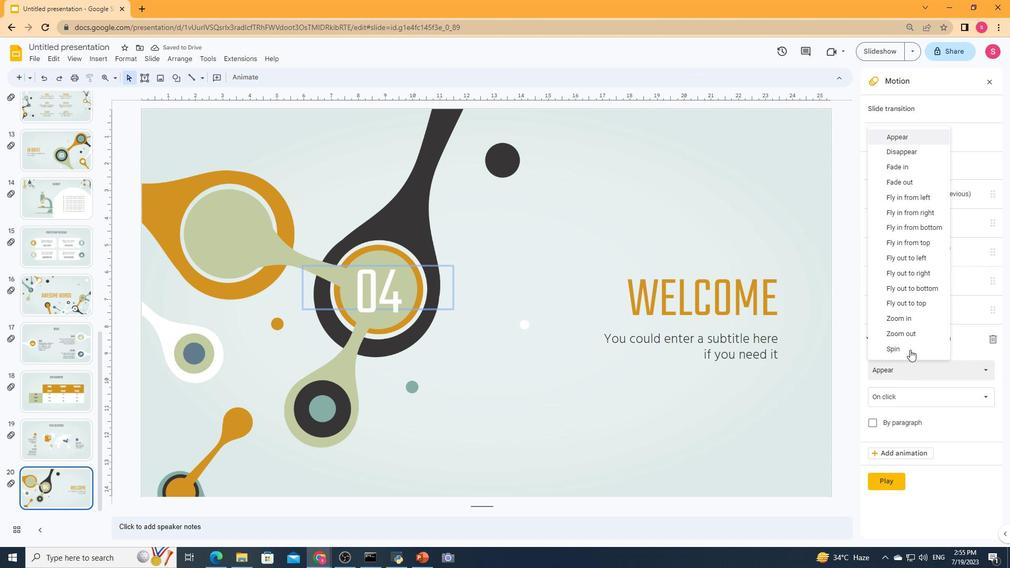
Action: Mouse pressed left at (913, 336)
Screenshot: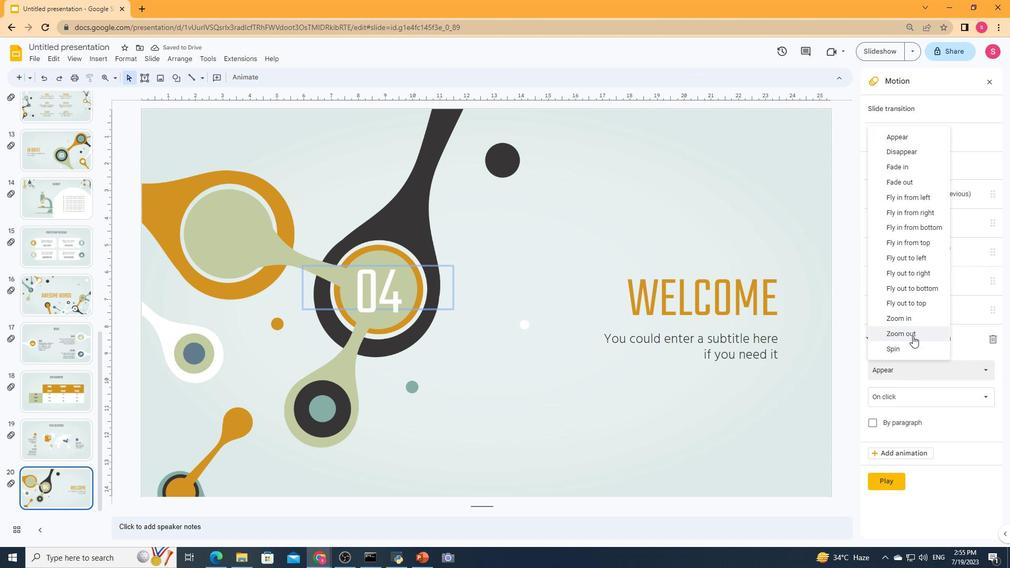 
Action: Mouse moved to (909, 400)
Screenshot: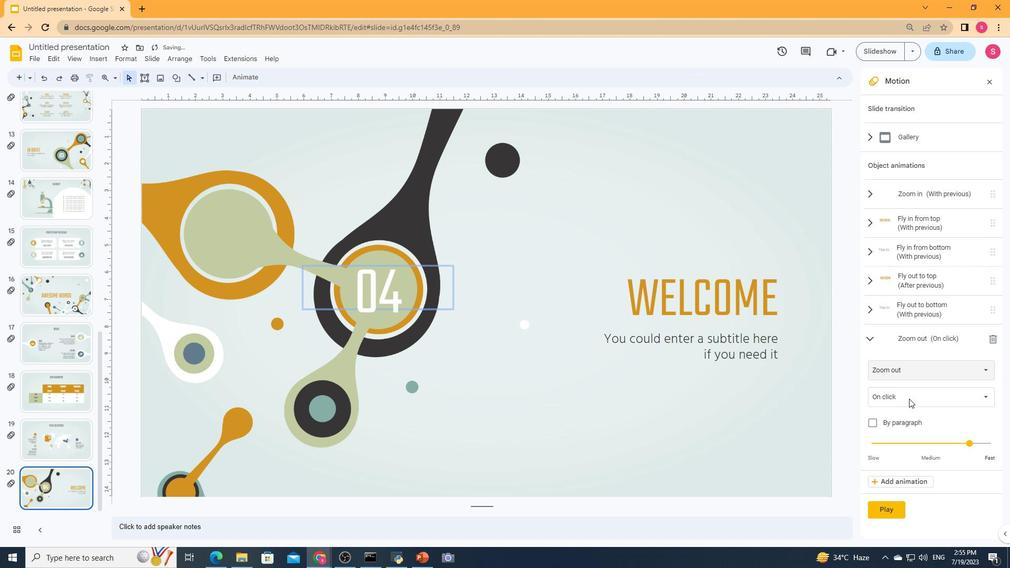 
Action: Mouse pressed left at (909, 400)
Screenshot: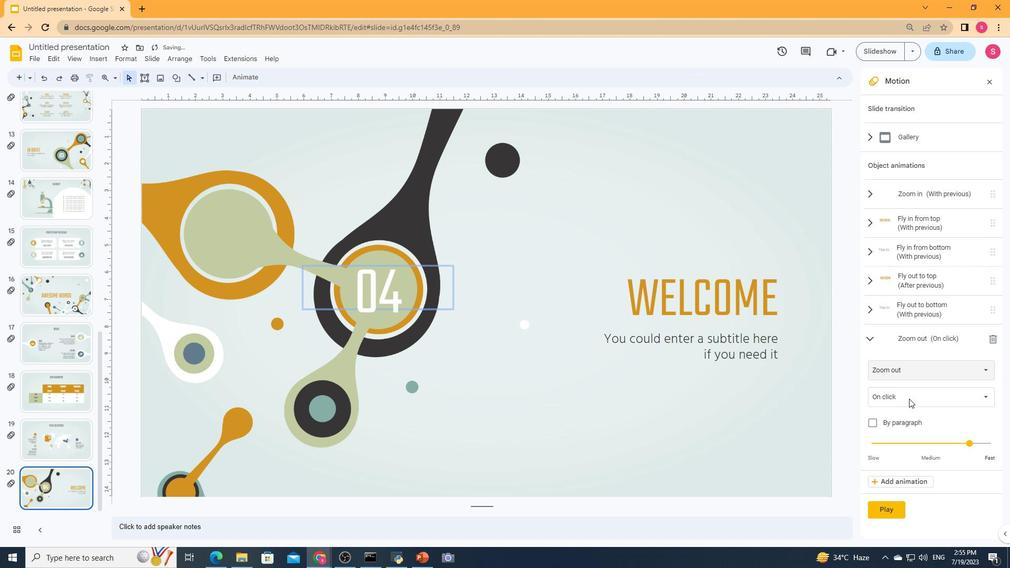 
Action: Mouse moved to (910, 405)
Screenshot: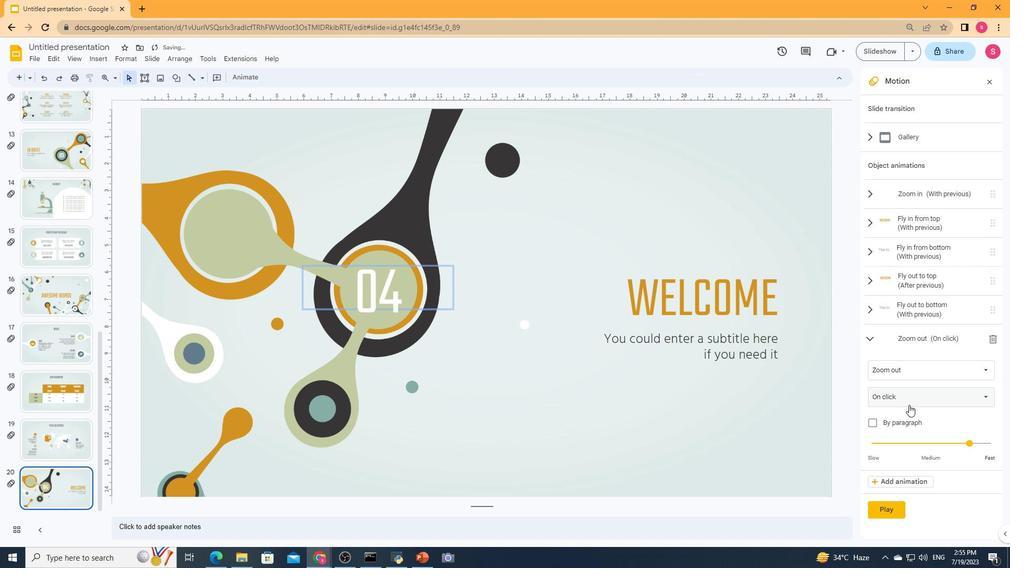 
Action: Mouse pressed left at (910, 405)
Screenshot: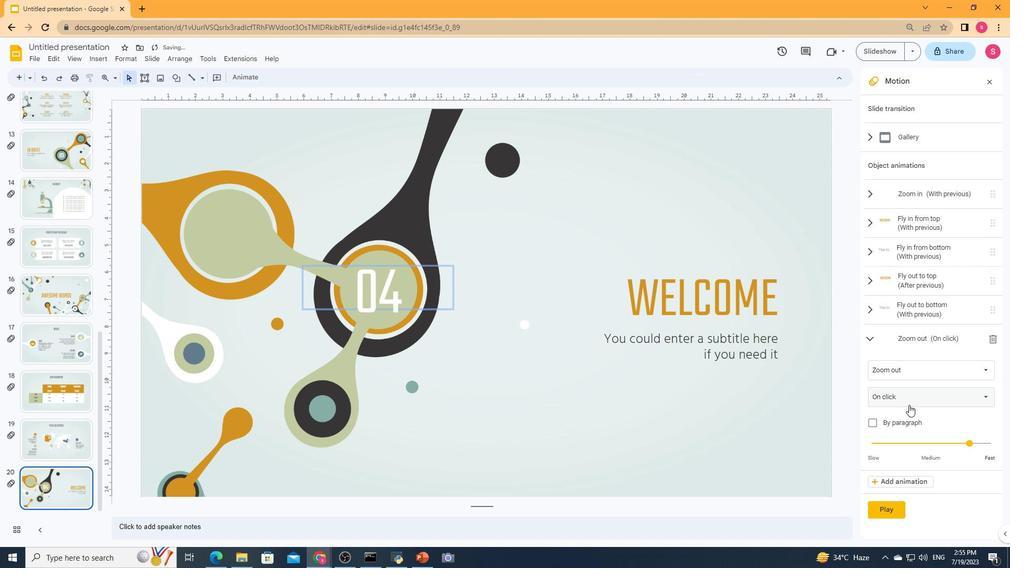 
Action: Mouse moved to (910, 446)
Screenshot: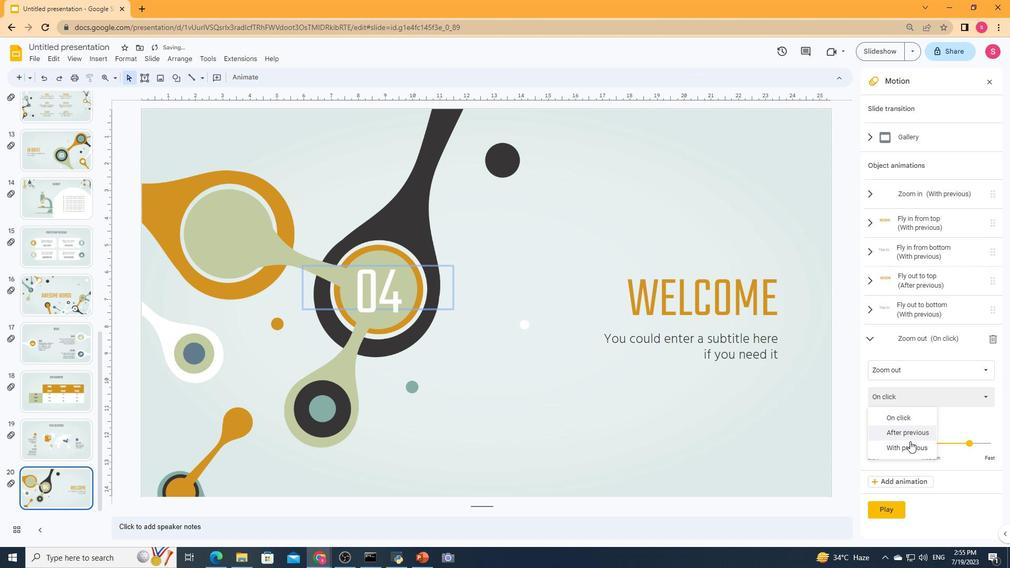 
Action: Mouse pressed left at (910, 446)
Screenshot: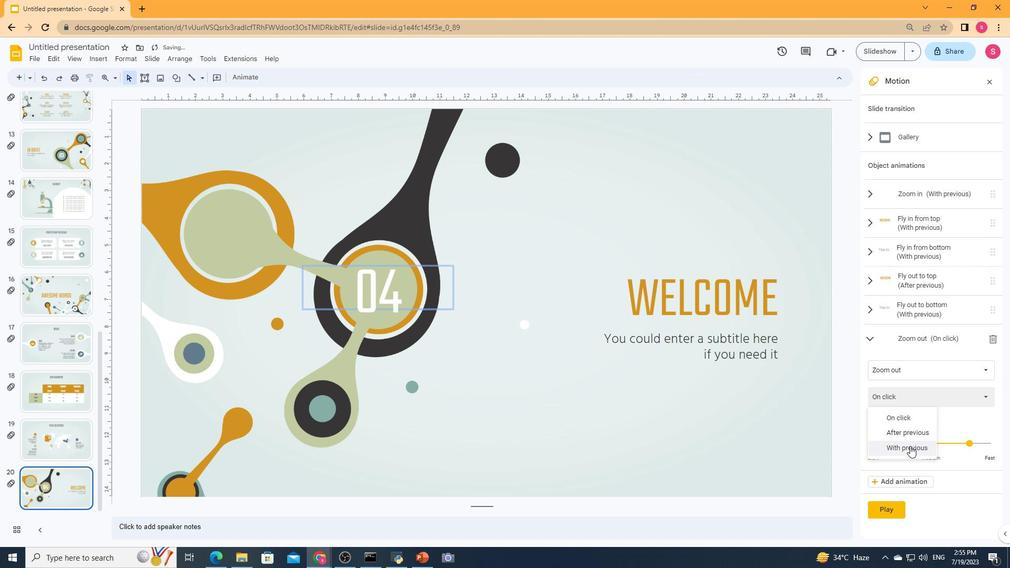 
Action: Mouse moved to (971, 444)
Screenshot: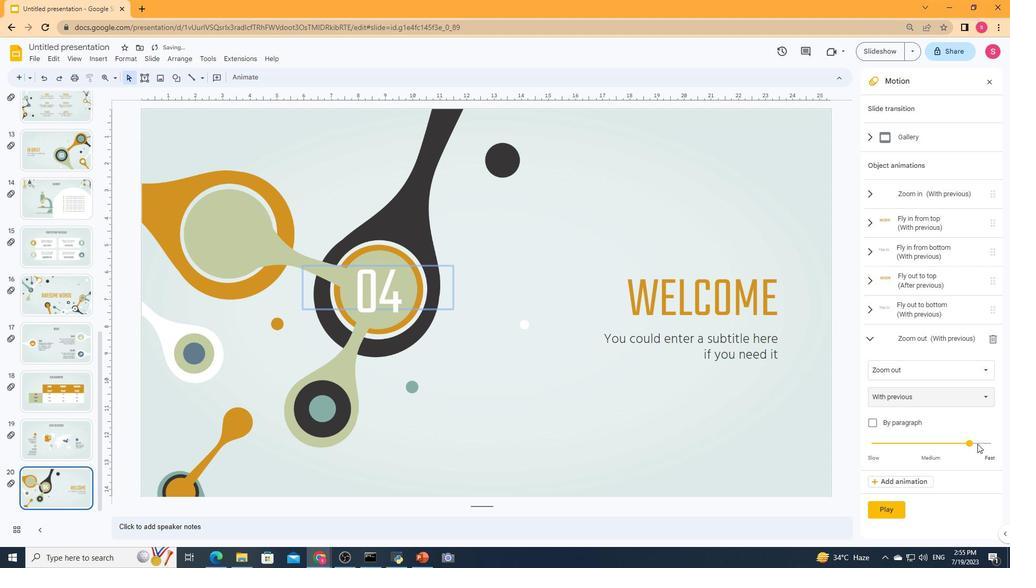 
Action: Mouse pressed left at (971, 444)
Screenshot: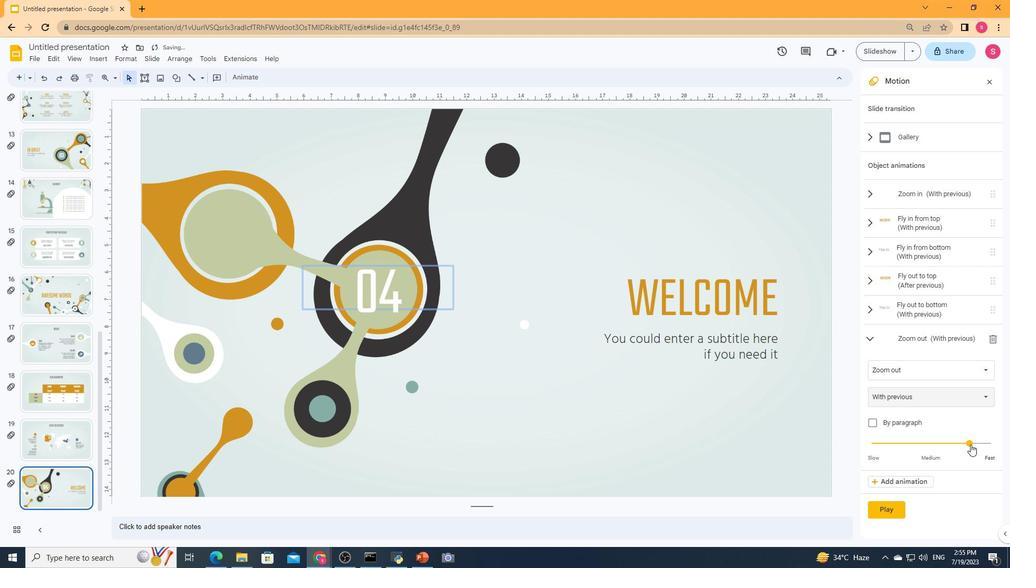 
Action: Mouse moved to (890, 511)
Screenshot: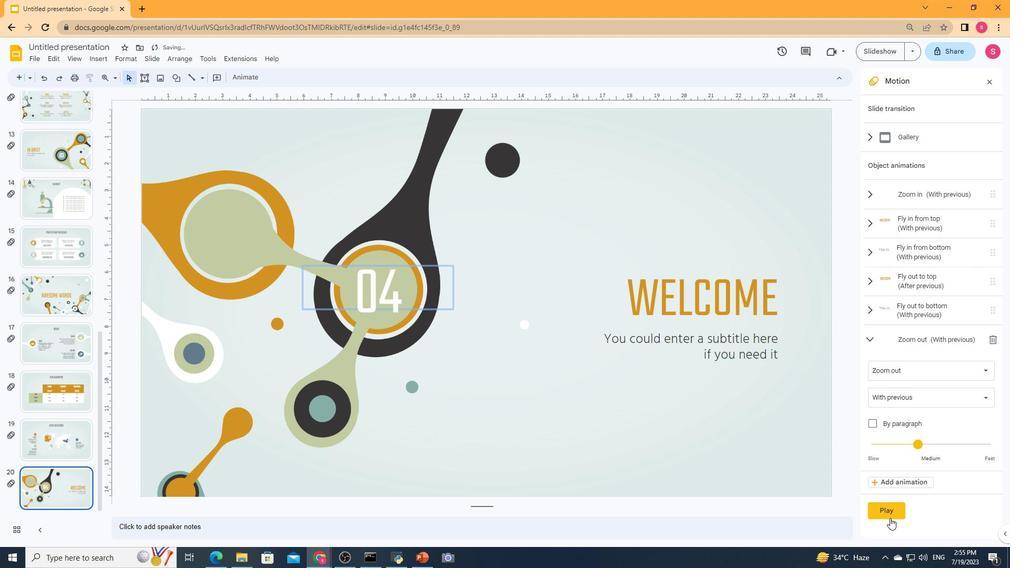 
Action: Mouse pressed left at (890, 511)
Screenshot: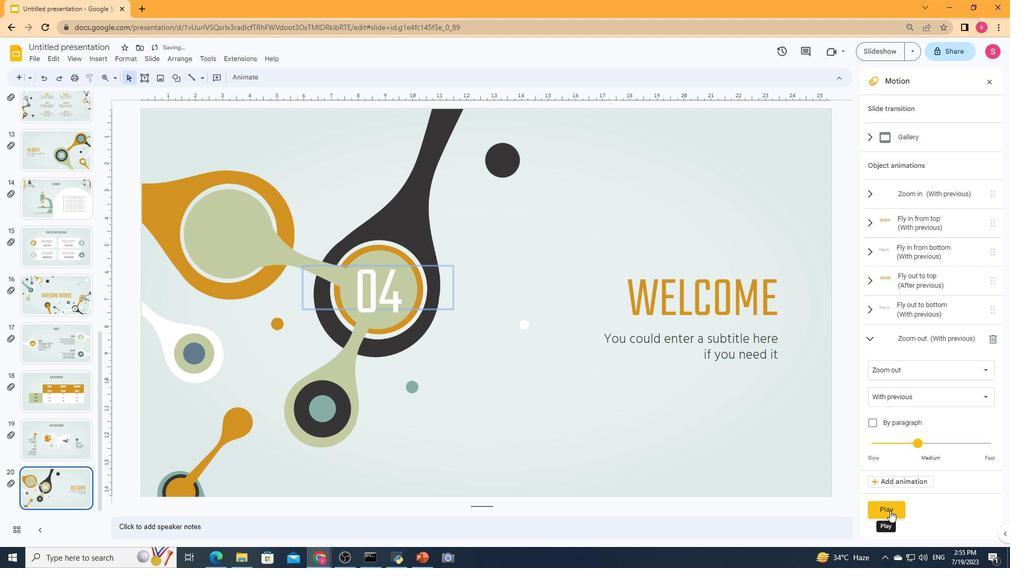 
Action: Mouse moved to (895, 512)
Screenshot: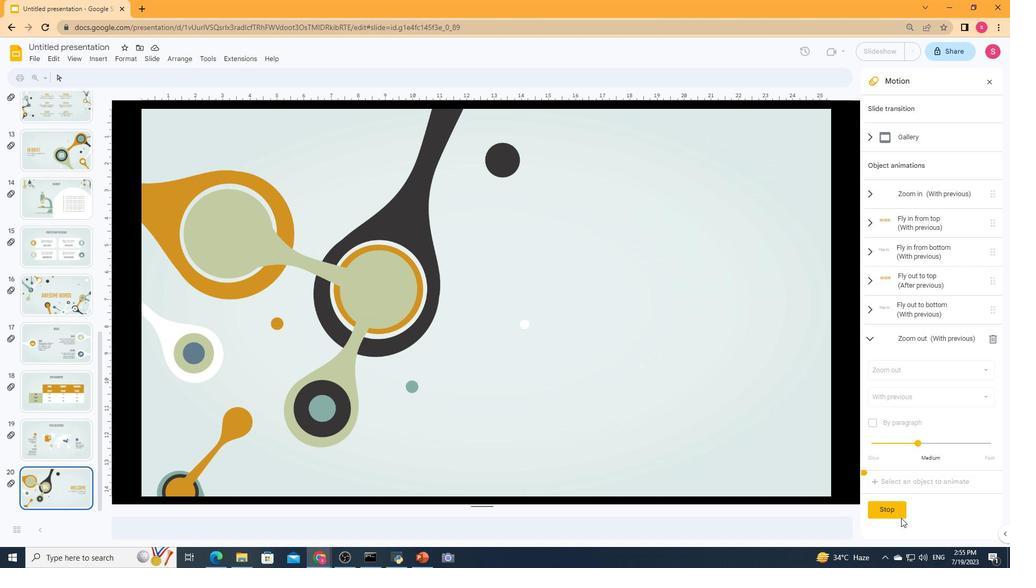 
Action: Mouse pressed left at (895, 512)
Screenshot: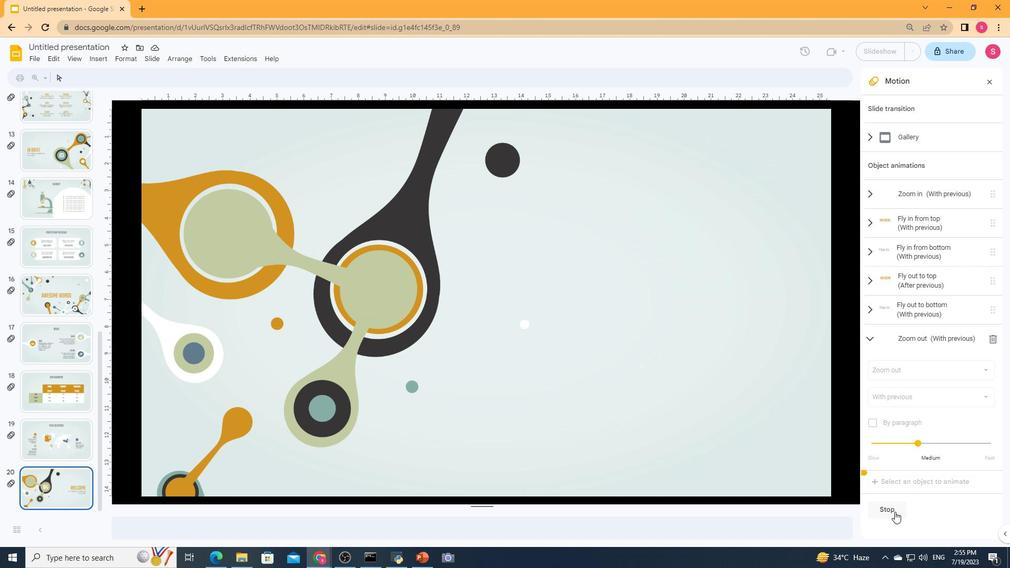 
